 Task: Look for space in Baihar, India from 1st August, 2023 to 5th August, 2023 for 3 adults, 1 child in price range Rs.13000 to Rs.20000. Place can be entire place with 2 bedrooms having 3 beds and 2 bathrooms. Property type can be flatguest house, hotel. Booking option can be shelf check-in. Required host language is English.
Action: Mouse moved to (523, 110)
Screenshot: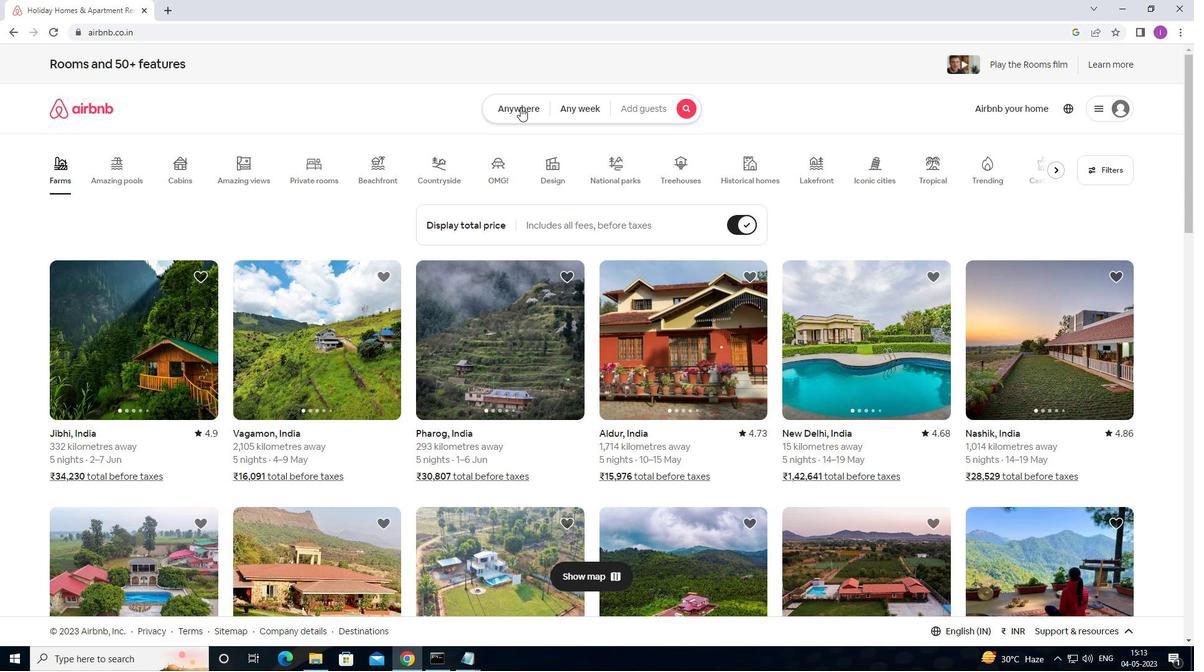 
Action: Mouse pressed left at (523, 110)
Screenshot: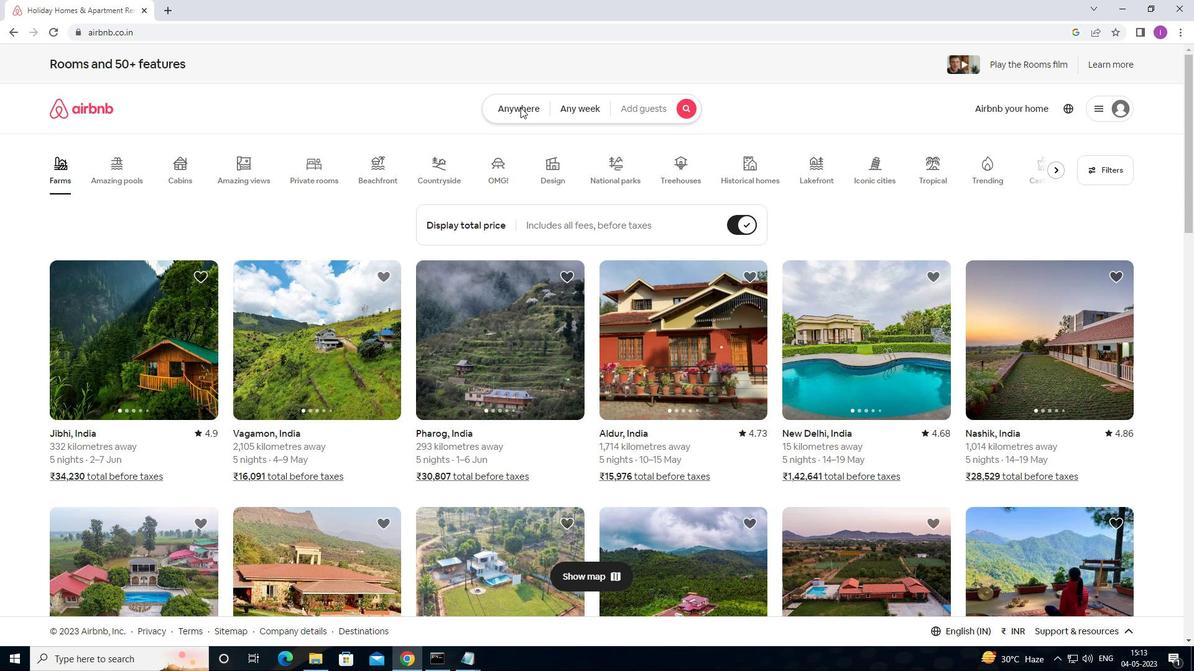 
Action: Mouse moved to (393, 162)
Screenshot: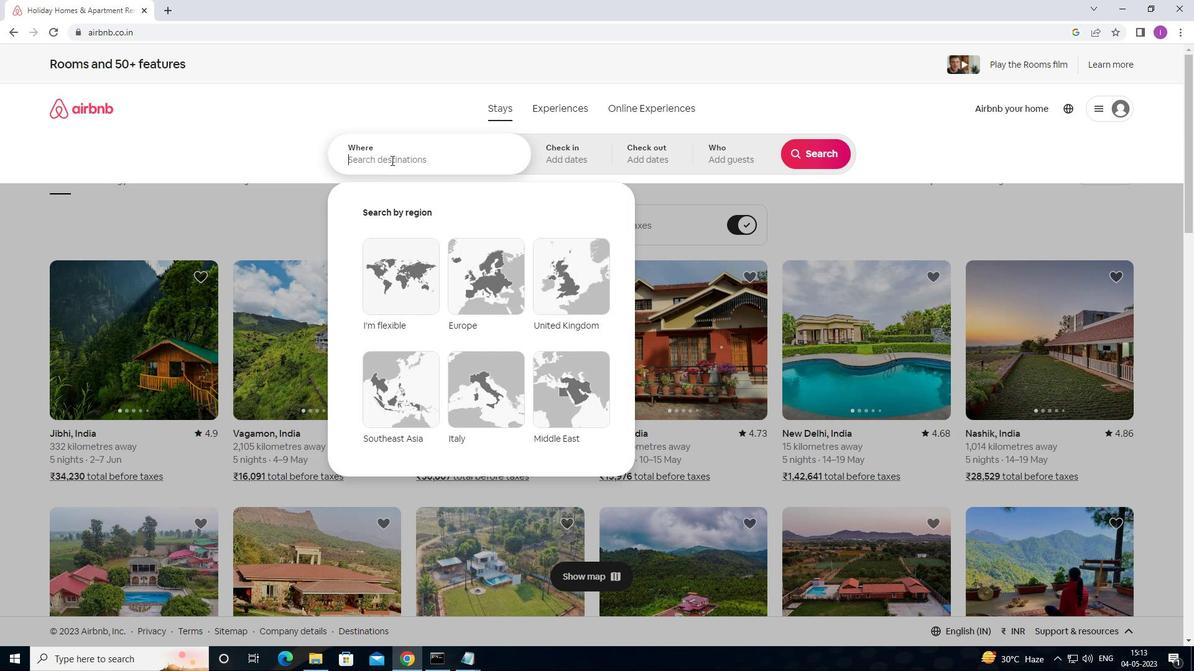 
Action: Mouse pressed left at (393, 162)
Screenshot: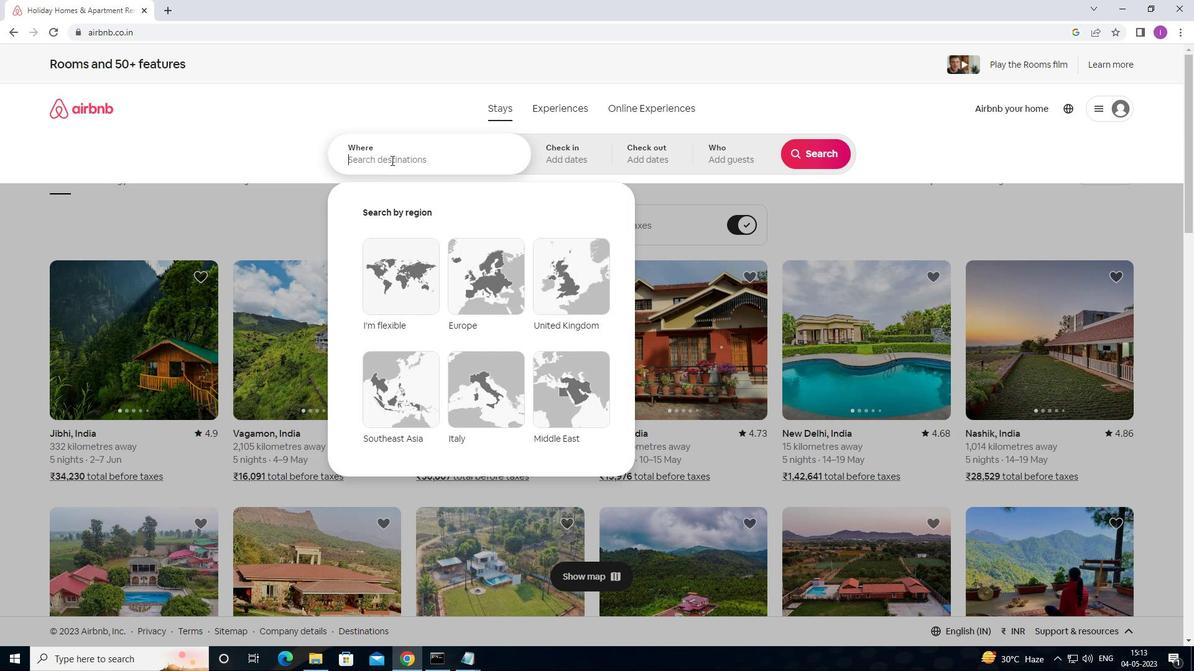 
Action: Mouse moved to (442, 154)
Screenshot: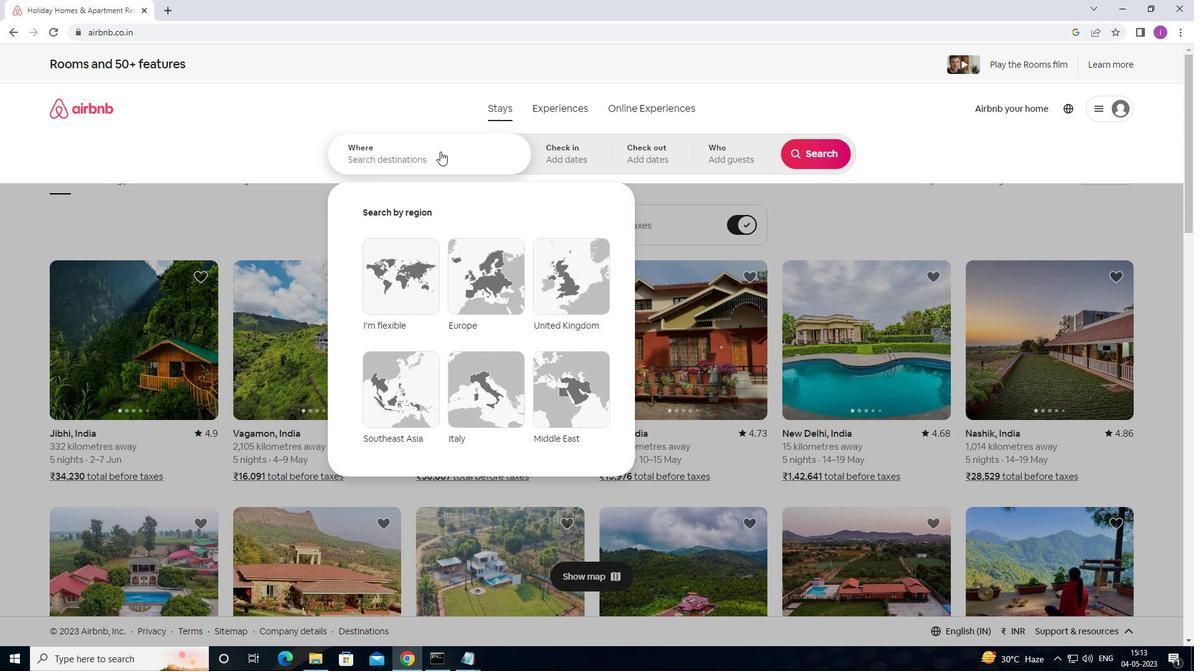 
Action: Key pressed <Key.shift>BAIHAR,<Key.shift>INDIA
Screenshot: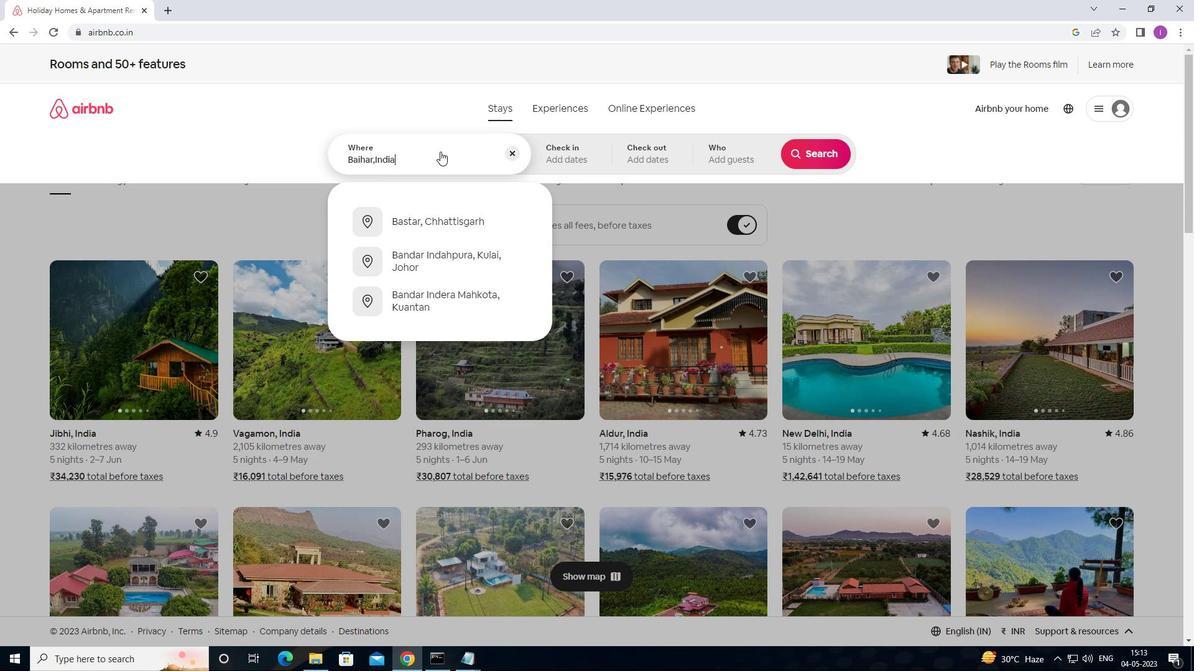 
Action: Mouse moved to (548, 155)
Screenshot: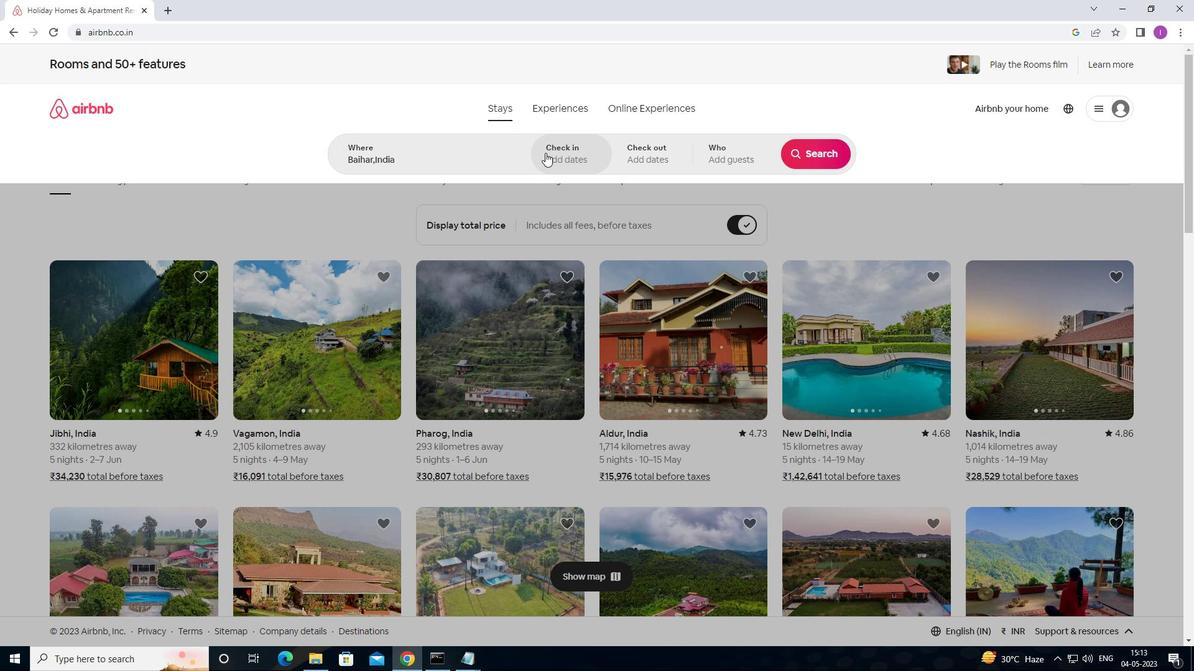 
Action: Mouse pressed left at (548, 155)
Screenshot: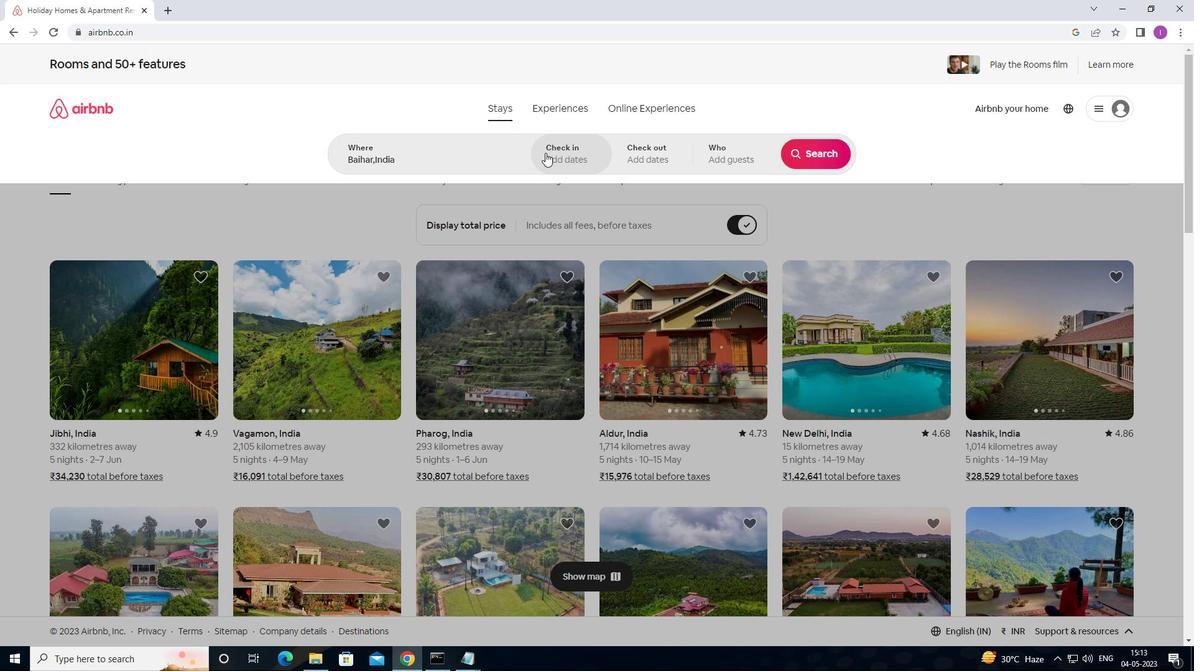 
Action: Mouse moved to (814, 264)
Screenshot: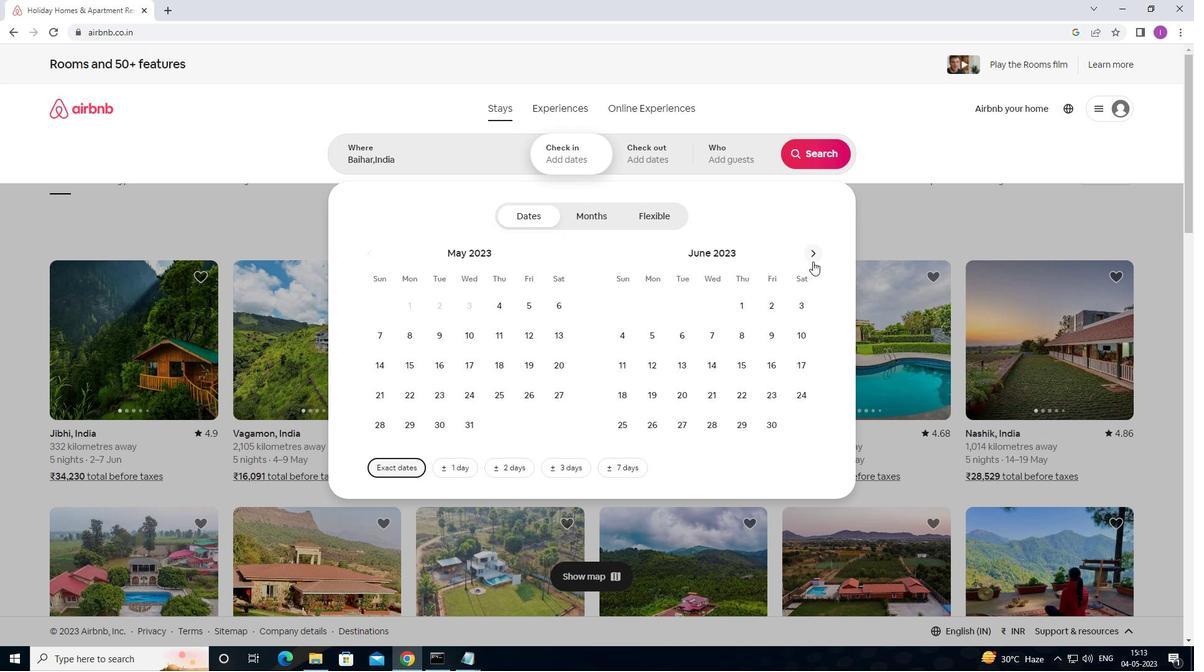 
Action: Mouse pressed left at (814, 264)
Screenshot: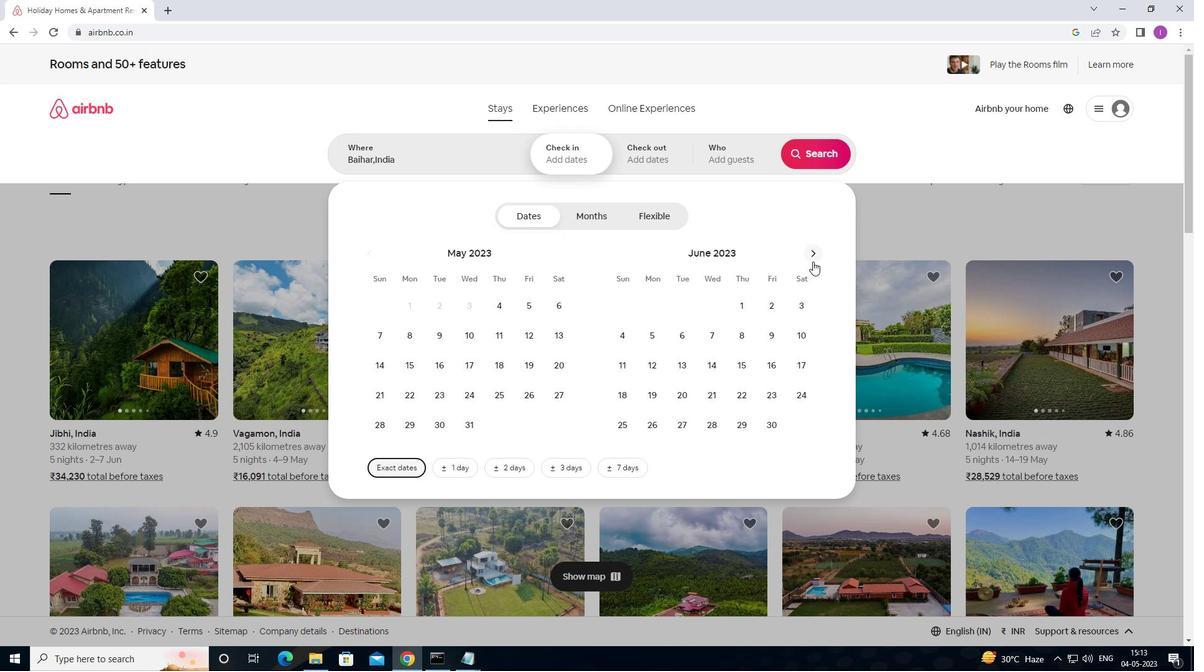 
Action: Mouse moved to (811, 260)
Screenshot: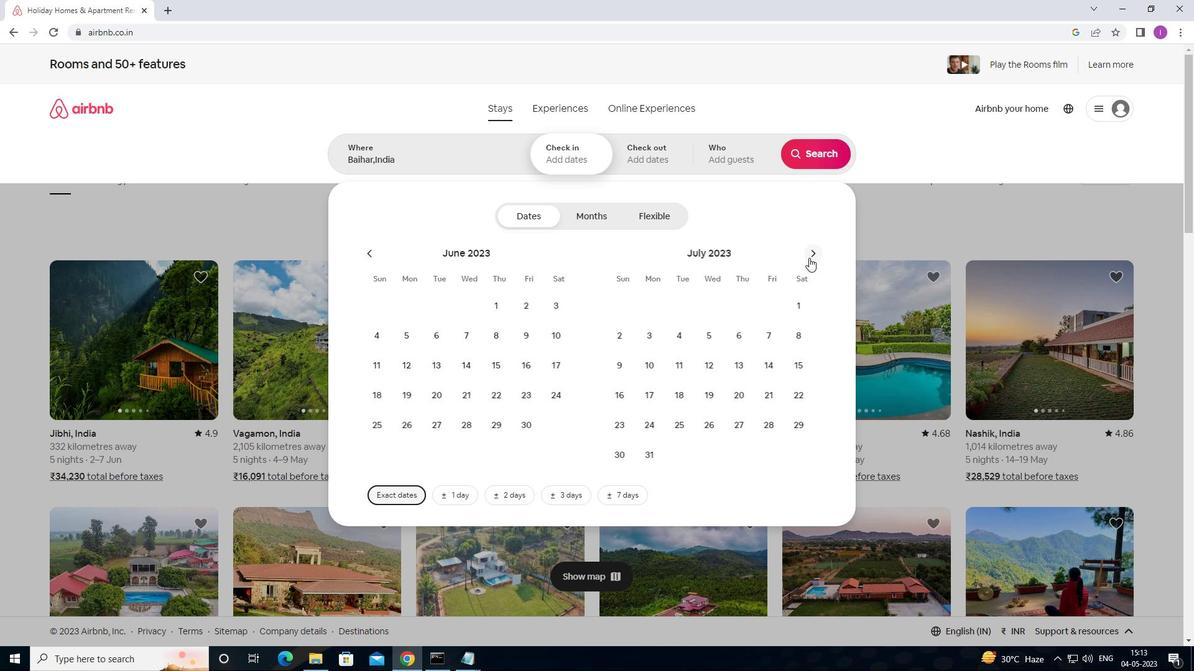 
Action: Mouse pressed left at (811, 260)
Screenshot: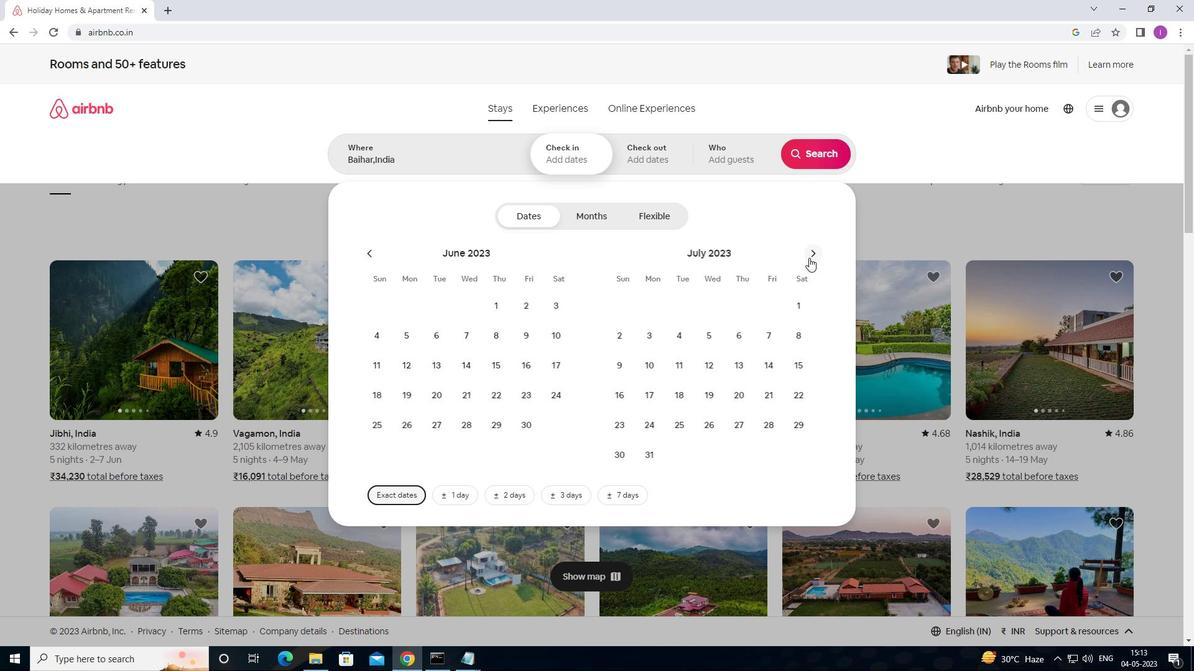 
Action: Mouse moved to (688, 309)
Screenshot: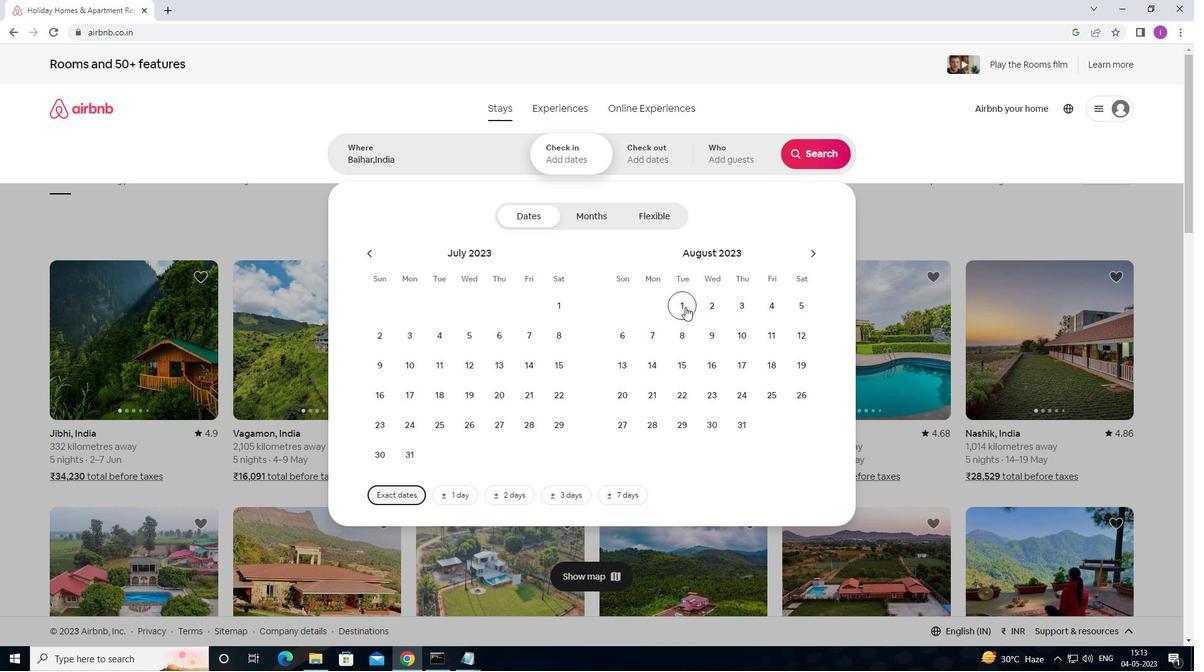 
Action: Mouse pressed left at (688, 309)
Screenshot: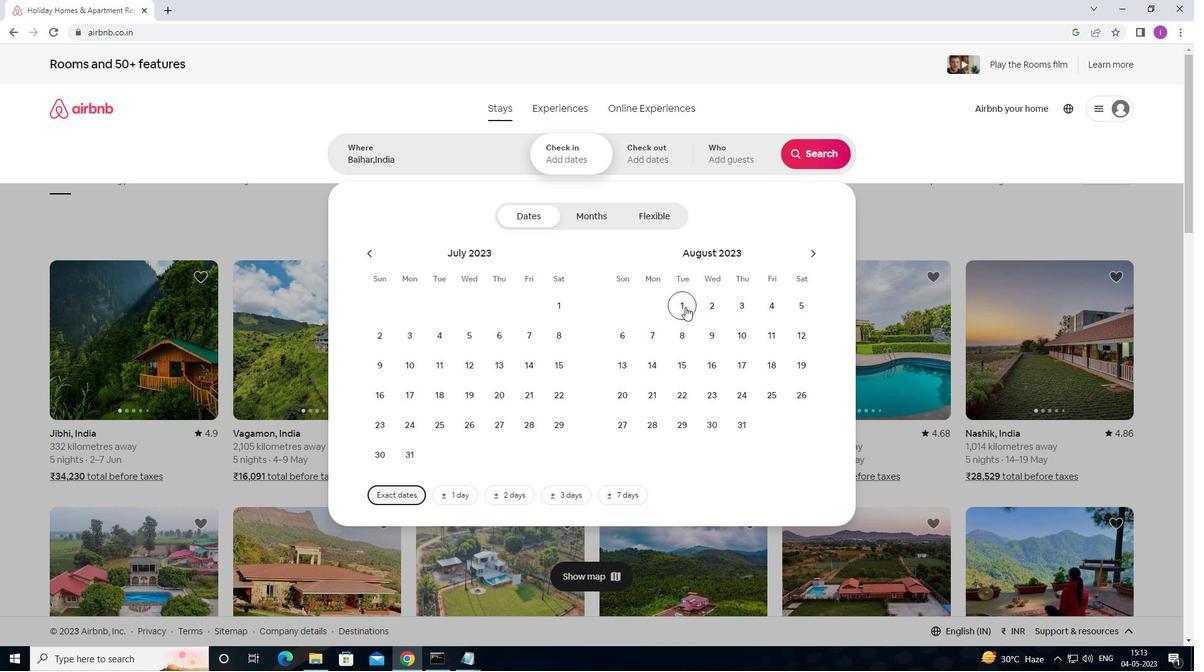 
Action: Mouse moved to (802, 304)
Screenshot: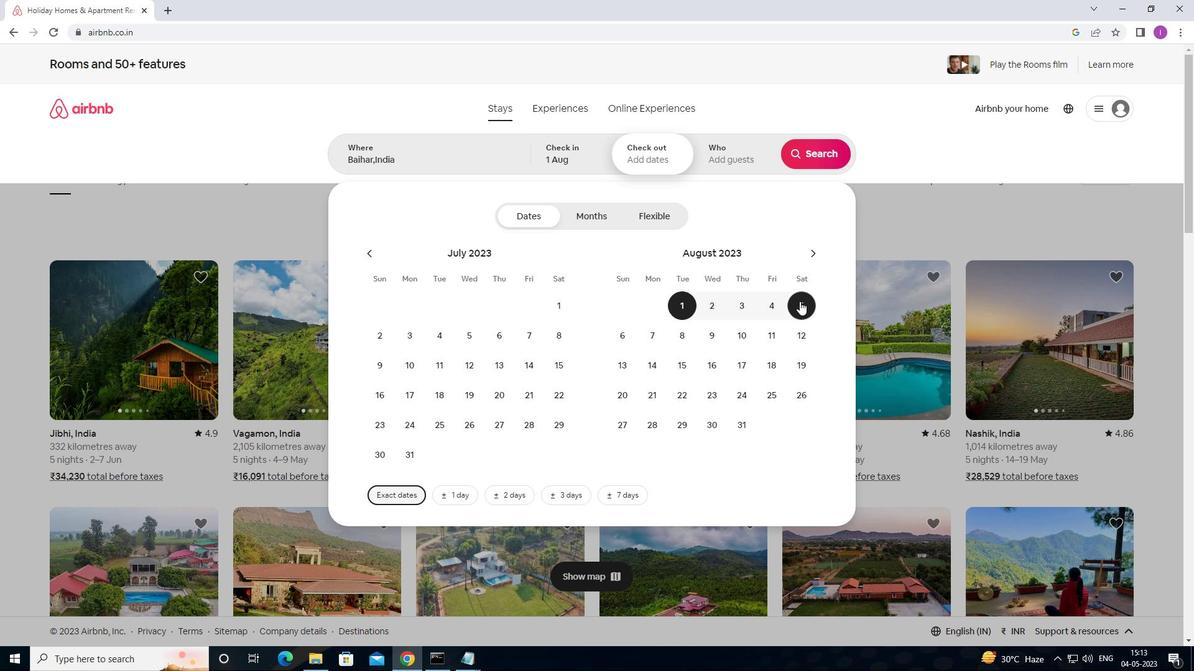 
Action: Mouse pressed left at (802, 304)
Screenshot: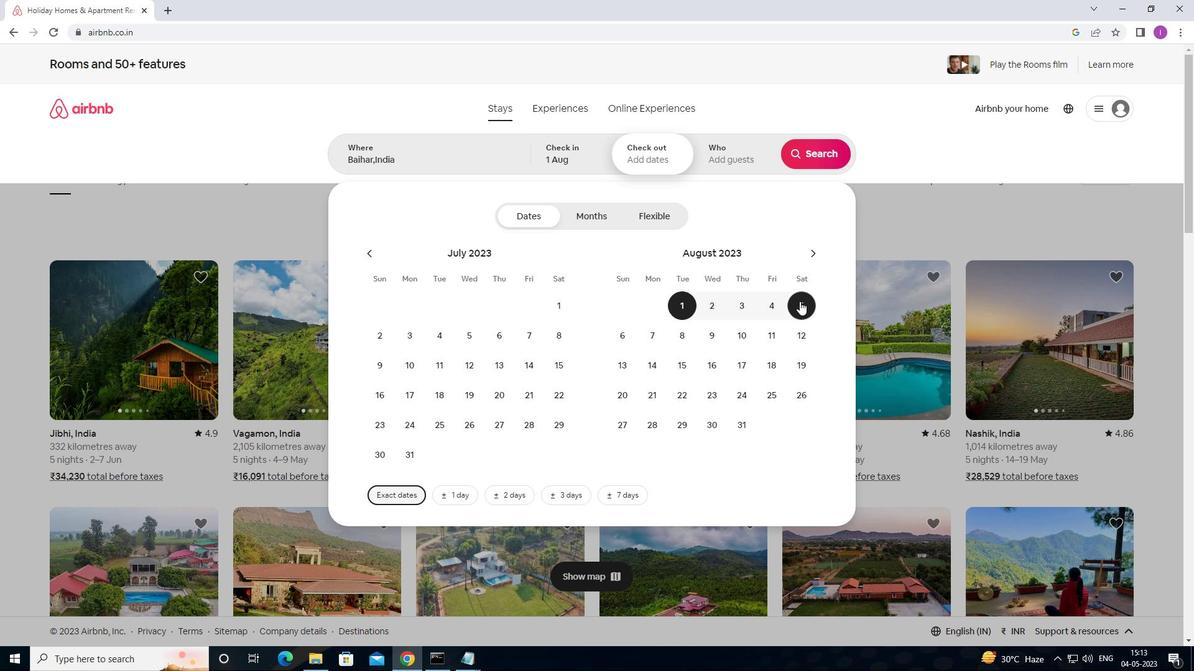 
Action: Mouse moved to (741, 151)
Screenshot: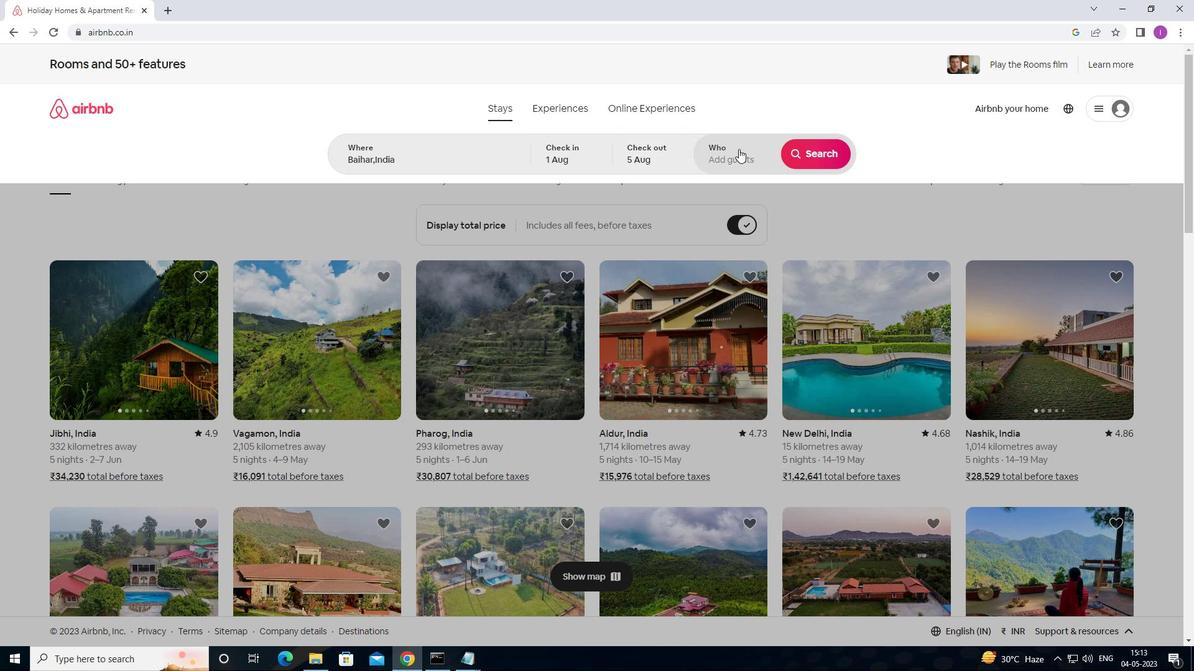 
Action: Mouse pressed left at (741, 151)
Screenshot: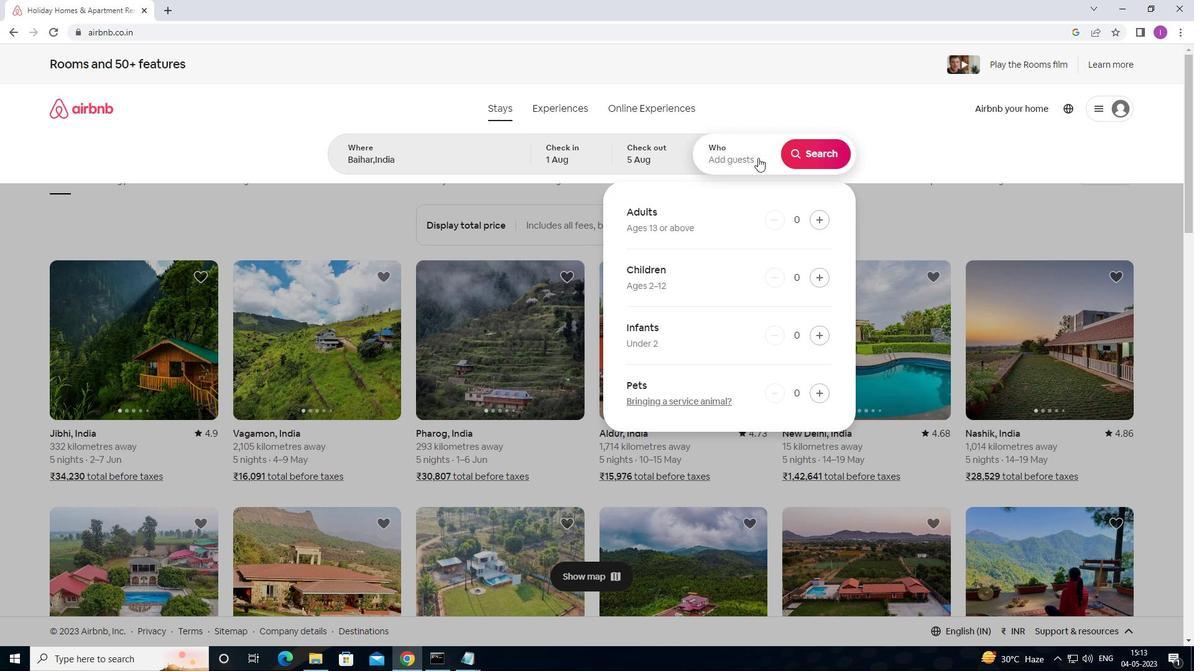 
Action: Mouse moved to (814, 222)
Screenshot: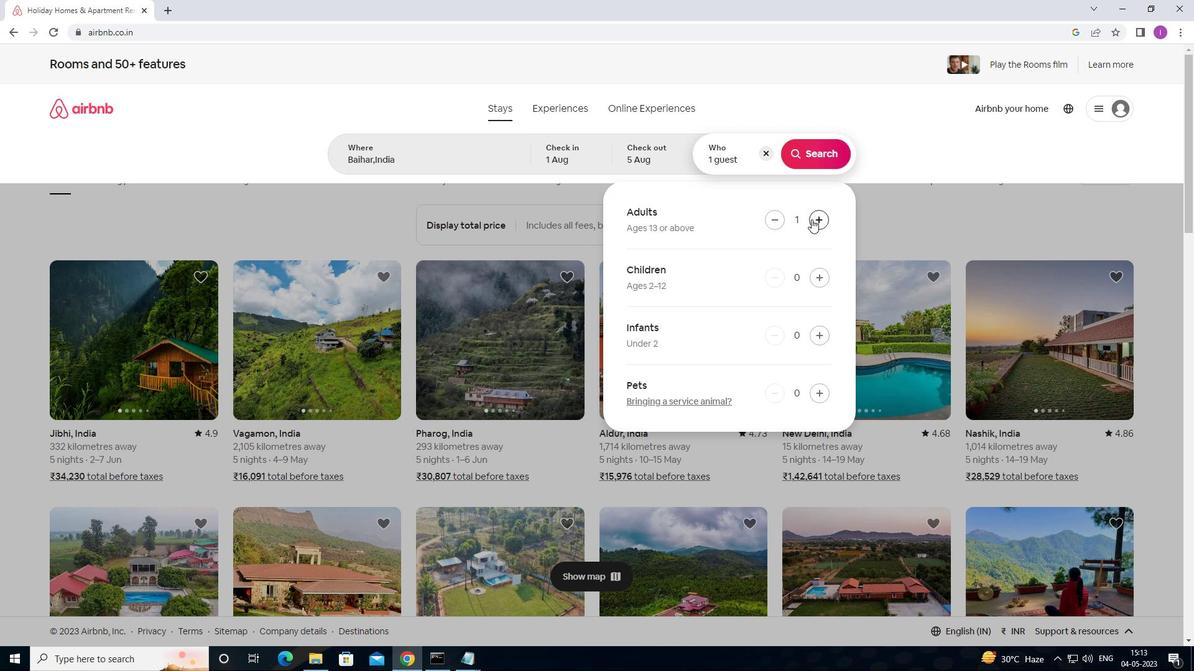 
Action: Mouse pressed left at (814, 222)
Screenshot: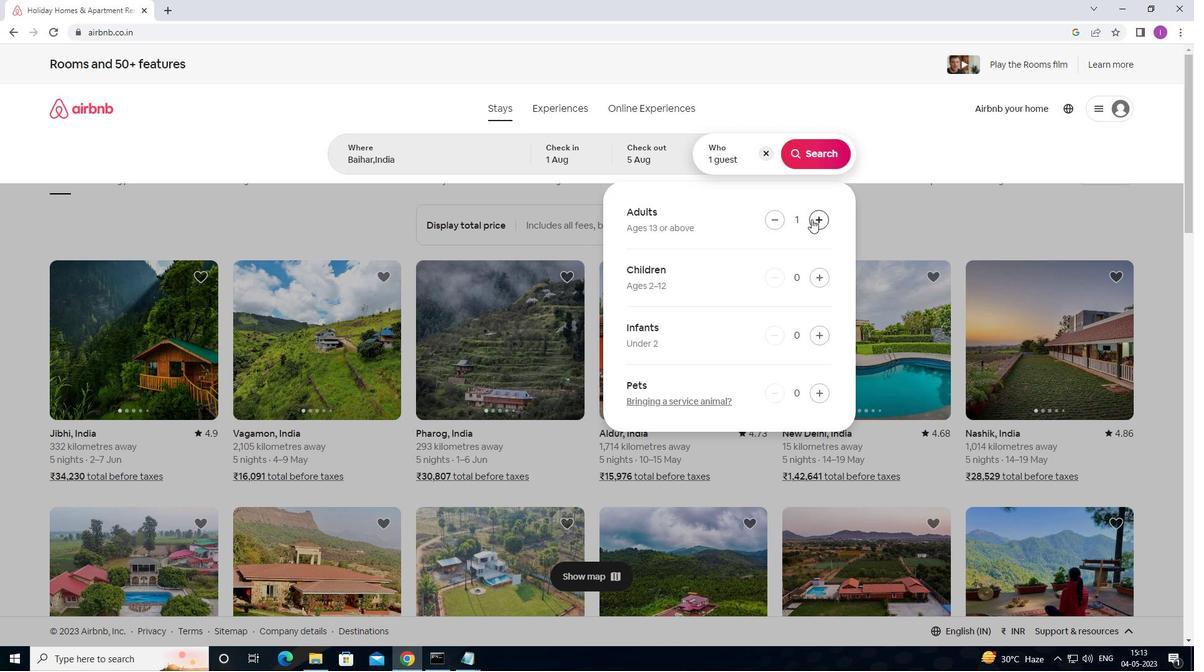 
Action: Mouse pressed left at (814, 222)
Screenshot: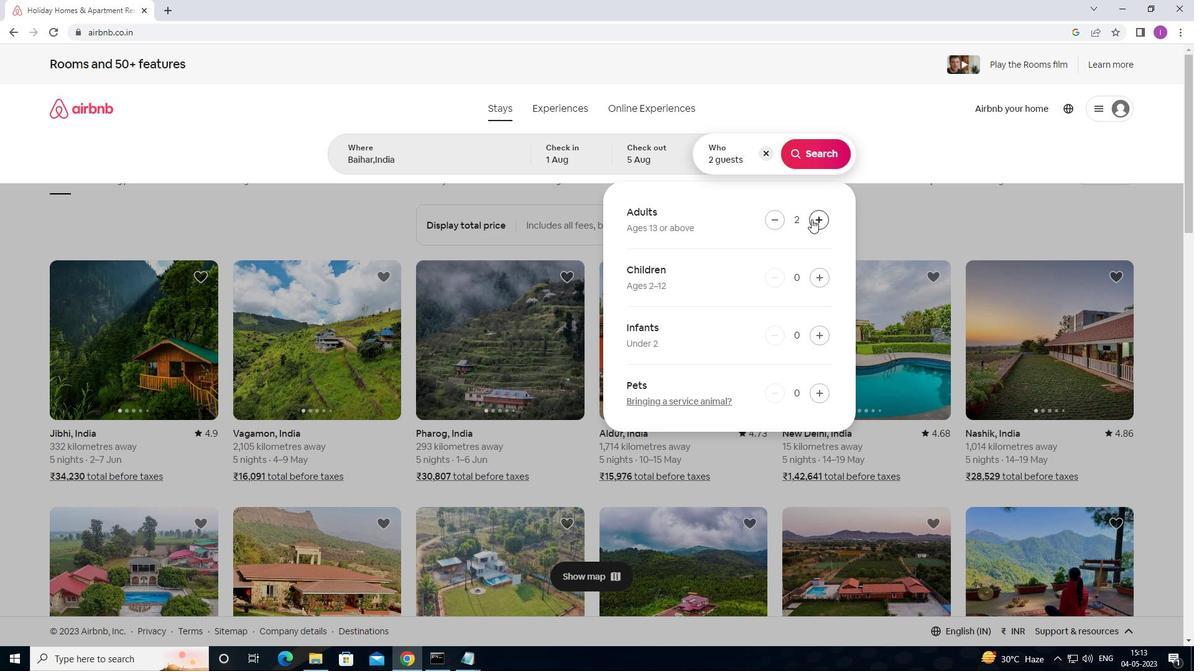 
Action: Mouse pressed left at (814, 222)
Screenshot: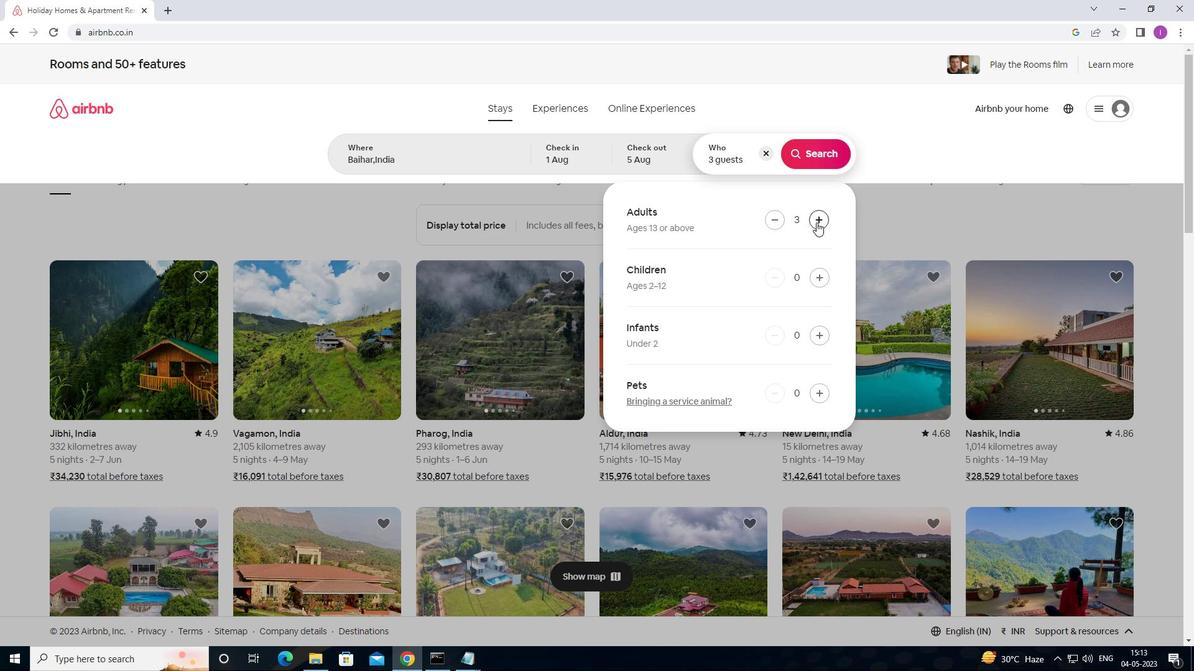 
Action: Mouse moved to (820, 164)
Screenshot: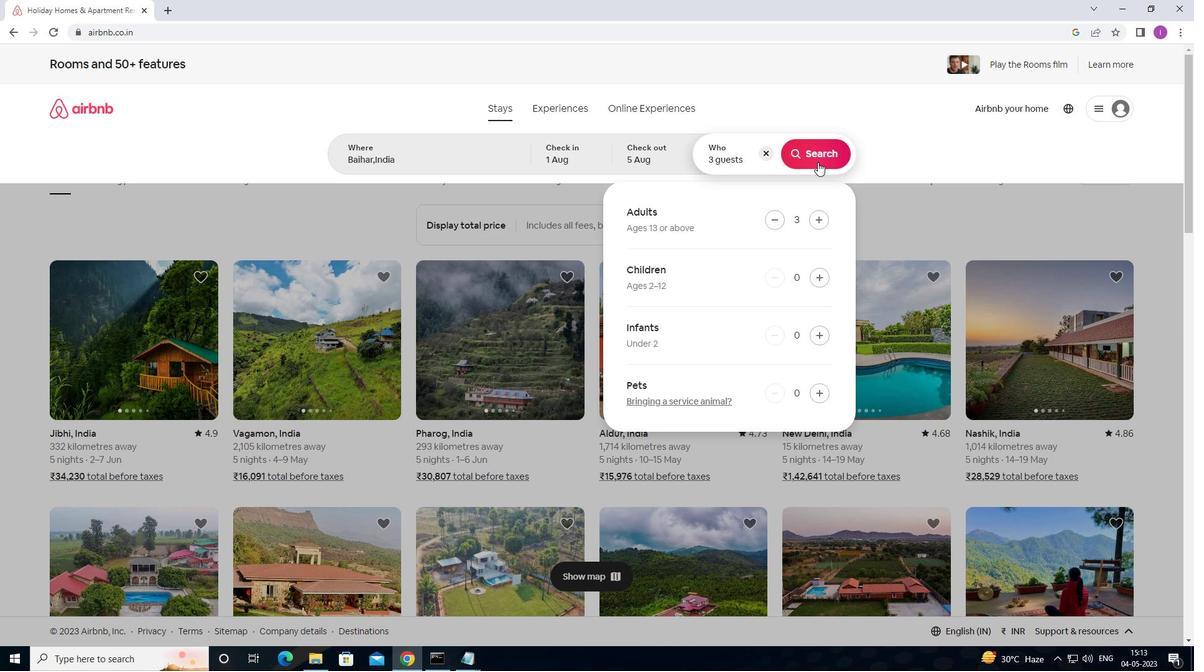 
Action: Mouse pressed left at (820, 164)
Screenshot: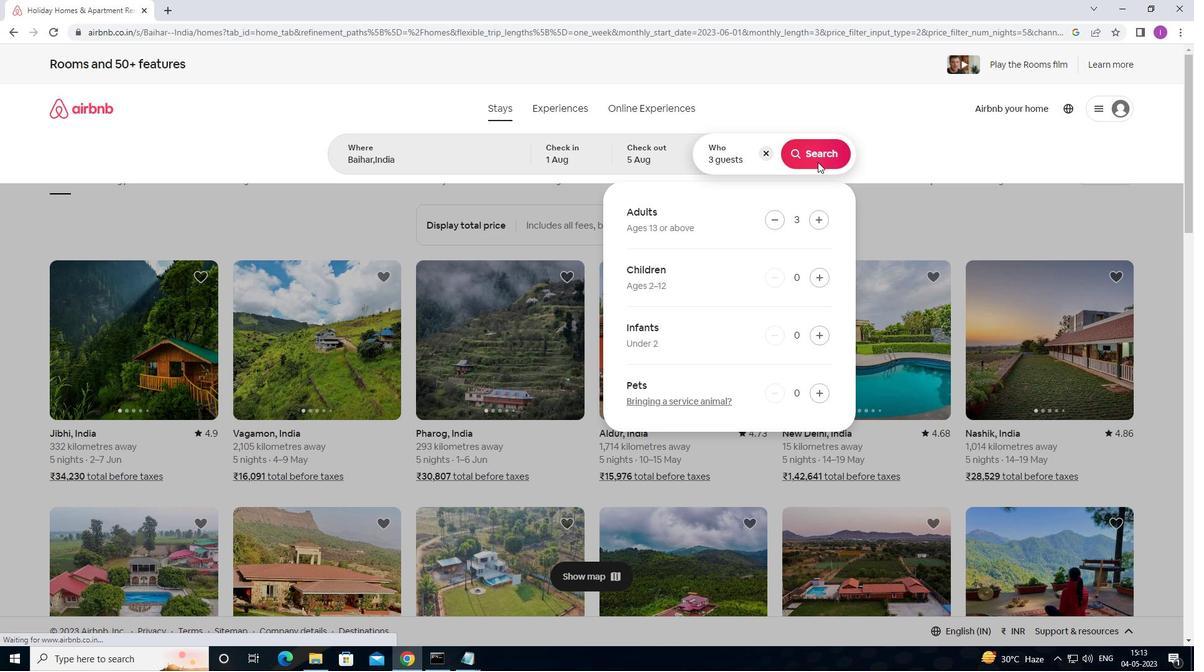 
Action: Mouse moved to (1134, 125)
Screenshot: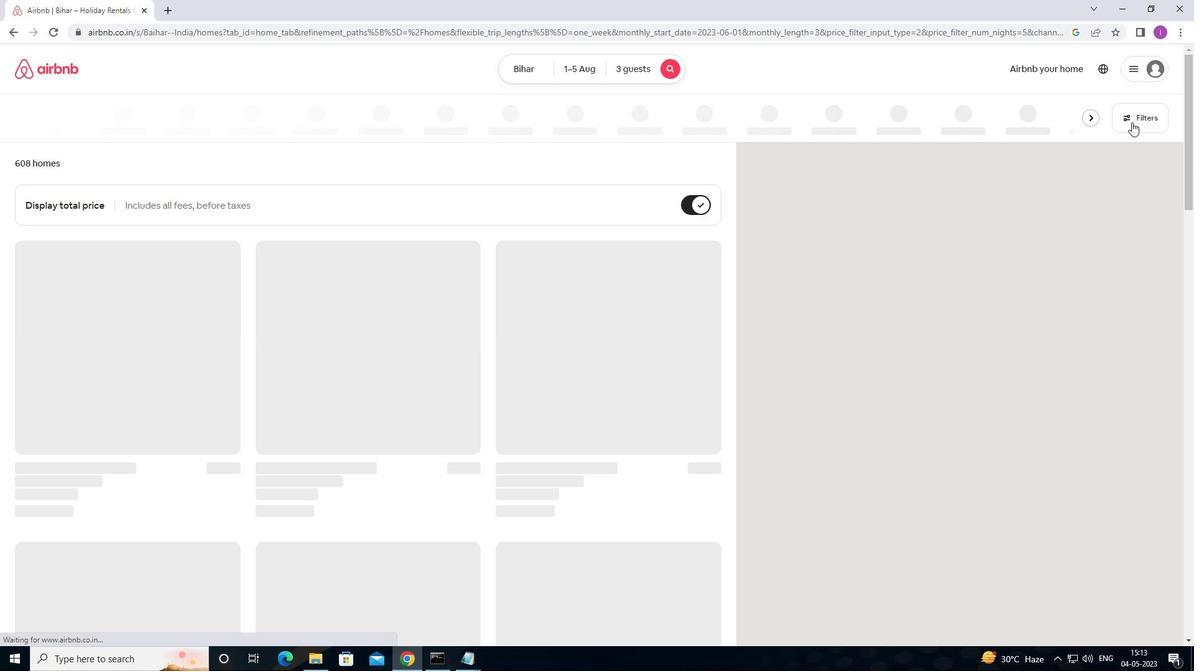 
Action: Mouse pressed left at (1134, 125)
Screenshot: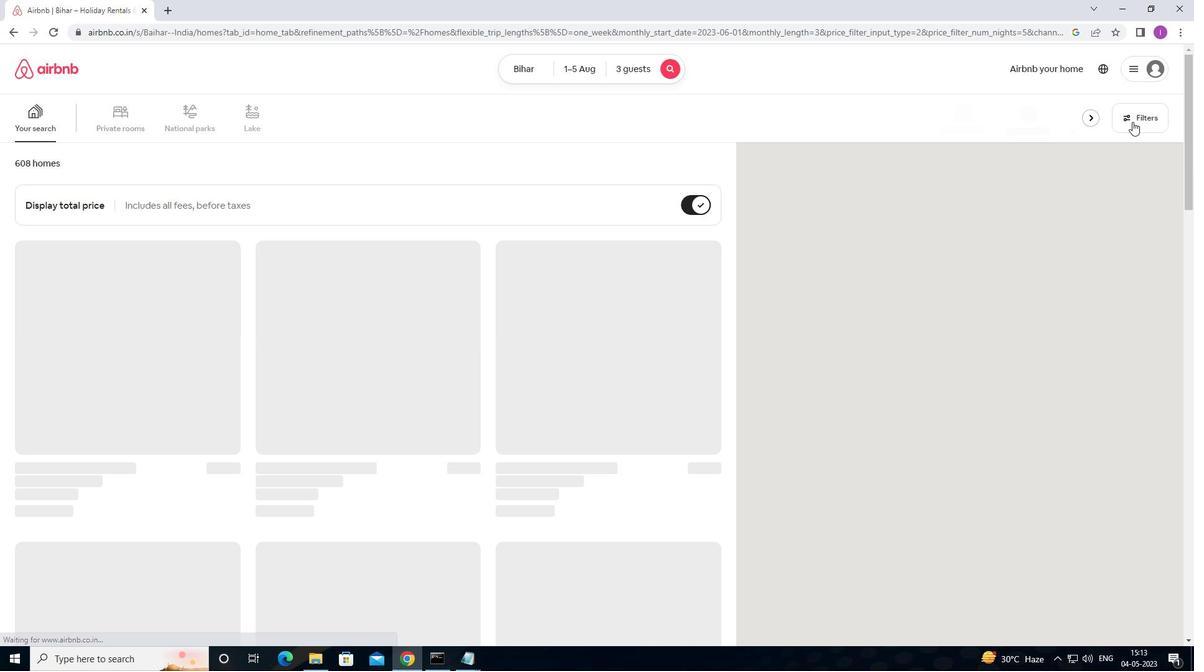 
Action: Mouse moved to (374, 93)
Screenshot: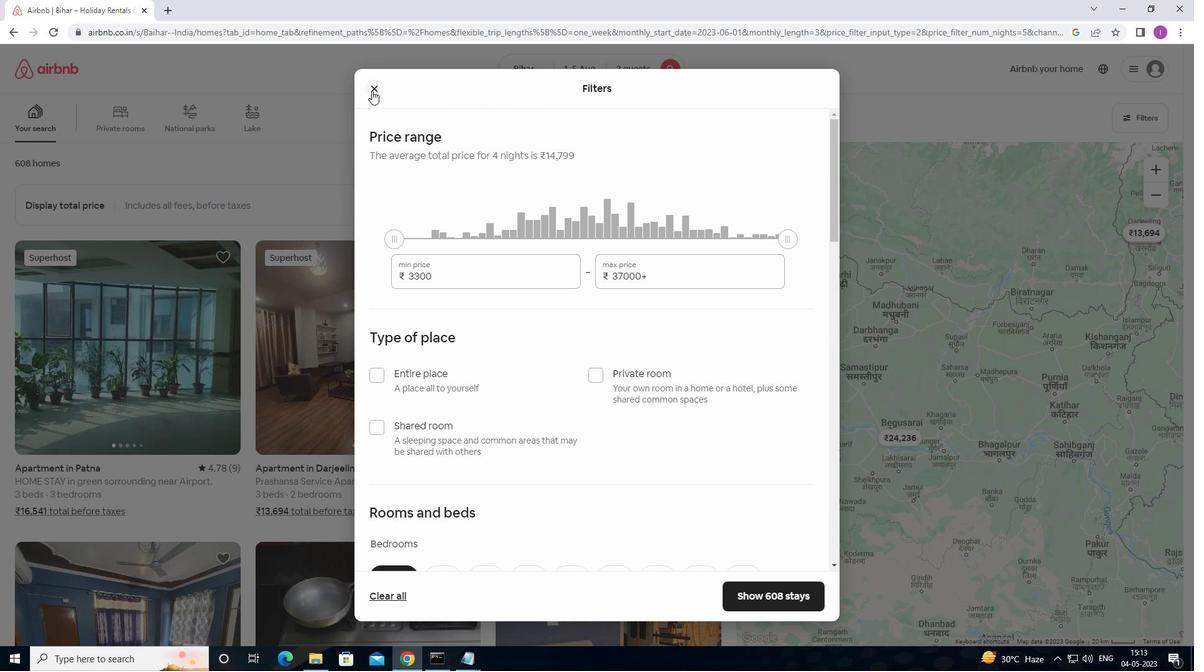 
Action: Mouse pressed left at (374, 93)
Screenshot: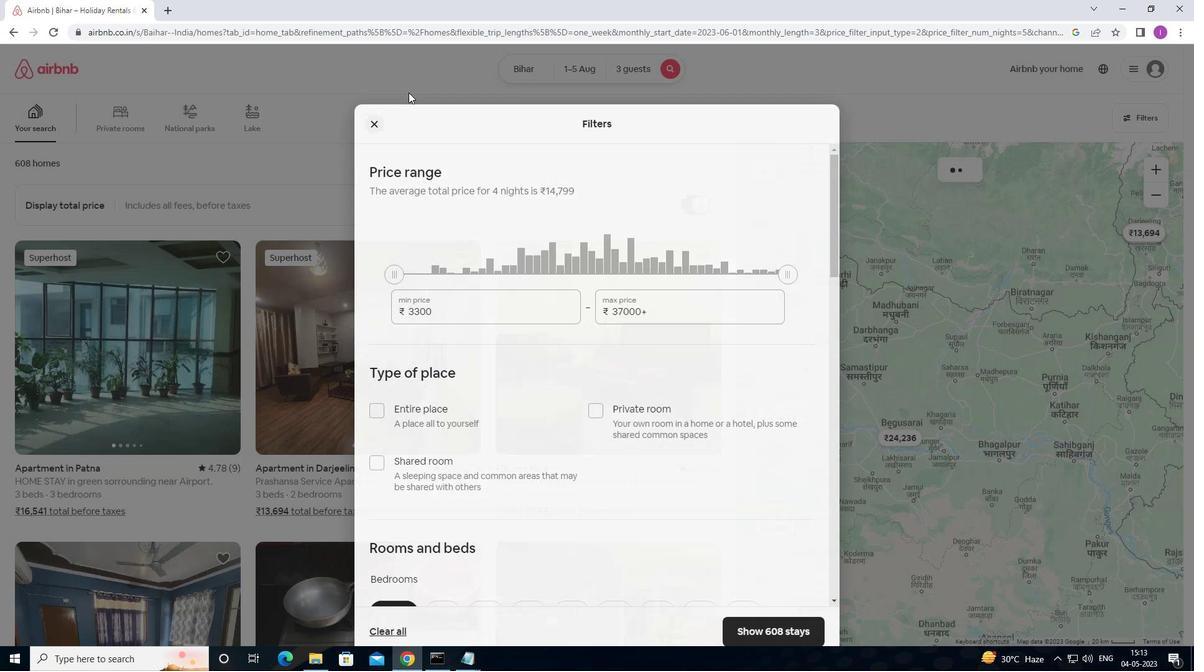 
Action: Mouse moved to (640, 75)
Screenshot: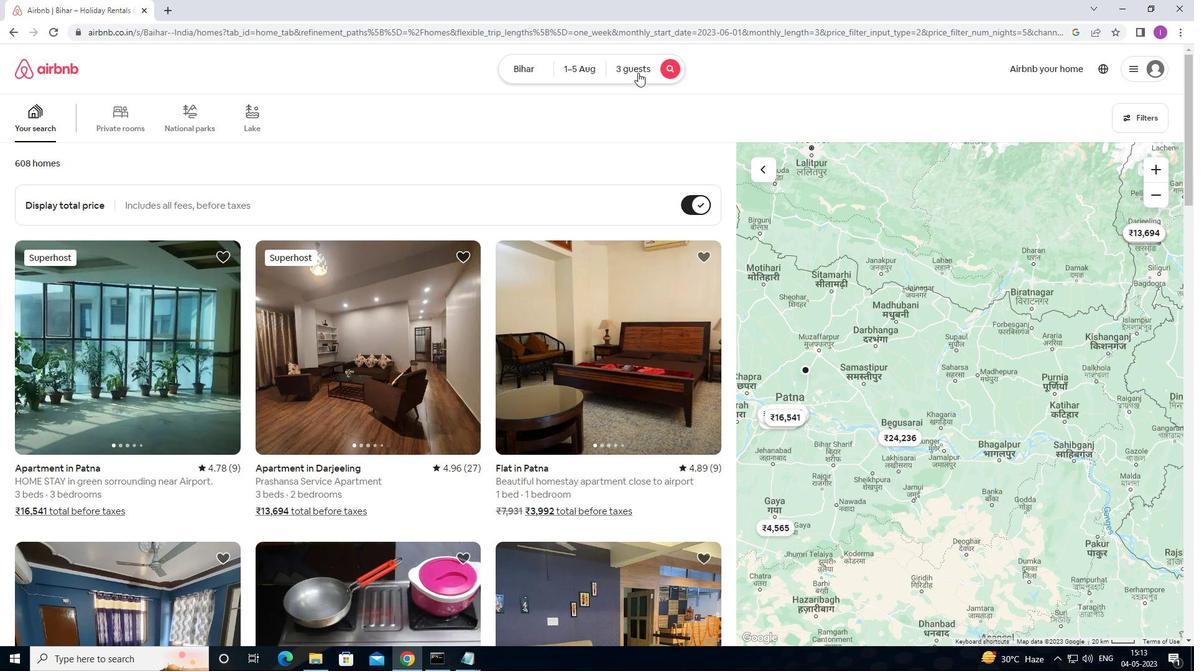 
Action: Mouse pressed left at (640, 75)
Screenshot: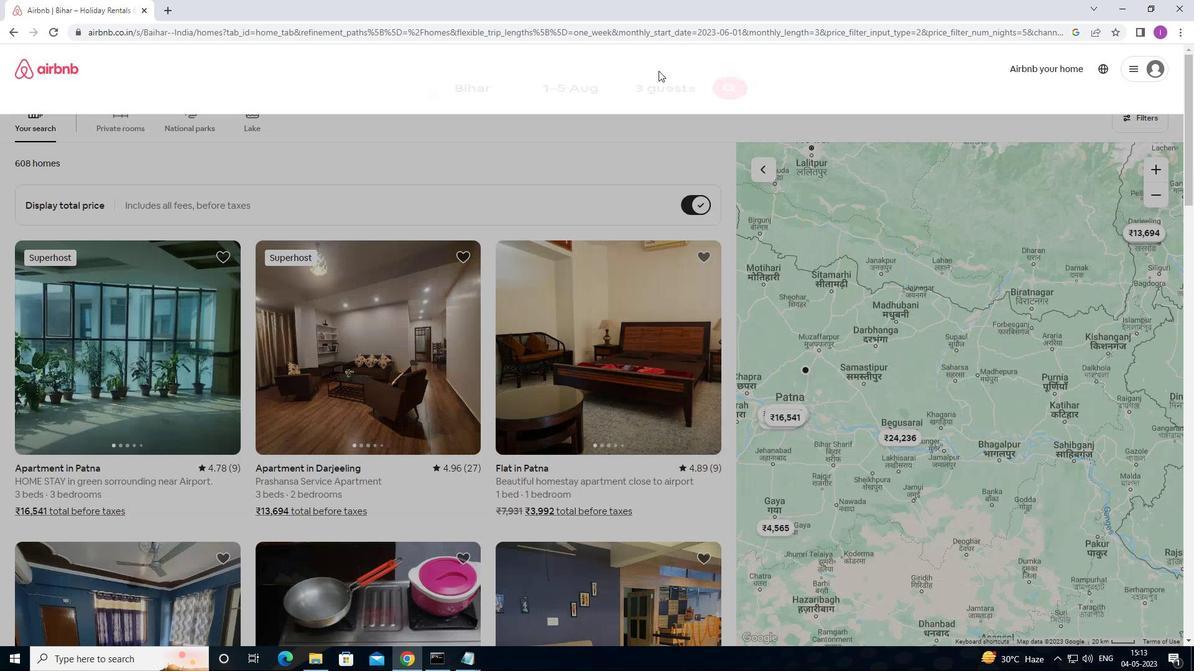 
Action: Mouse moved to (816, 237)
Screenshot: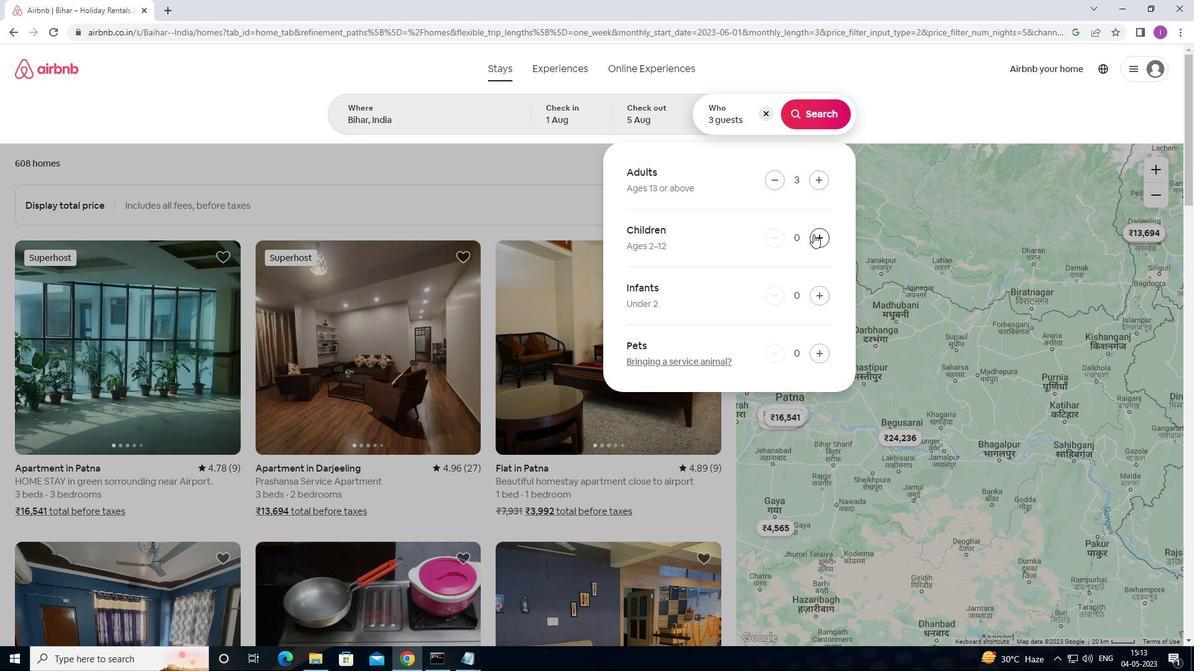 
Action: Mouse pressed left at (816, 237)
Screenshot: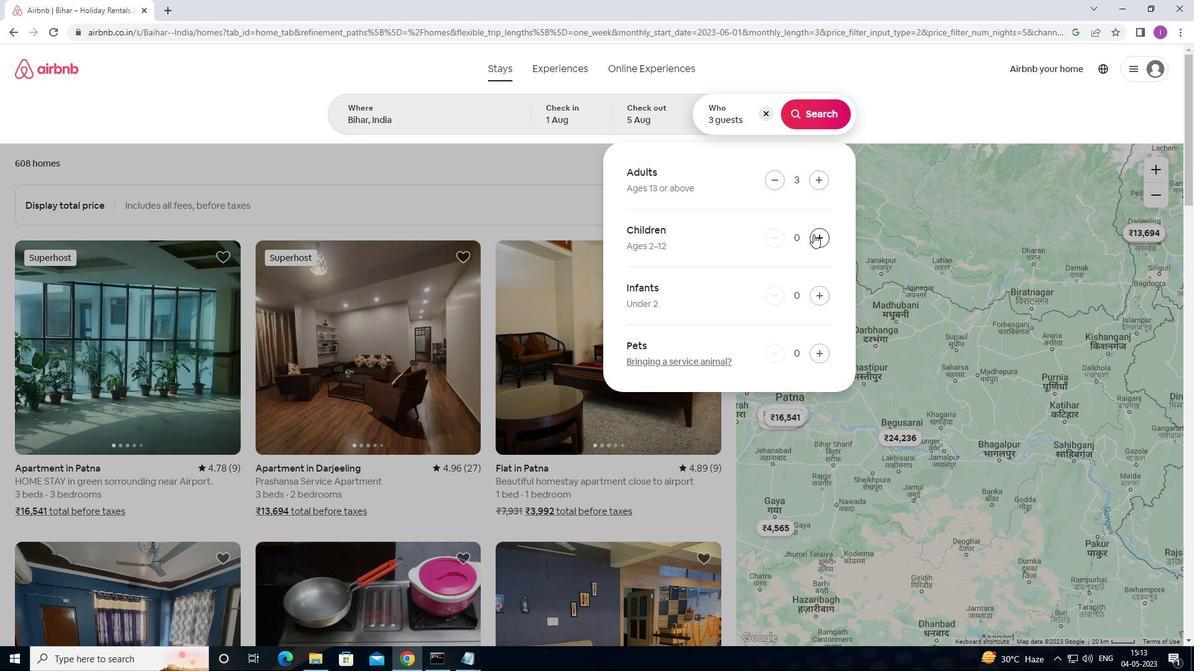 
Action: Mouse moved to (819, 112)
Screenshot: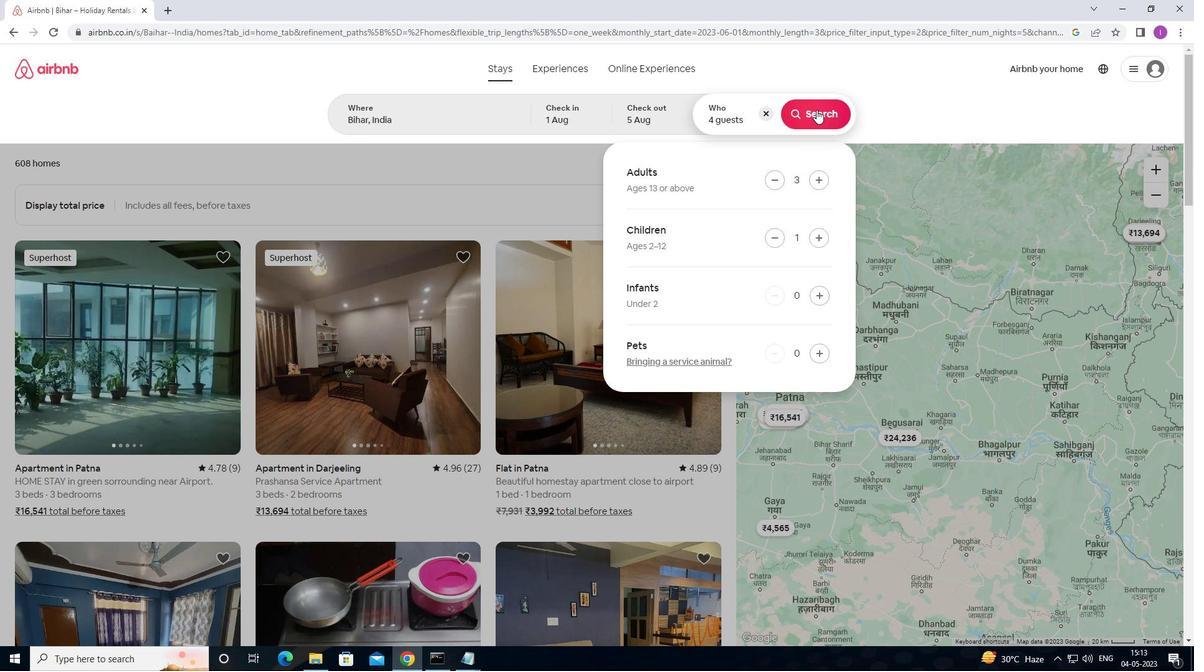 
Action: Mouse pressed left at (819, 112)
Screenshot: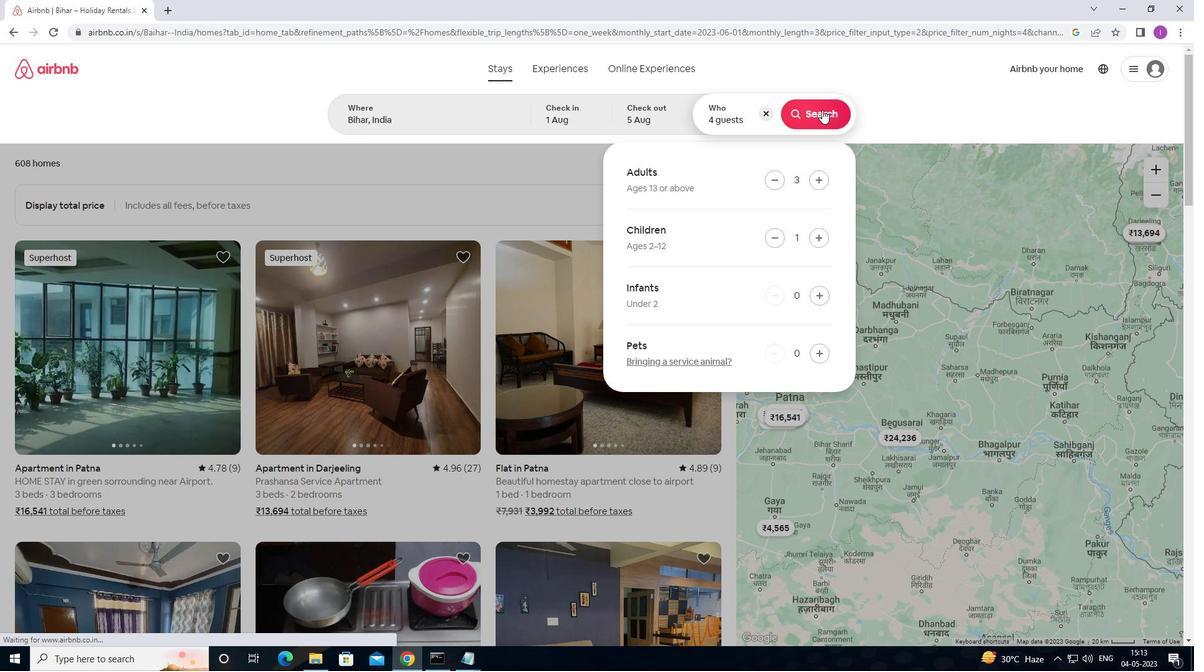 
Action: Mouse moved to (1148, 116)
Screenshot: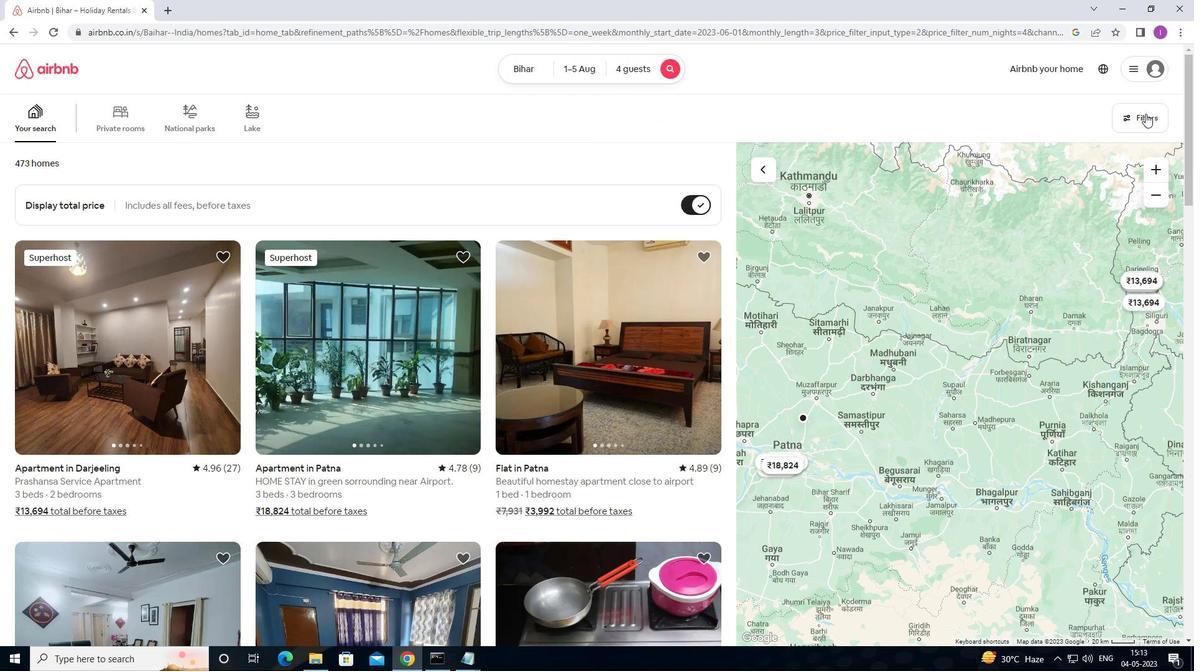 
Action: Mouse pressed left at (1148, 116)
Screenshot: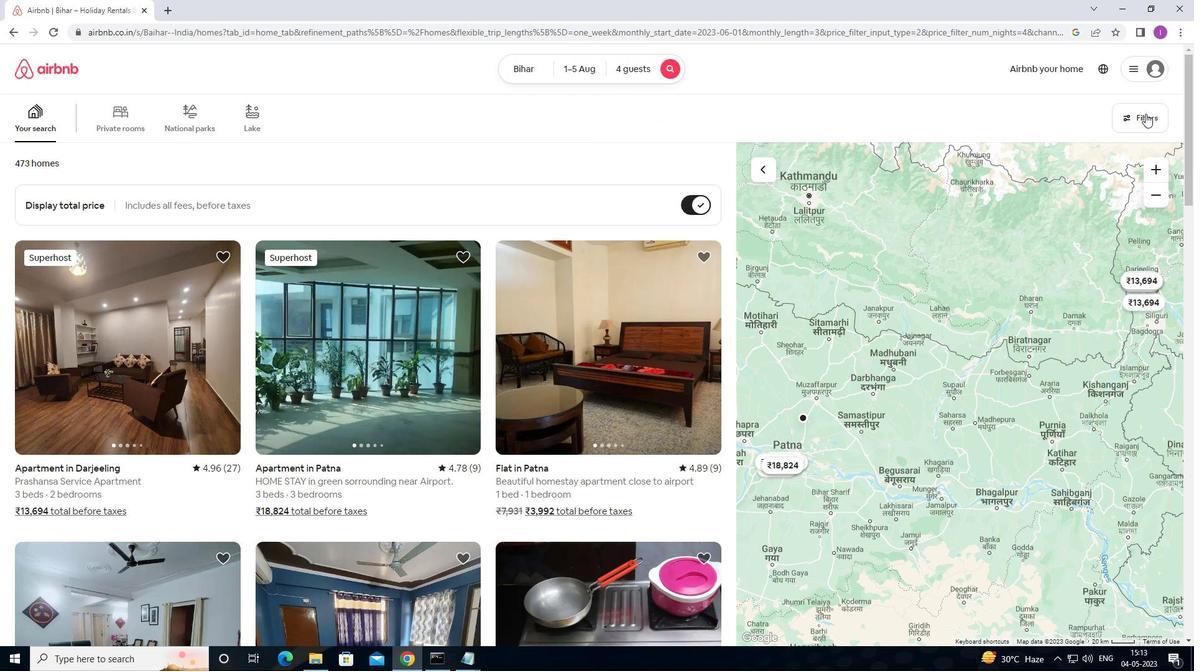 
Action: Mouse moved to (463, 276)
Screenshot: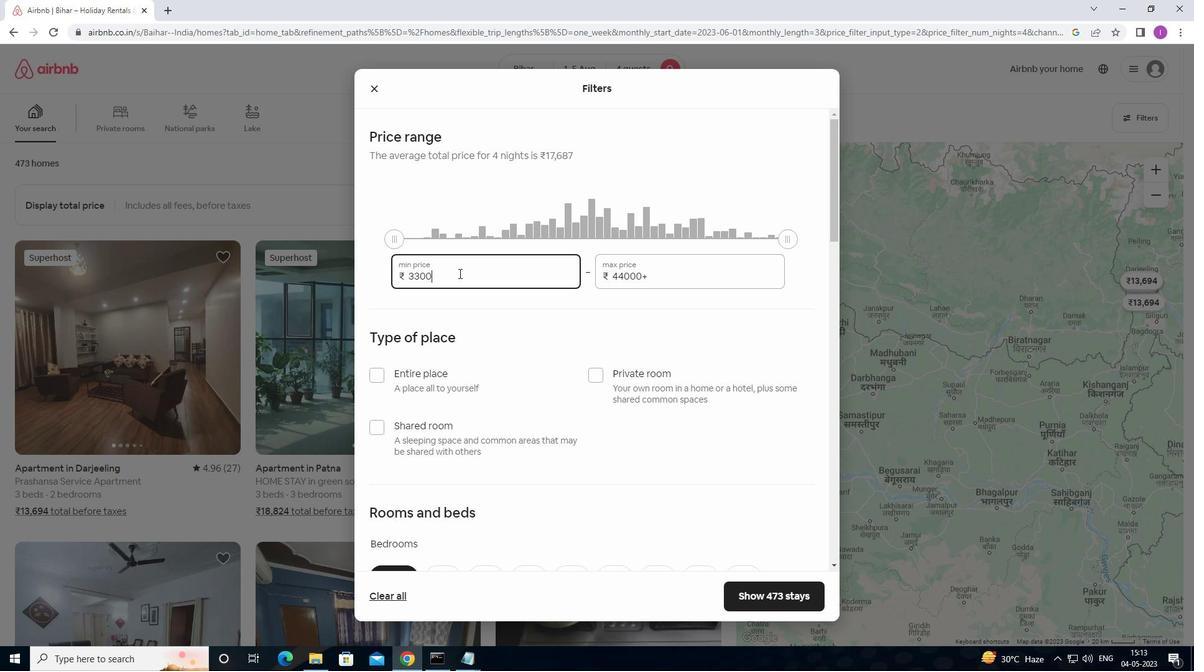 
Action: Mouse pressed left at (463, 276)
Screenshot: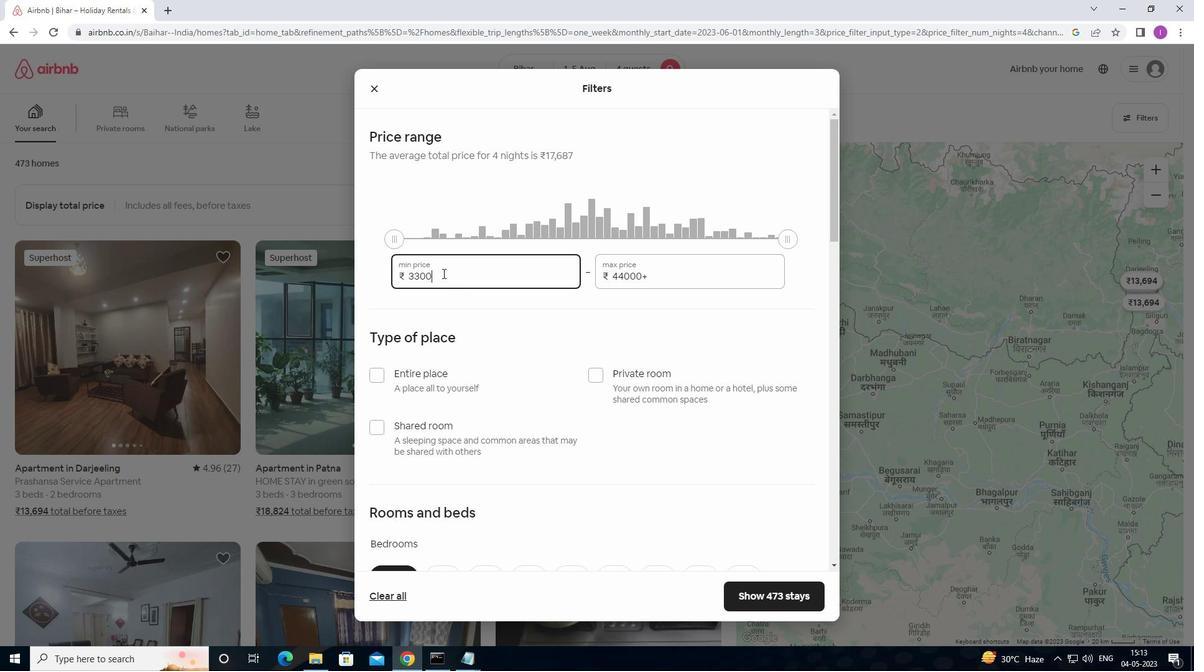 
Action: Mouse moved to (456, 263)
Screenshot: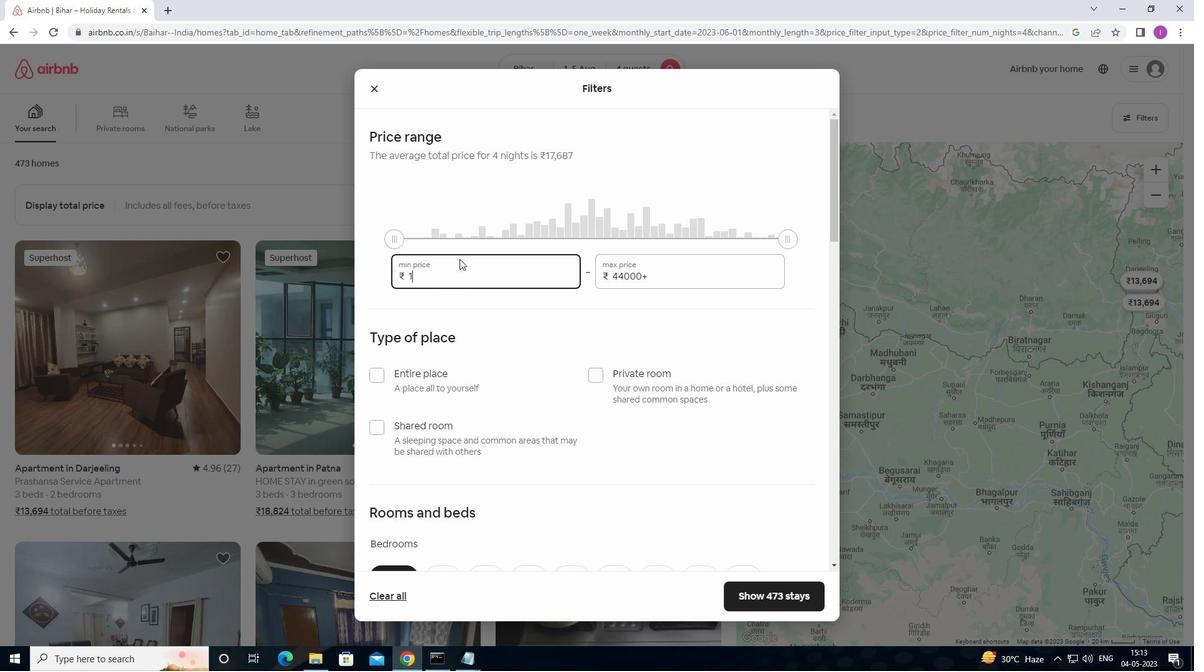 
Action: Key pressed 1
Screenshot: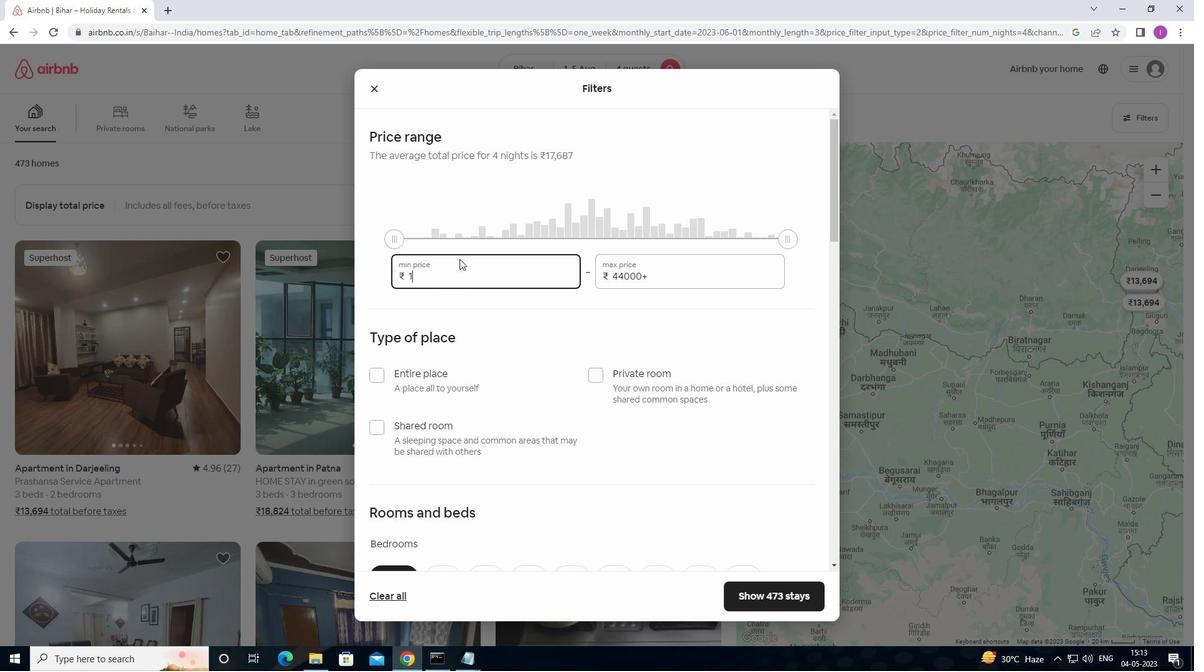 
Action: Mouse moved to (462, 261)
Screenshot: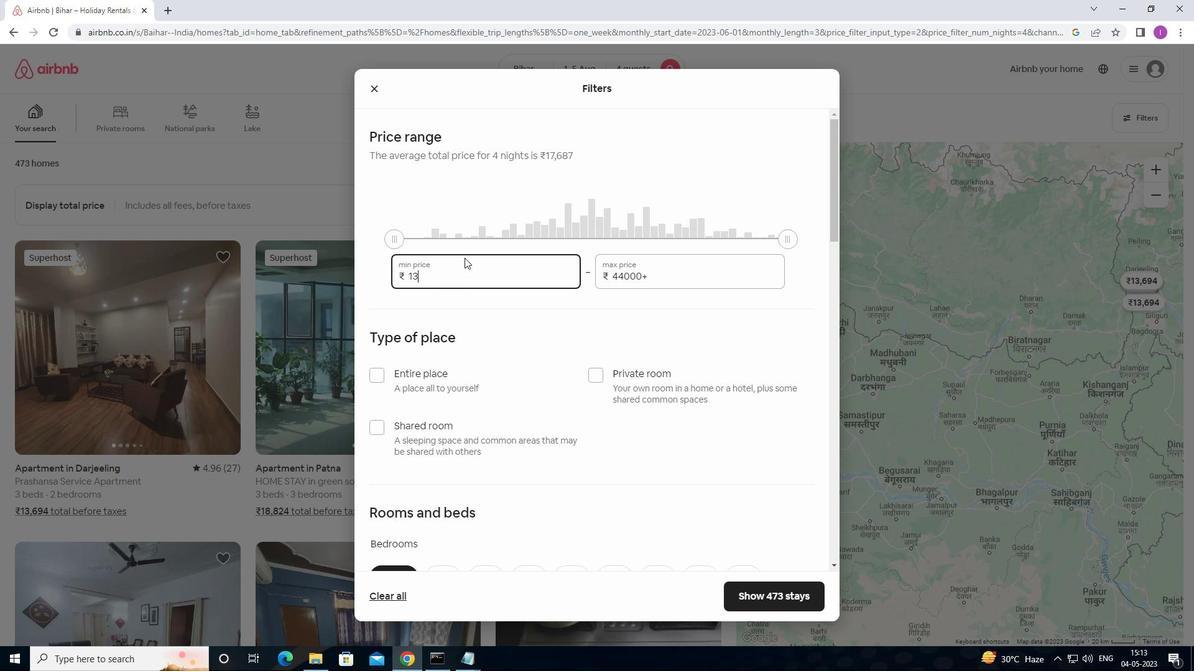 
Action: Key pressed 3
Screenshot: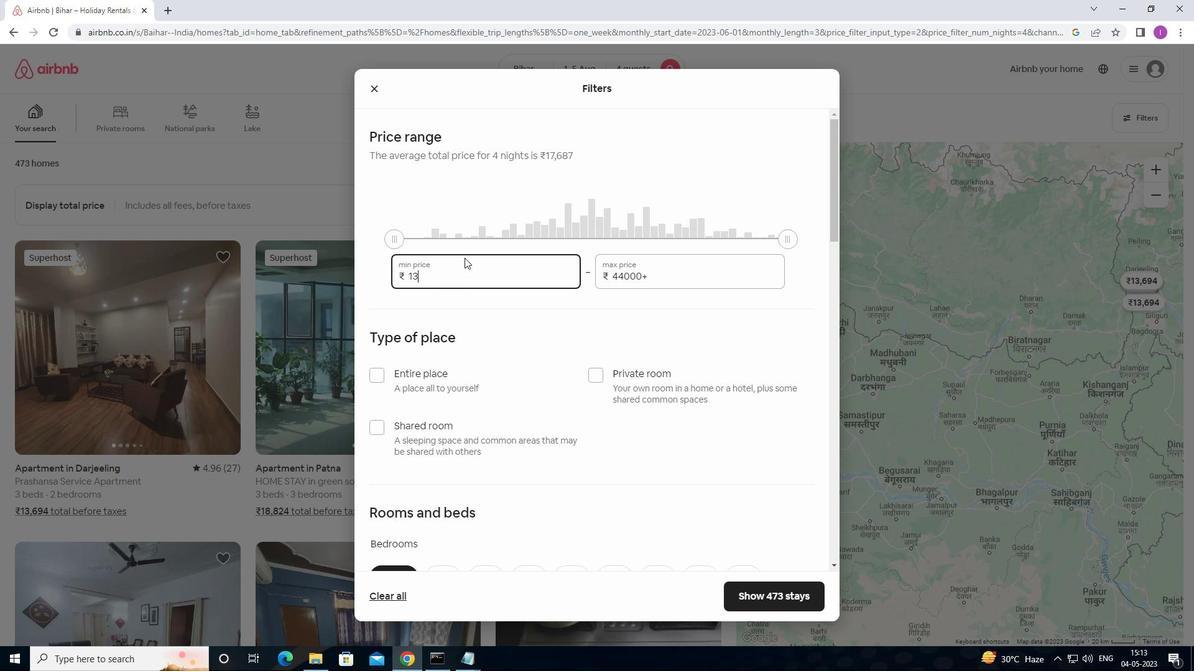 
Action: Mouse moved to (488, 254)
Screenshot: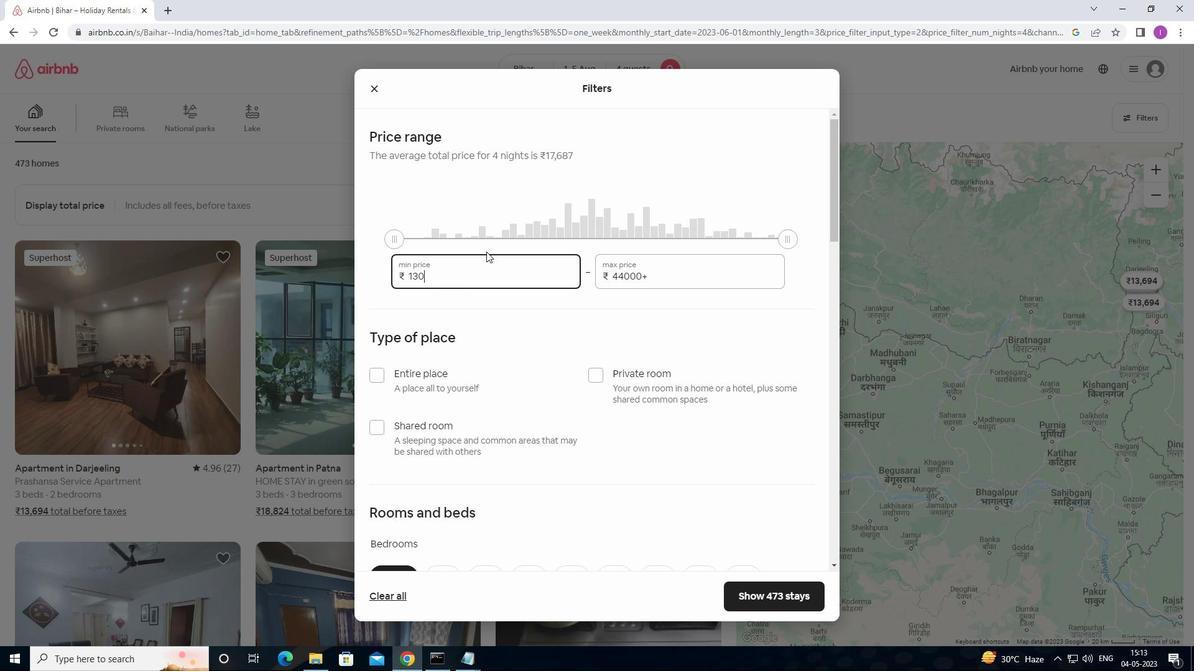 
Action: Key pressed 0
Screenshot: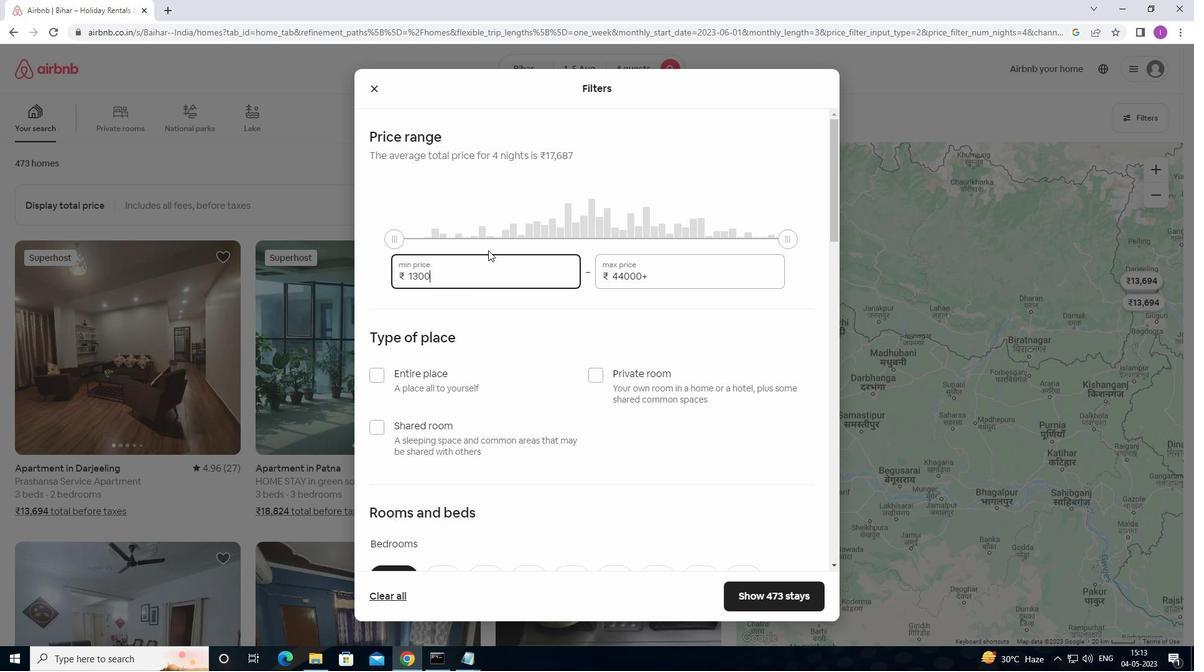 
Action: Mouse moved to (490, 253)
Screenshot: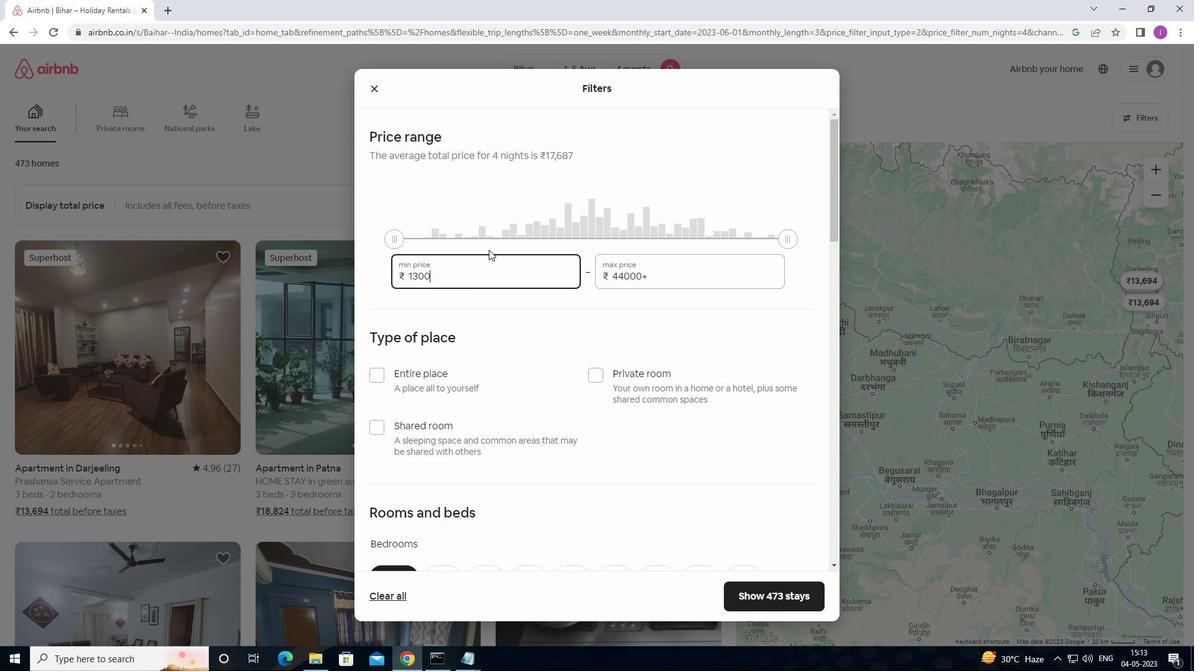 
Action: Key pressed 0
Screenshot: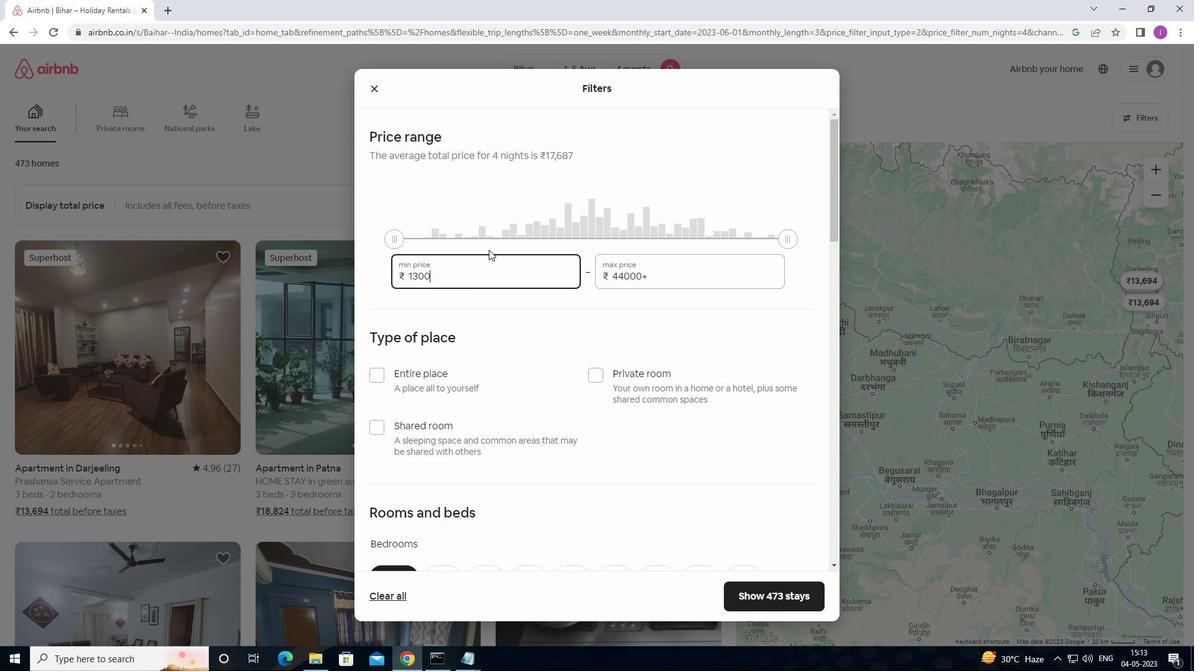 
Action: Mouse moved to (490, 253)
Screenshot: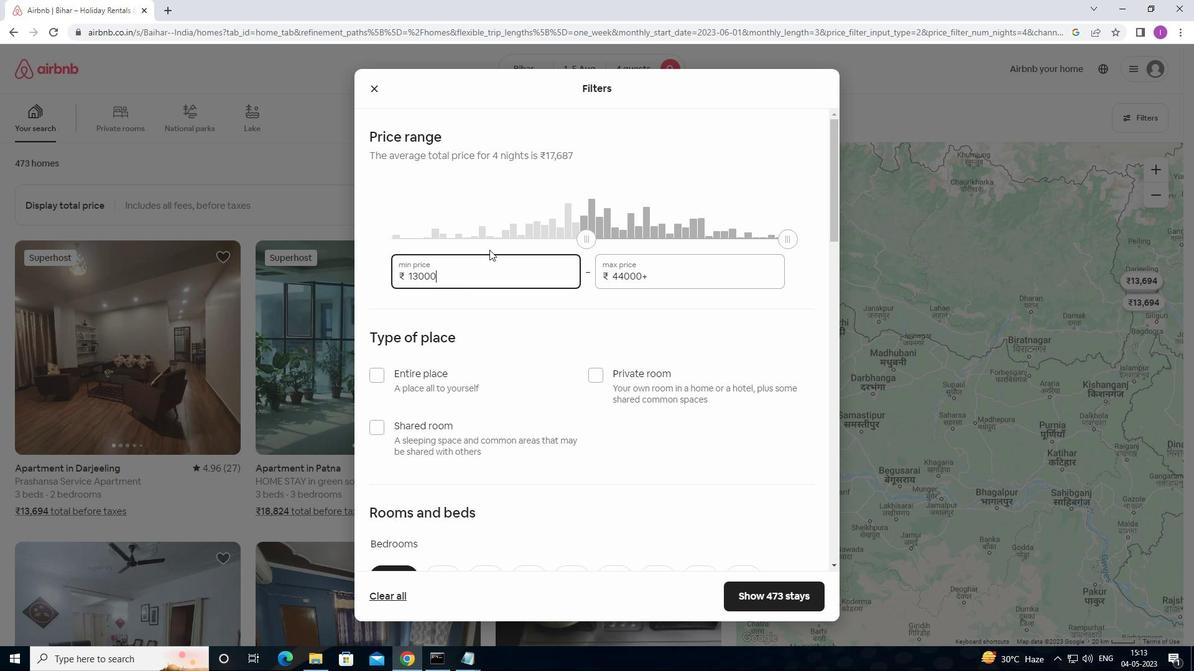 
Action: Key pressed 0
Screenshot: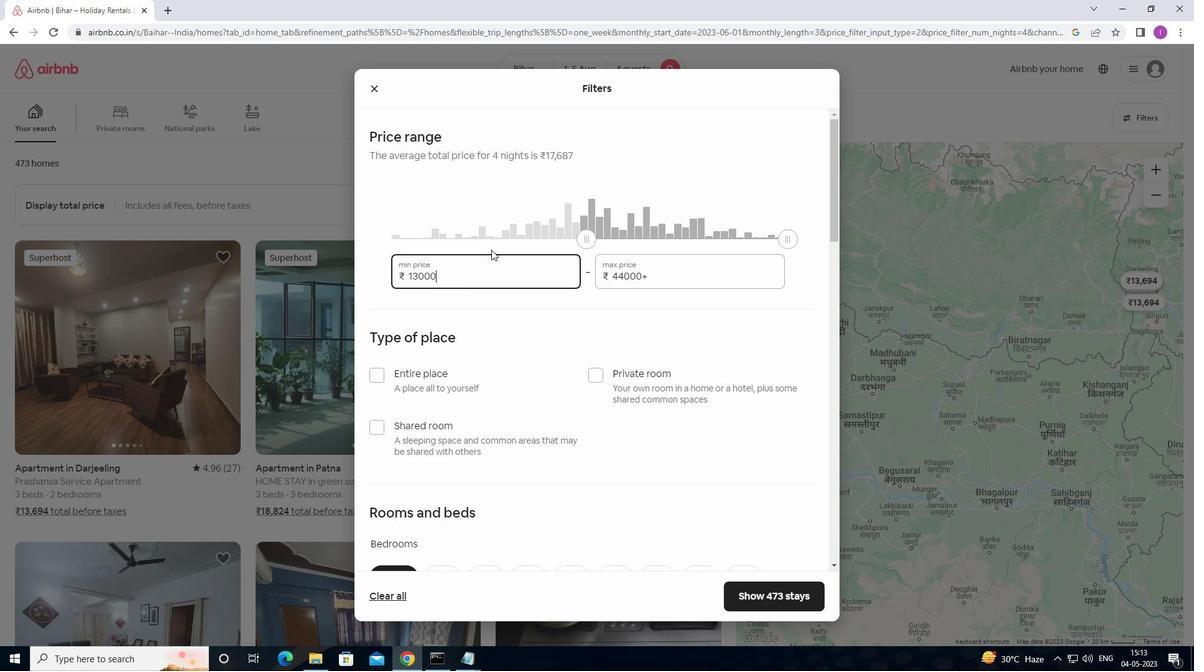 
Action: Mouse moved to (659, 276)
Screenshot: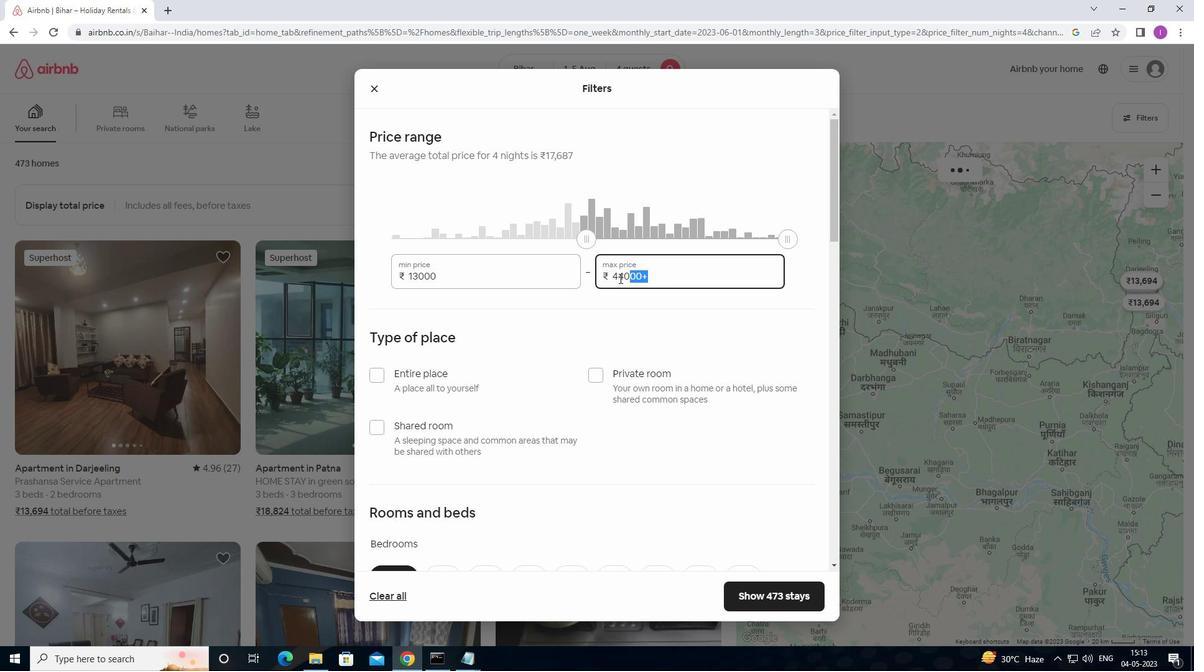 
Action: Mouse pressed left at (659, 276)
Screenshot: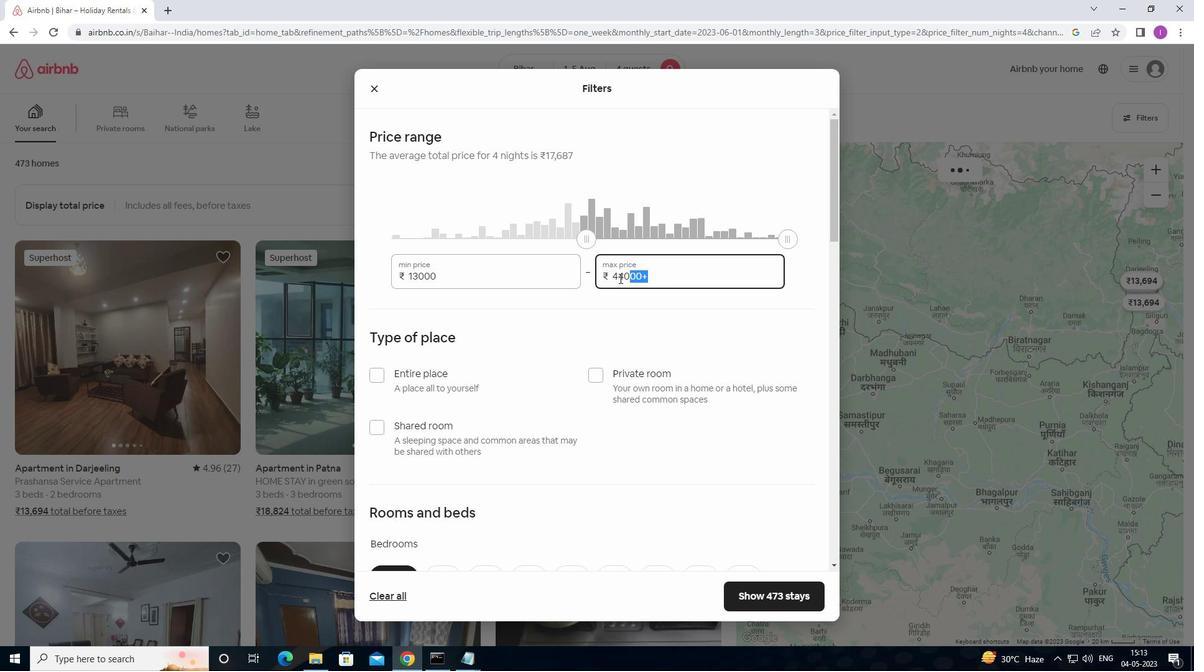 
Action: Mouse moved to (606, 279)
Screenshot: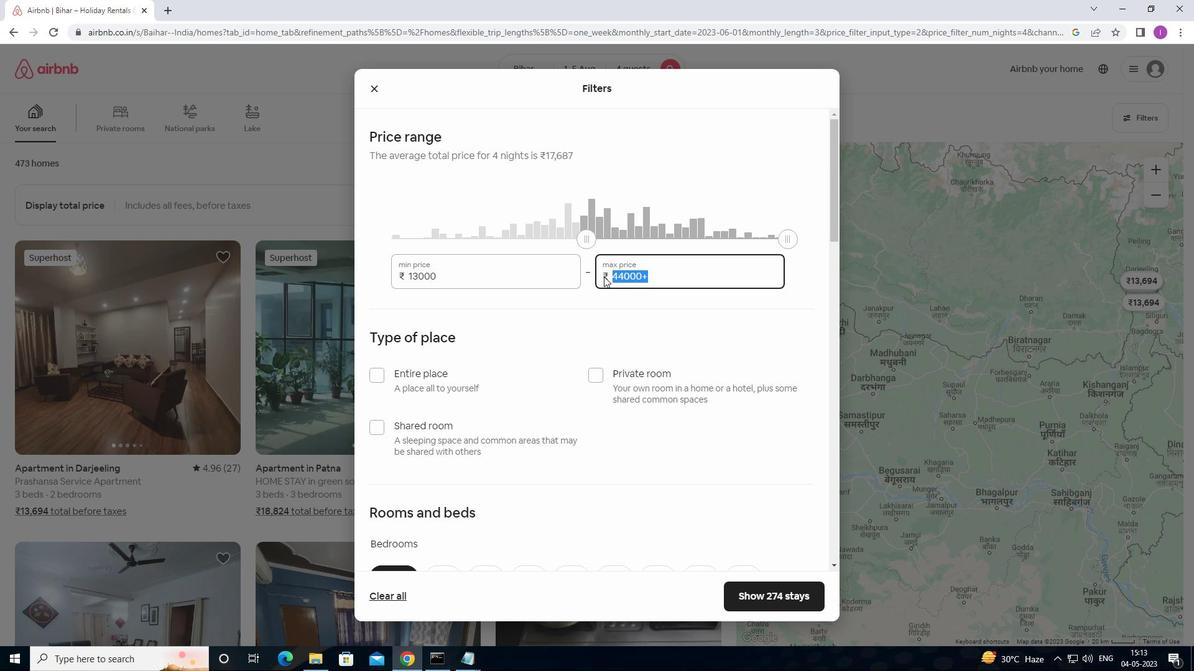 
Action: Key pressed 2
Screenshot: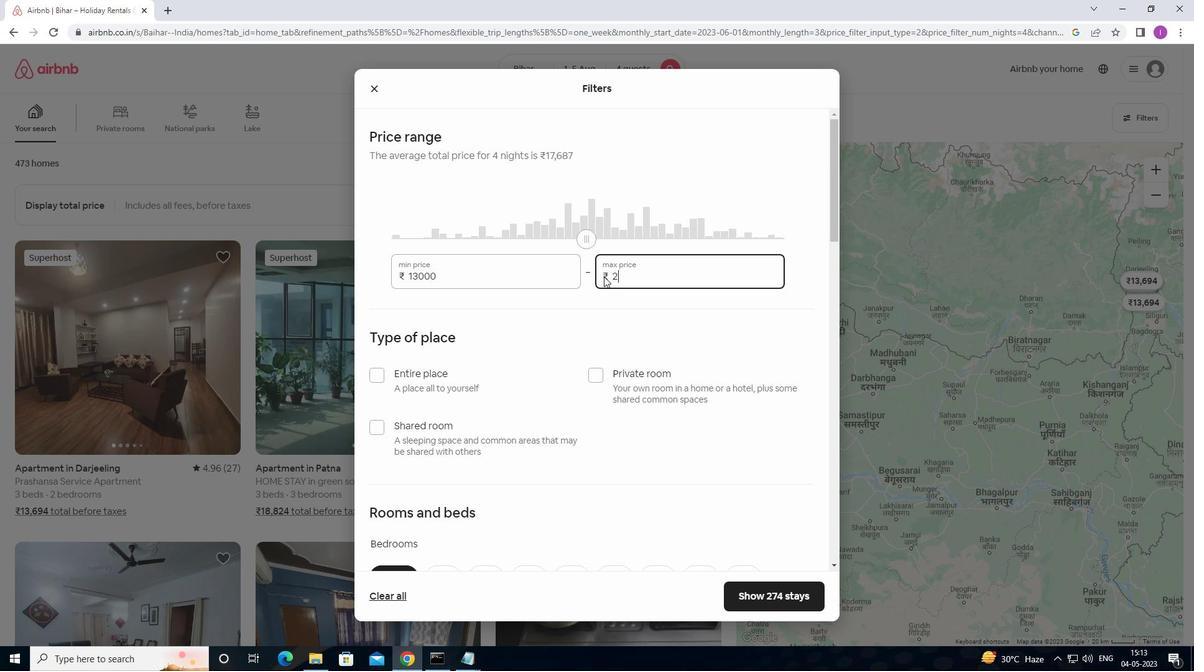 
Action: Mouse moved to (607, 278)
Screenshot: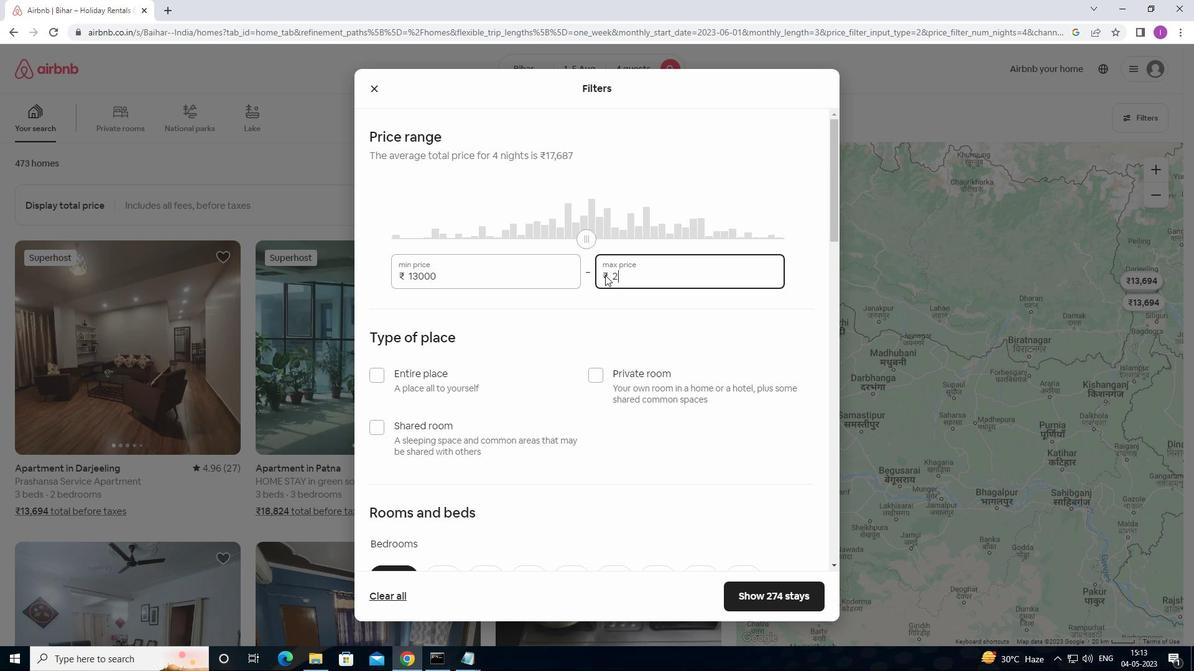 
Action: Key pressed 000
Screenshot: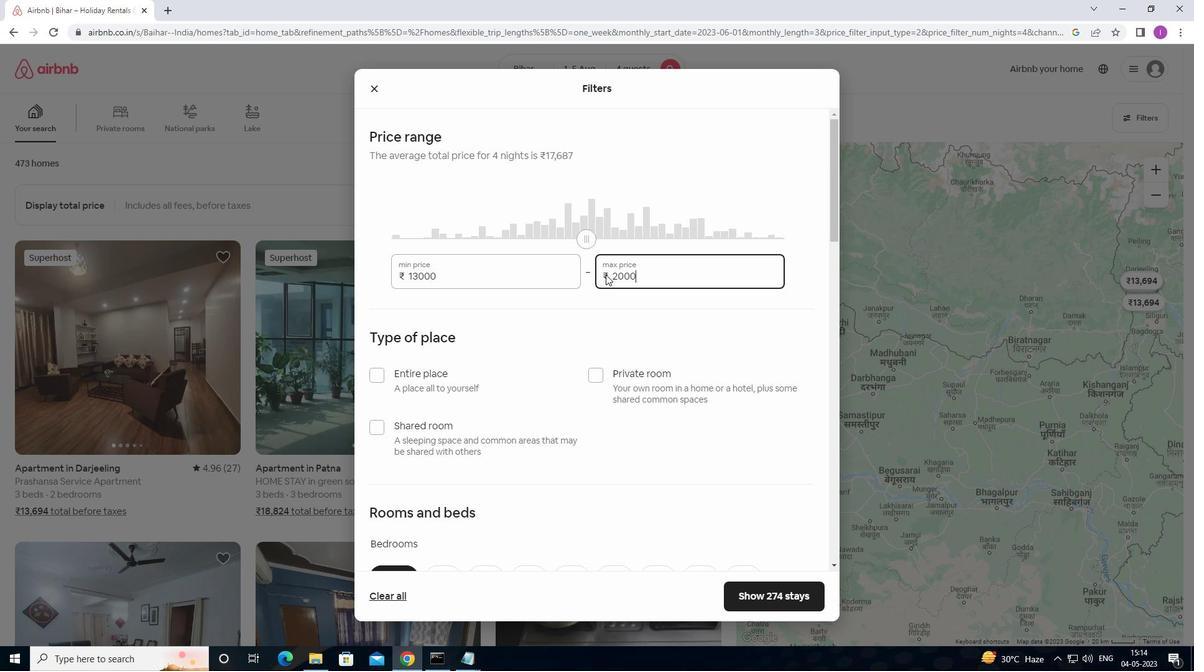 
Action: Mouse moved to (608, 277)
Screenshot: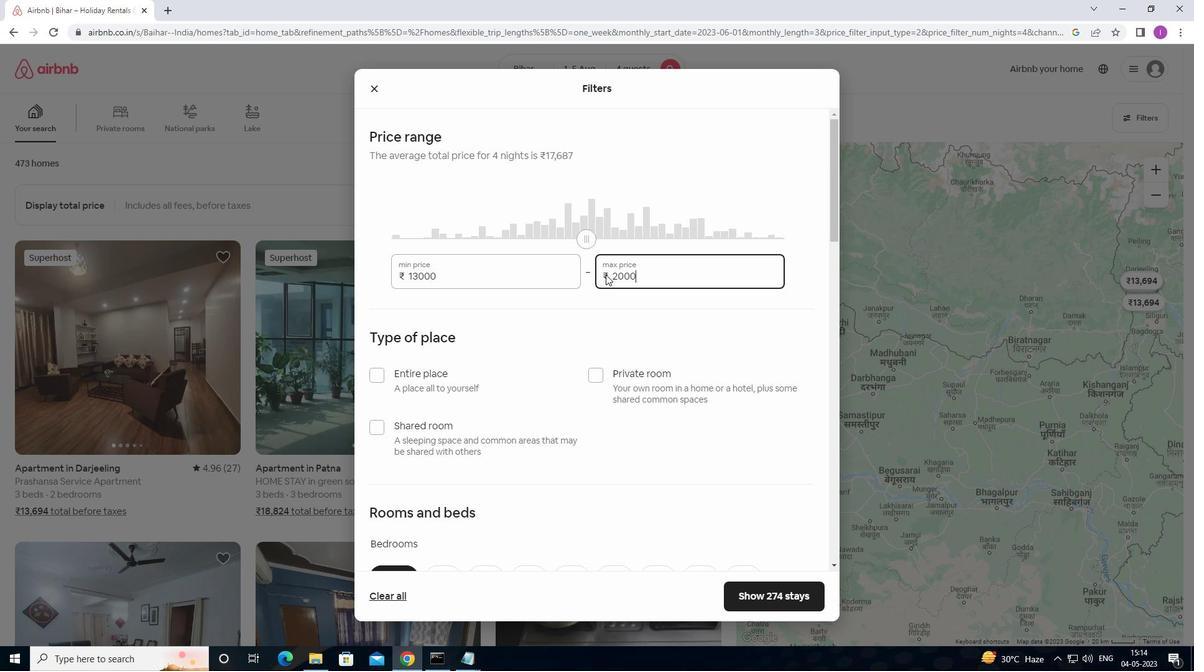 
Action: Key pressed 0
Screenshot: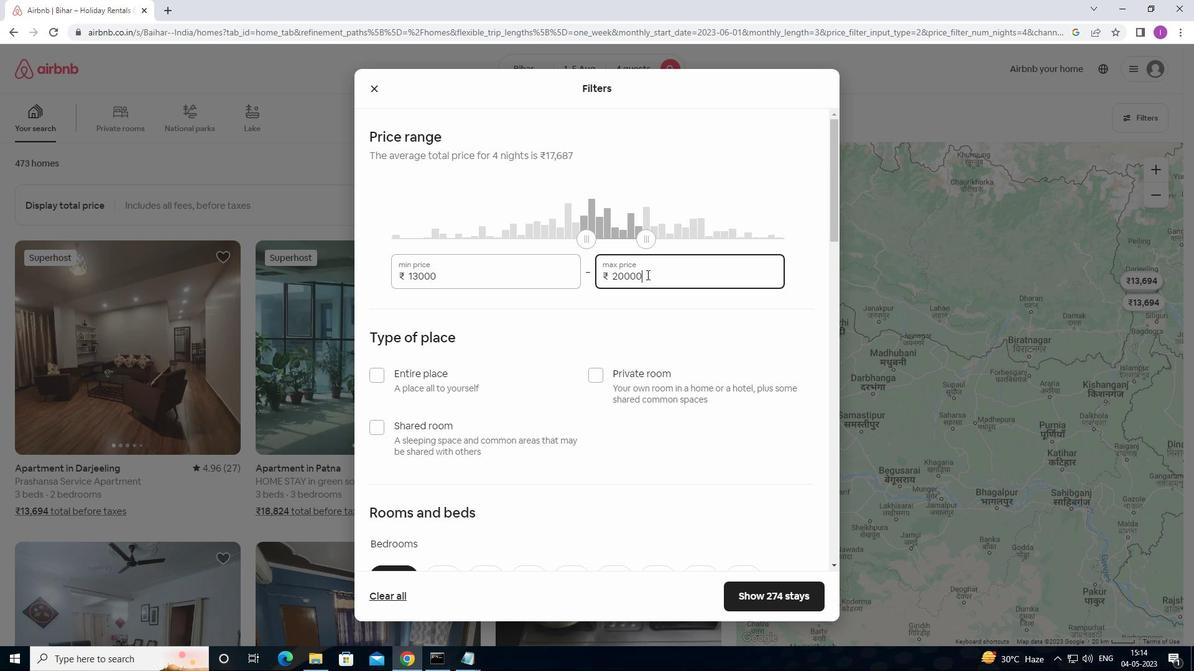 
Action: Mouse moved to (380, 379)
Screenshot: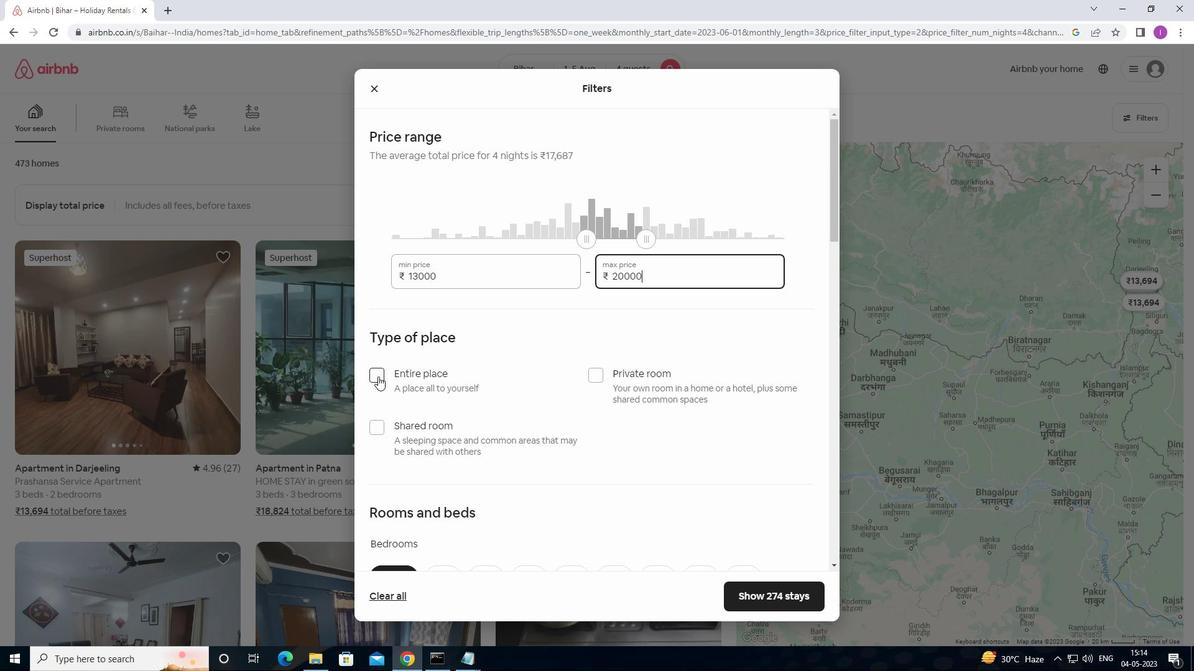 
Action: Mouse pressed left at (380, 379)
Screenshot: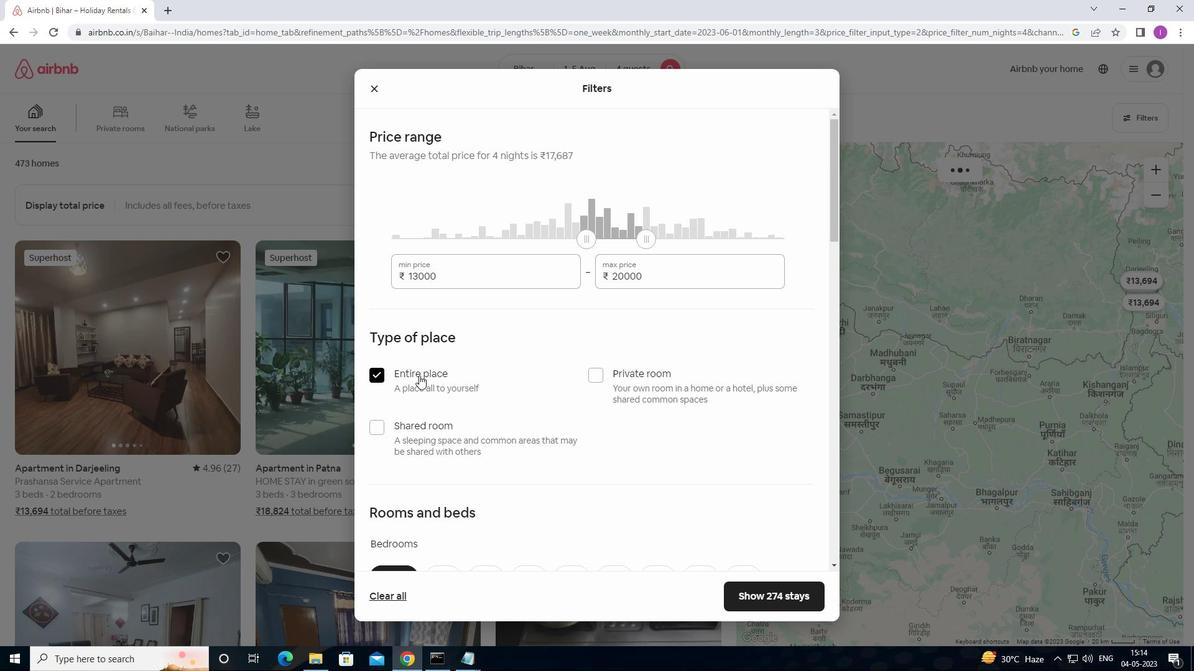 
Action: Mouse moved to (500, 374)
Screenshot: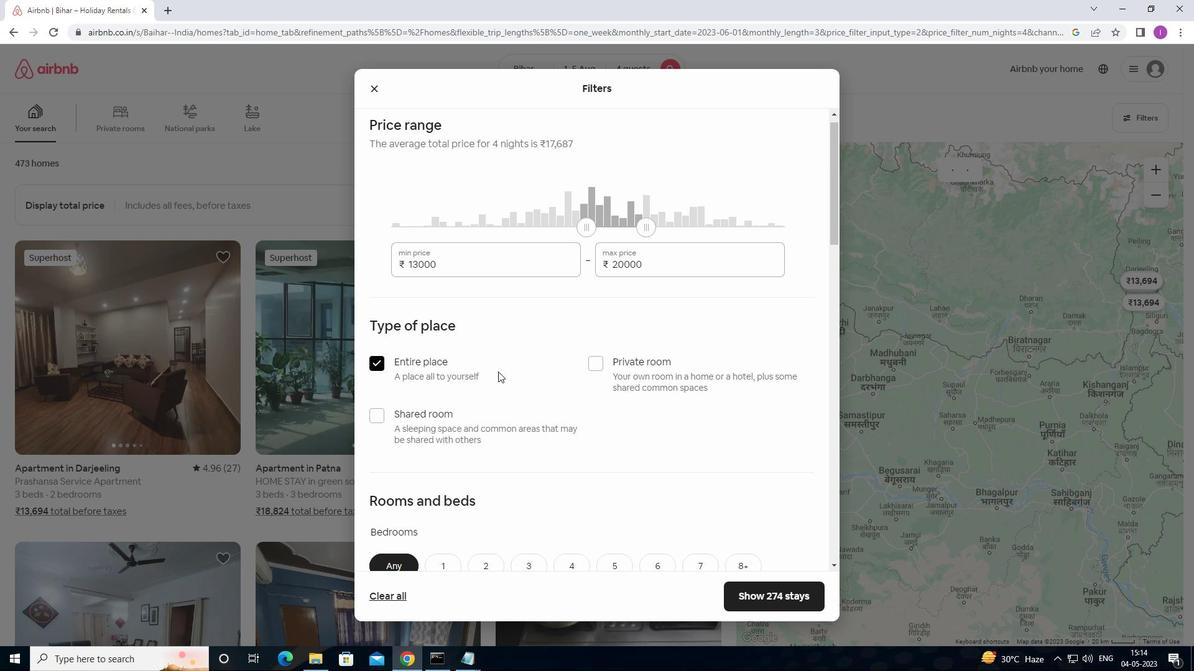 
Action: Mouse scrolled (500, 373) with delta (0, 0)
Screenshot: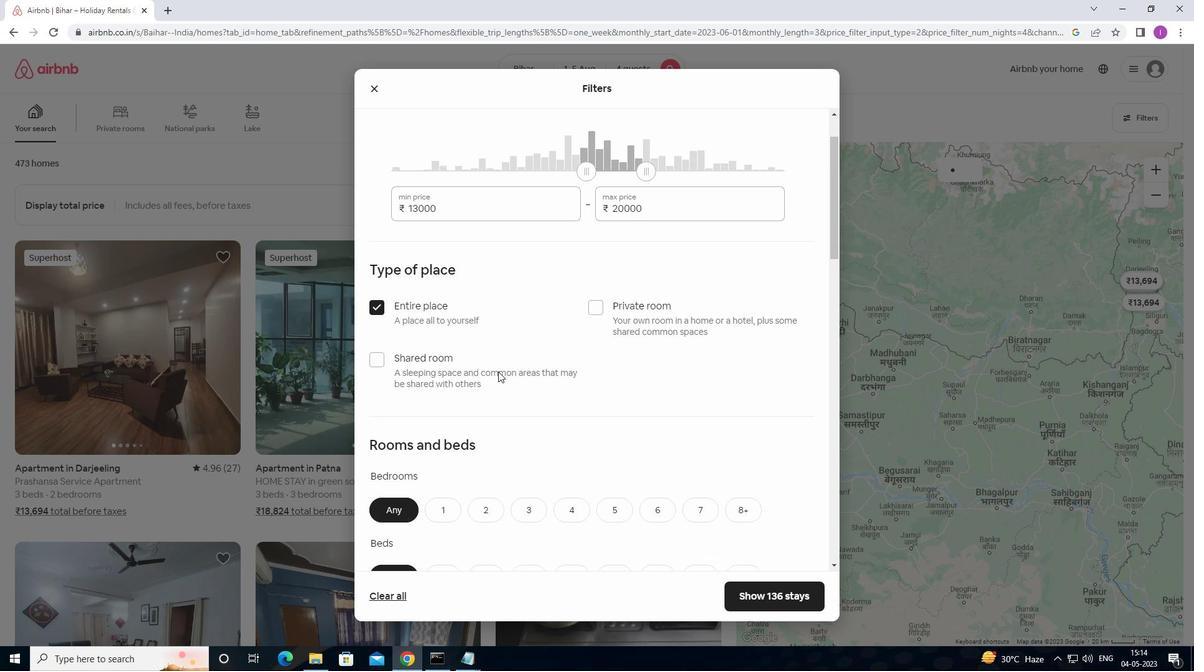 
Action: Mouse moved to (500, 374)
Screenshot: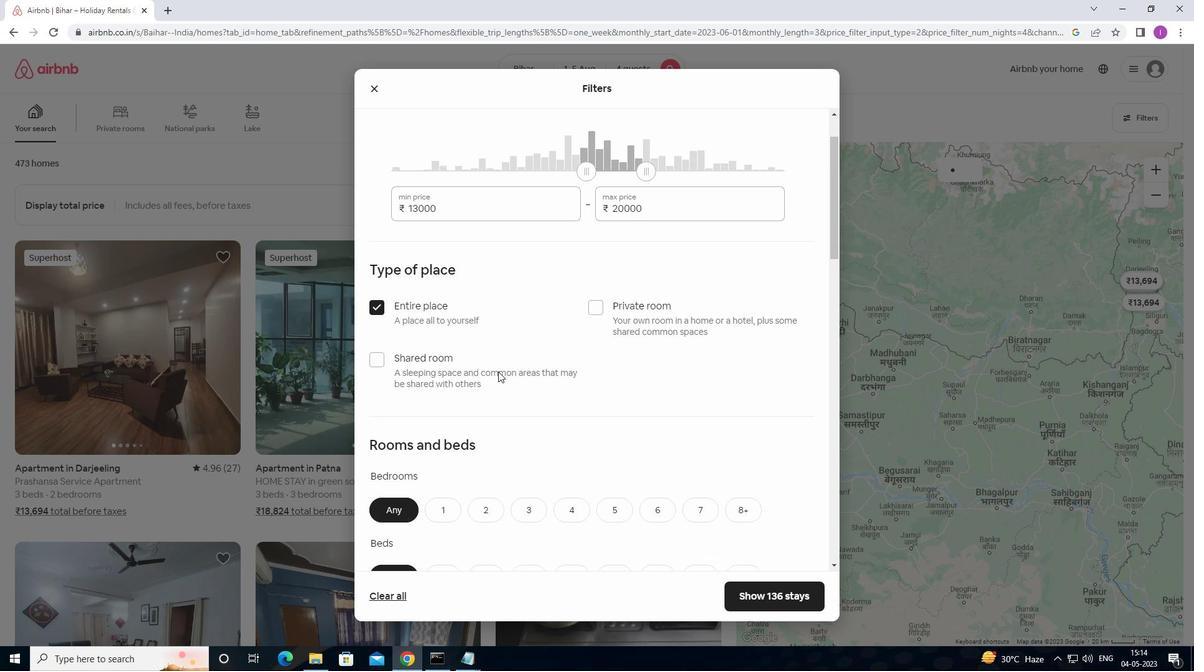 
Action: Mouse scrolled (500, 373) with delta (0, 0)
Screenshot: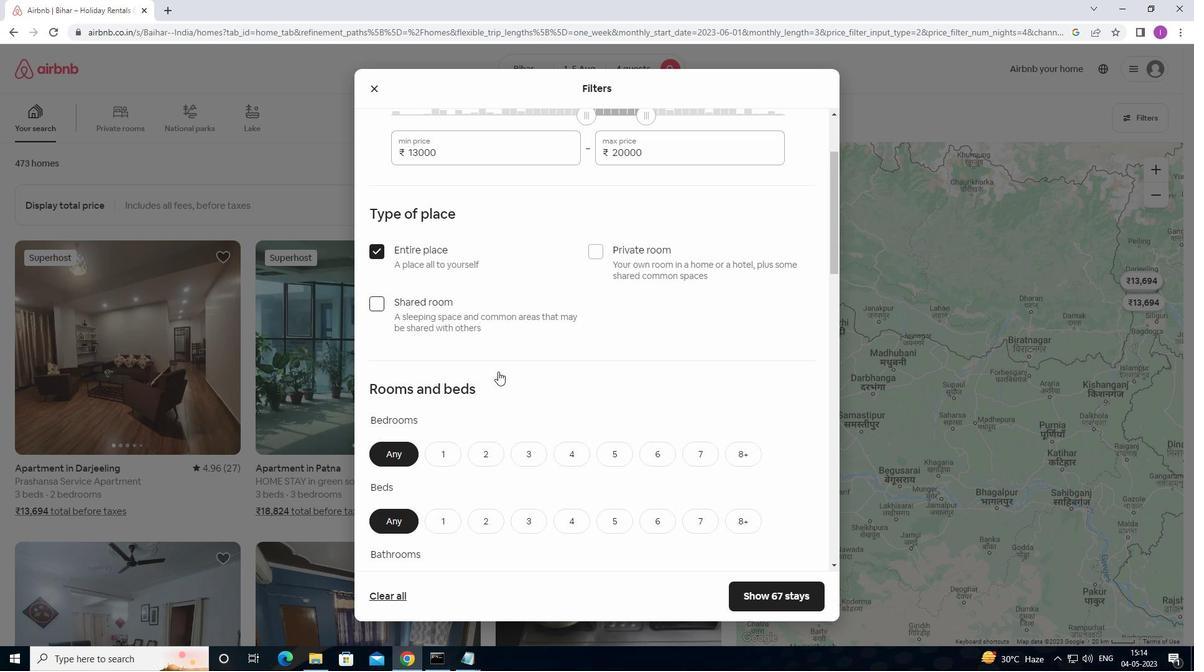 
Action: Mouse moved to (505, 374)
Screenshot: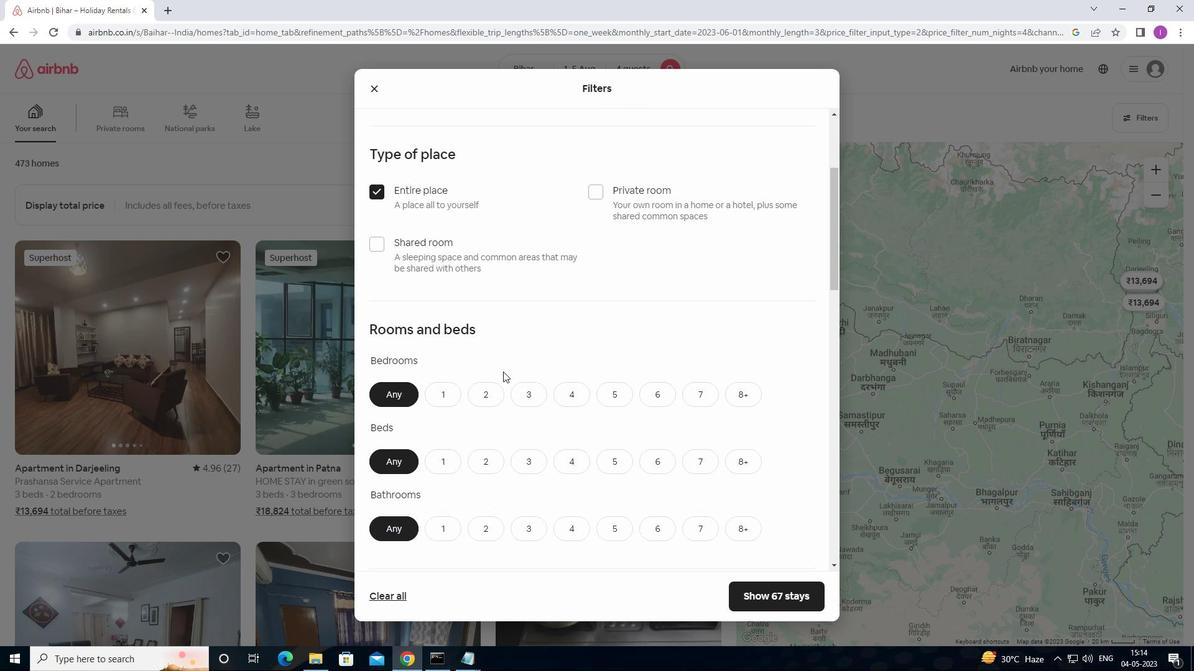 
Action: Mouse scrolled (505, 373) with delta (0, 0)
Screenshot: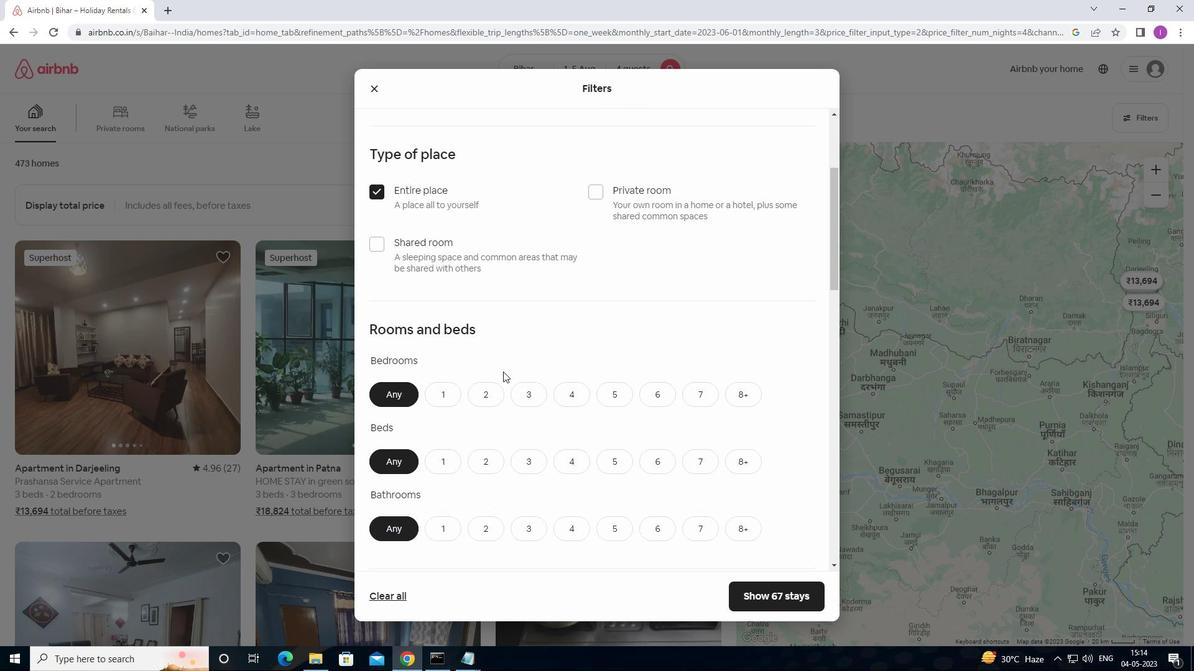 
Action: Mouse moved to (516, 375)
Screenshot: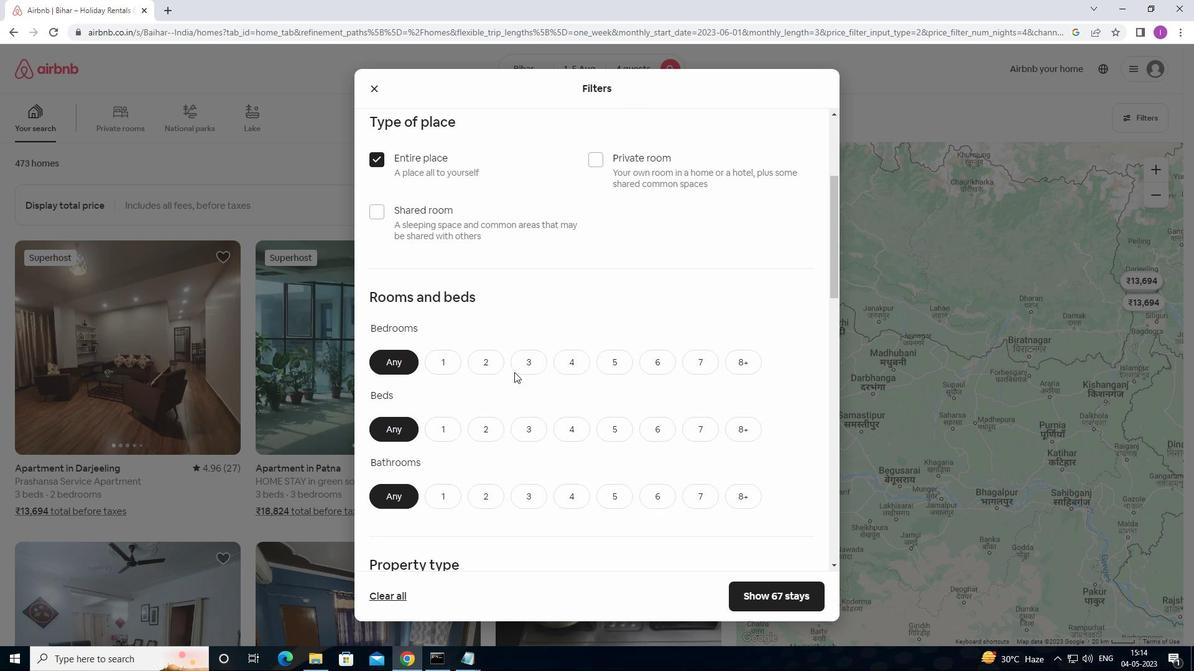 
Action: Mouse scrolled (516, 374) with delta (0, 0)
Screenshot: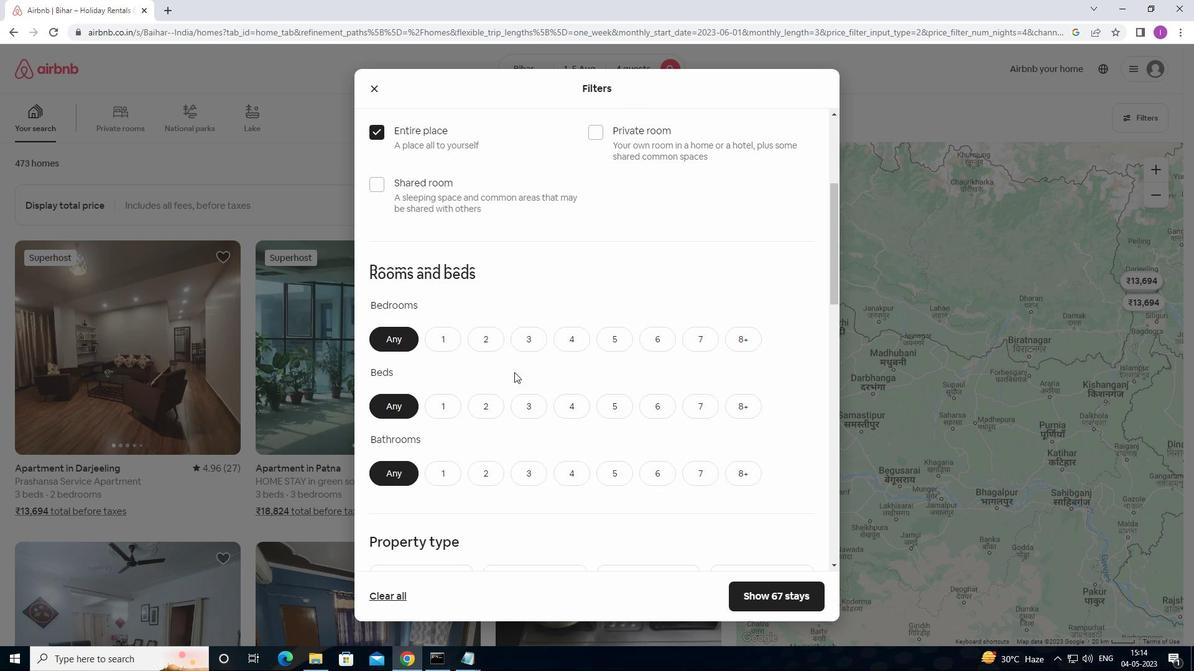 
Action: Mouse moved to (486, 337)
Screenshot: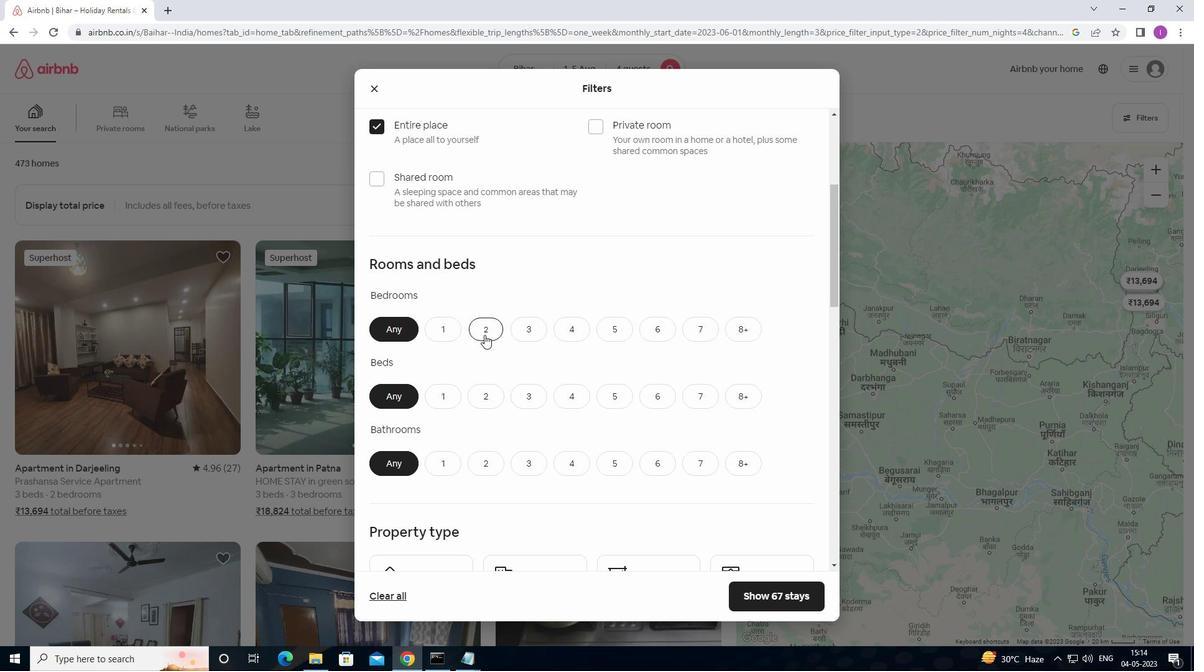 
Action: Mouse pressed left at (486, 337)
Screenshot: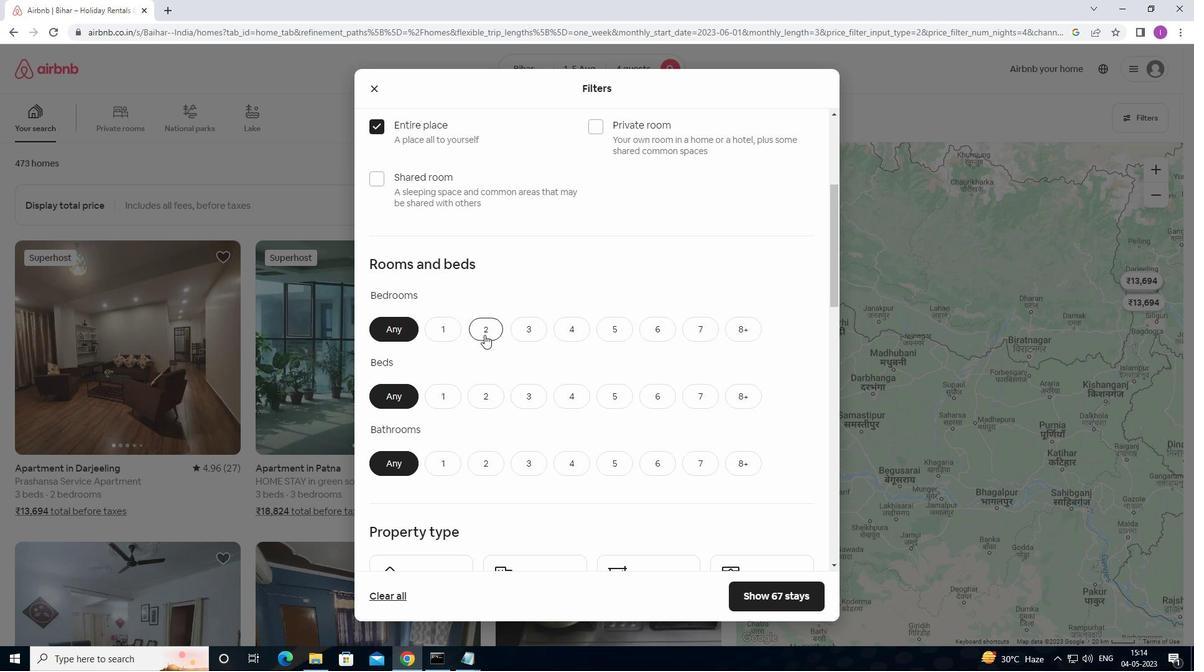 
Action: Mouse moved to (526, 398)
Screenshot: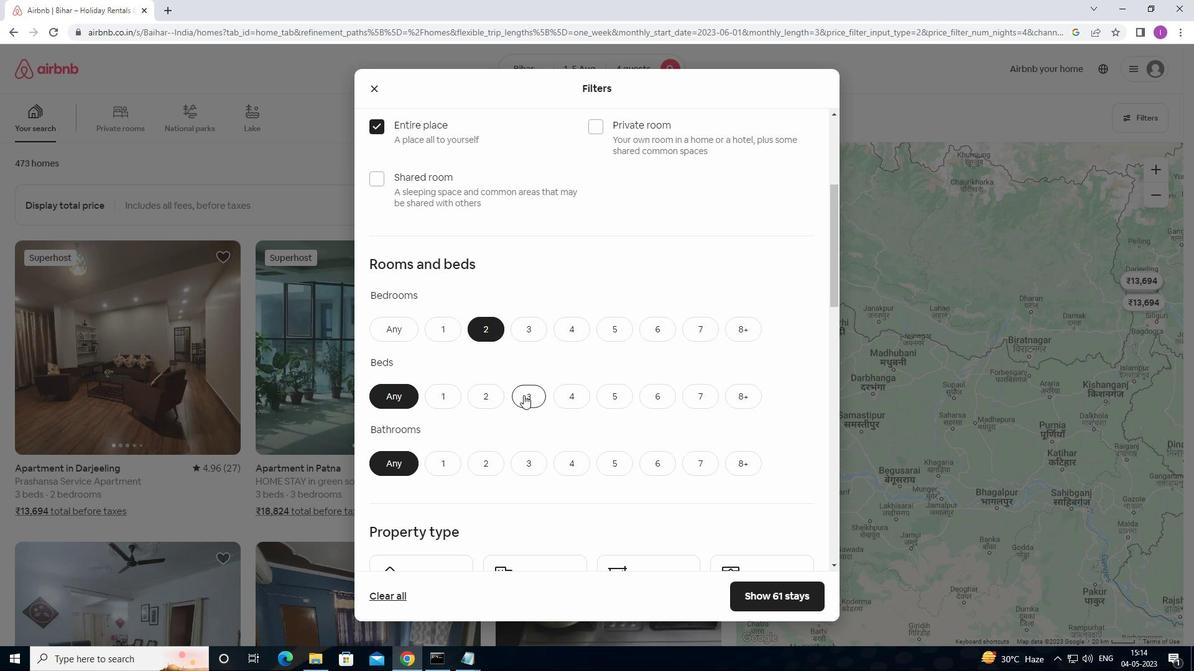 
Action: Mouse pressed left at (526, 398)
Screenshot: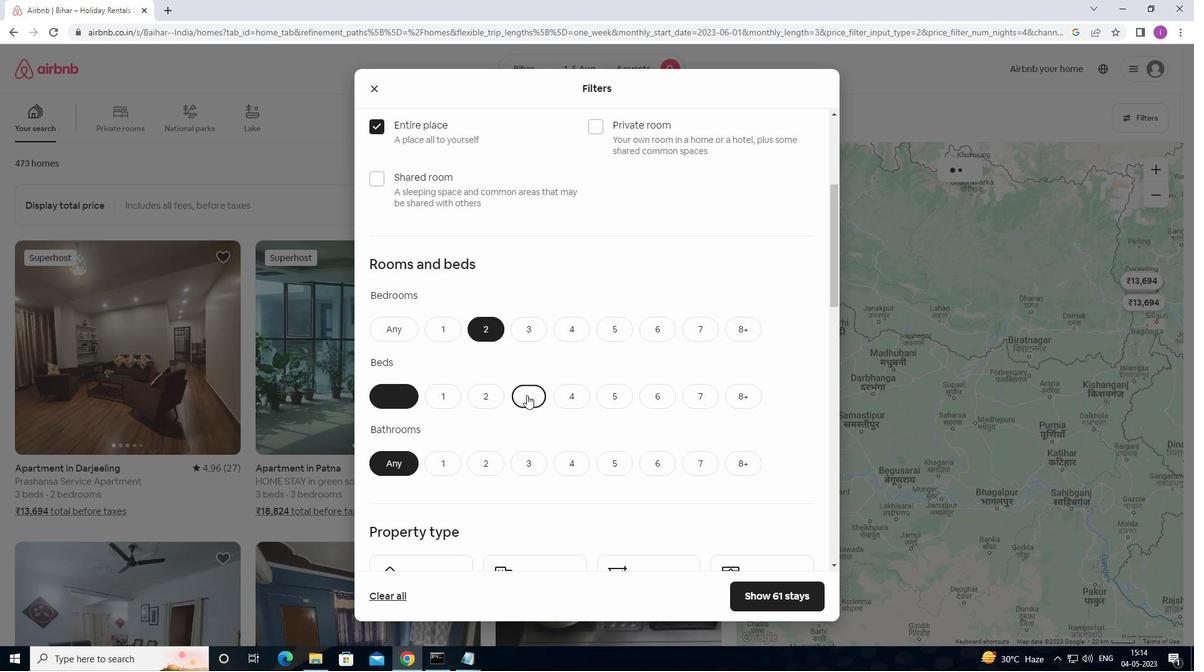
Action: Mouse moved to (549, 401)
Screenshot: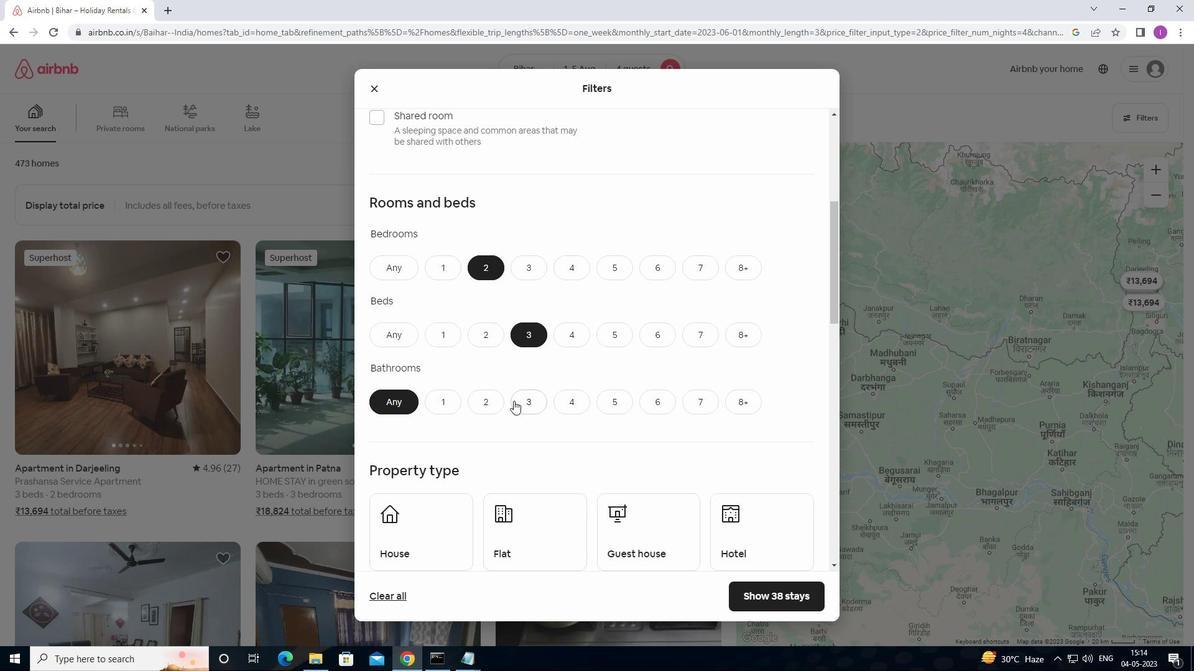 
Action: Mouse scrolled (549, 400) with delta (0, 0)
Screenshot: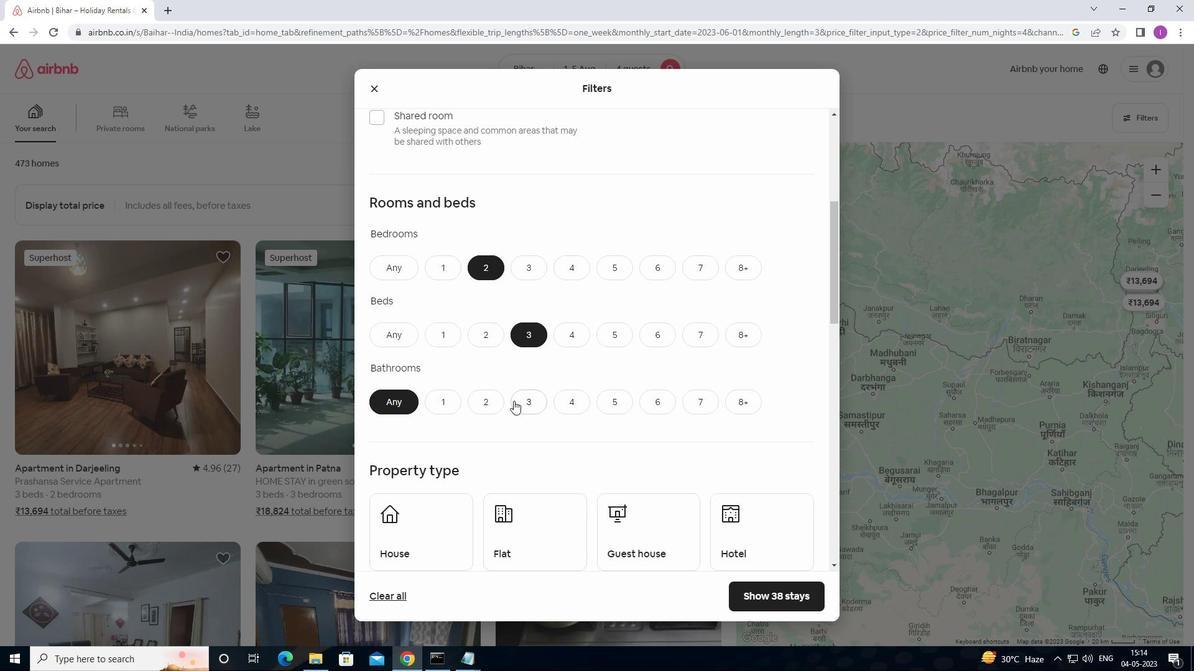 
Action: Mouse moved to (483, 401)
Screenshot: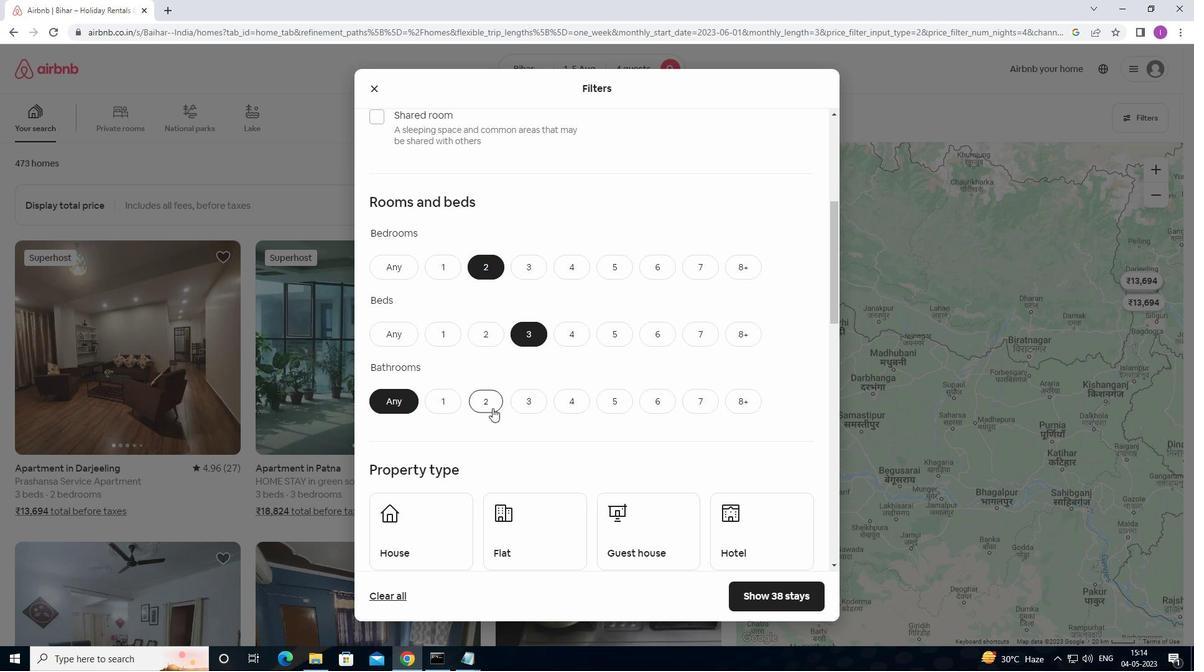 
Action: Mouse pressed left at (483, 401)
Screenshot: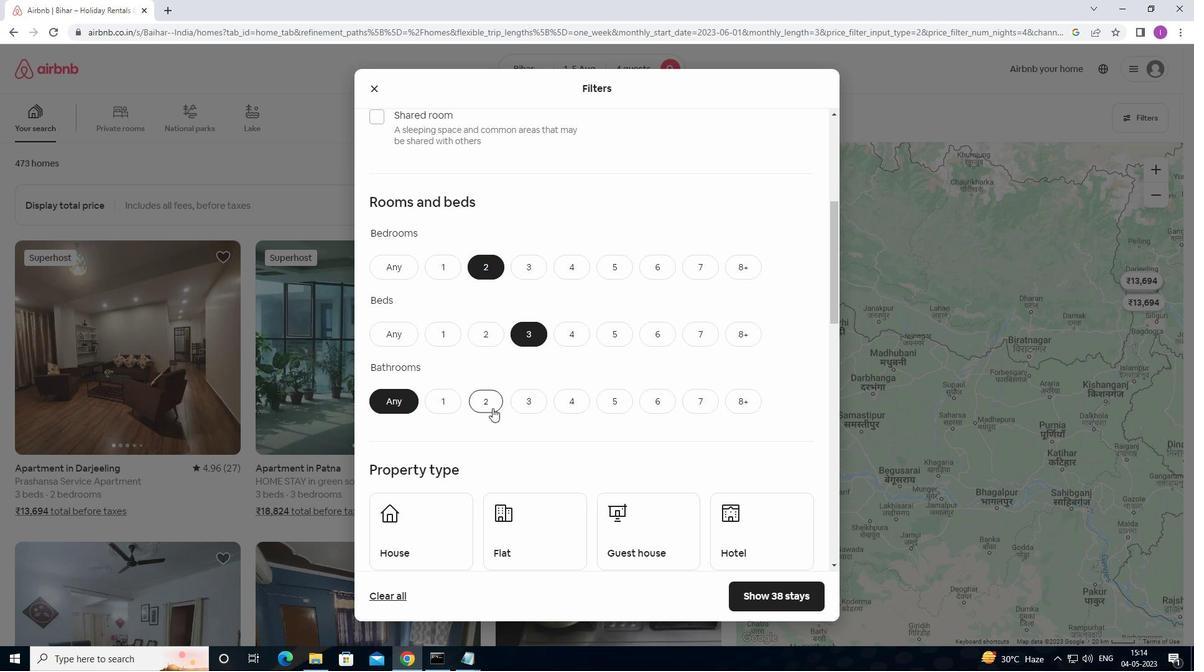 
Action: Mouse moved to (505, 423)
Screenshot: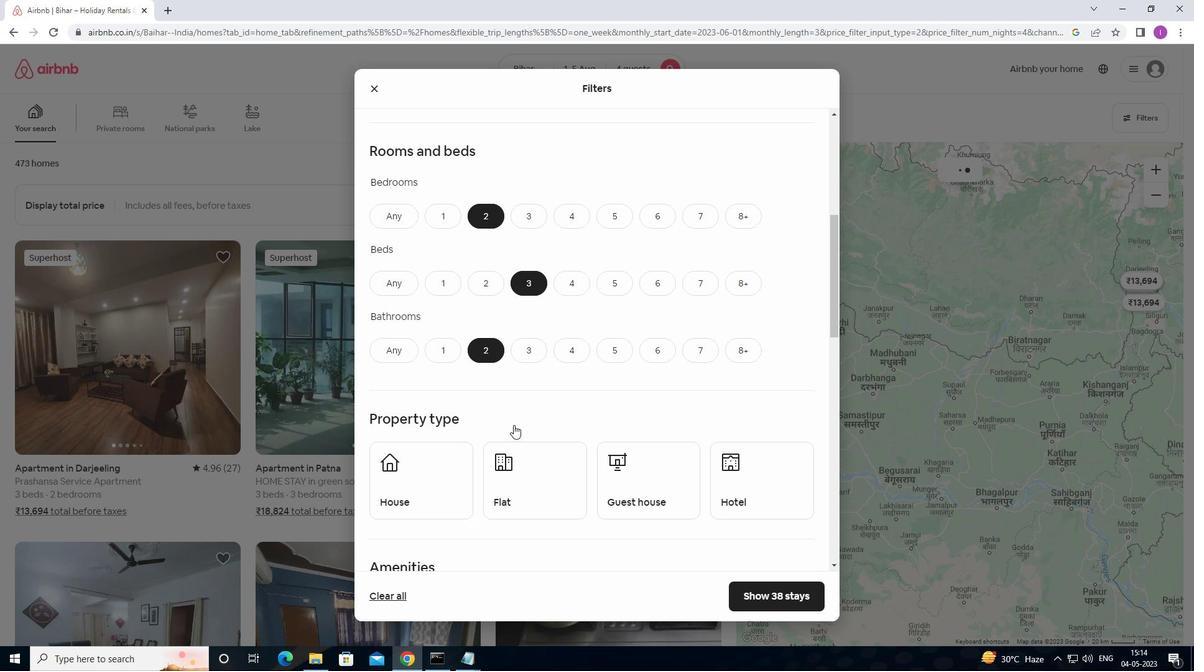
Action: Mouse scrolled (505, 423) with delta (0, 0)
Screenshot: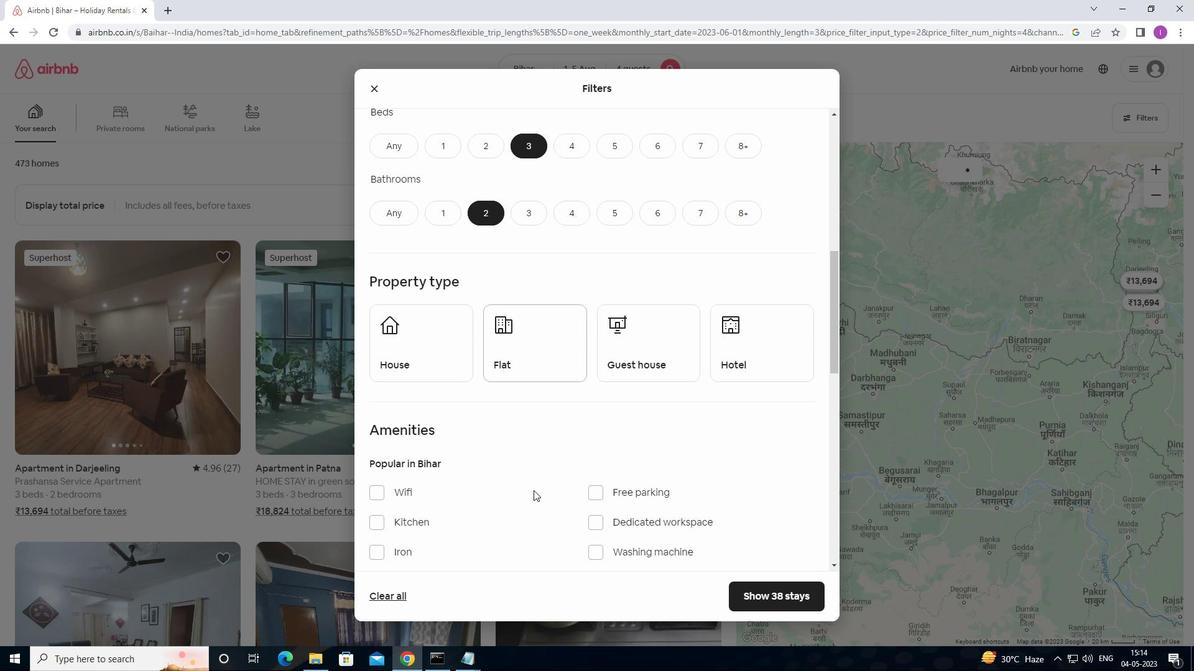 
Action: Mouse moved to (508, 423)
Screenshot: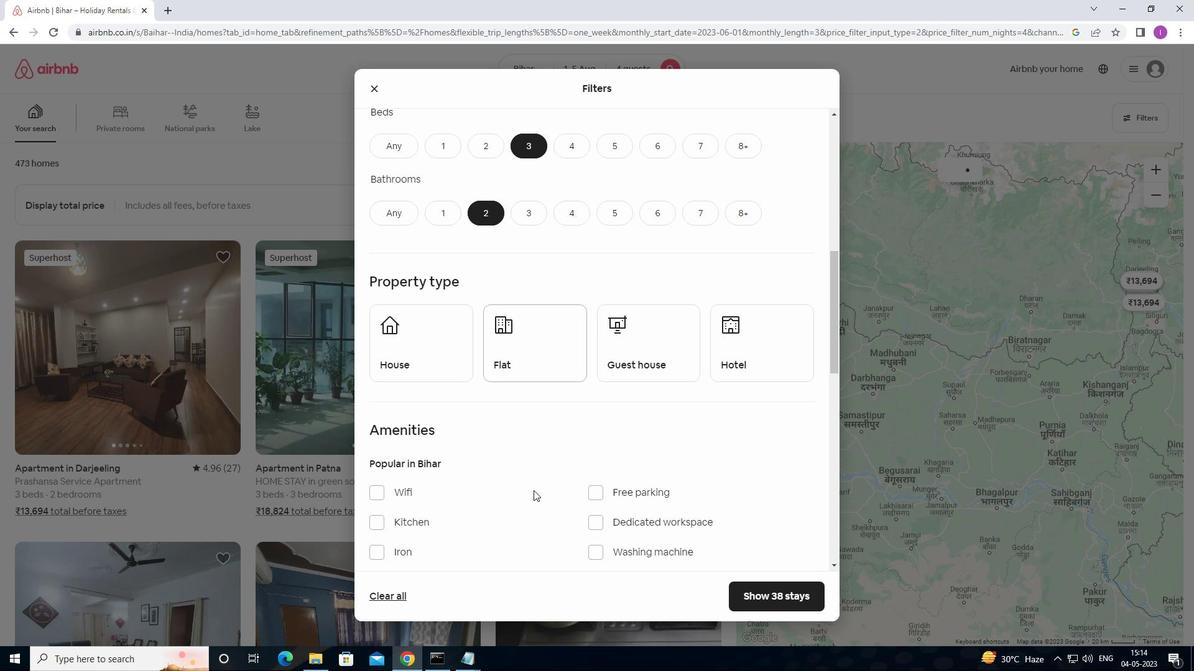
Action: Mouse scrolled (508, 423) with delta (0, 0)
Screenshot: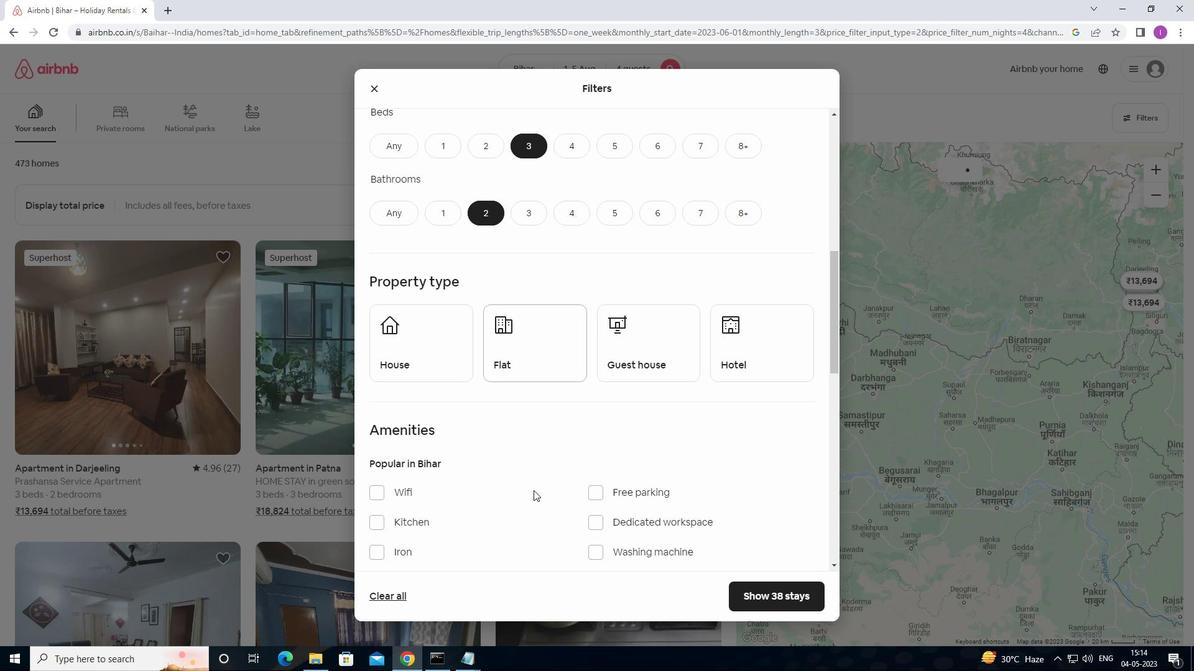 
Action: Mouse moved to (510, 425)
Screenshot: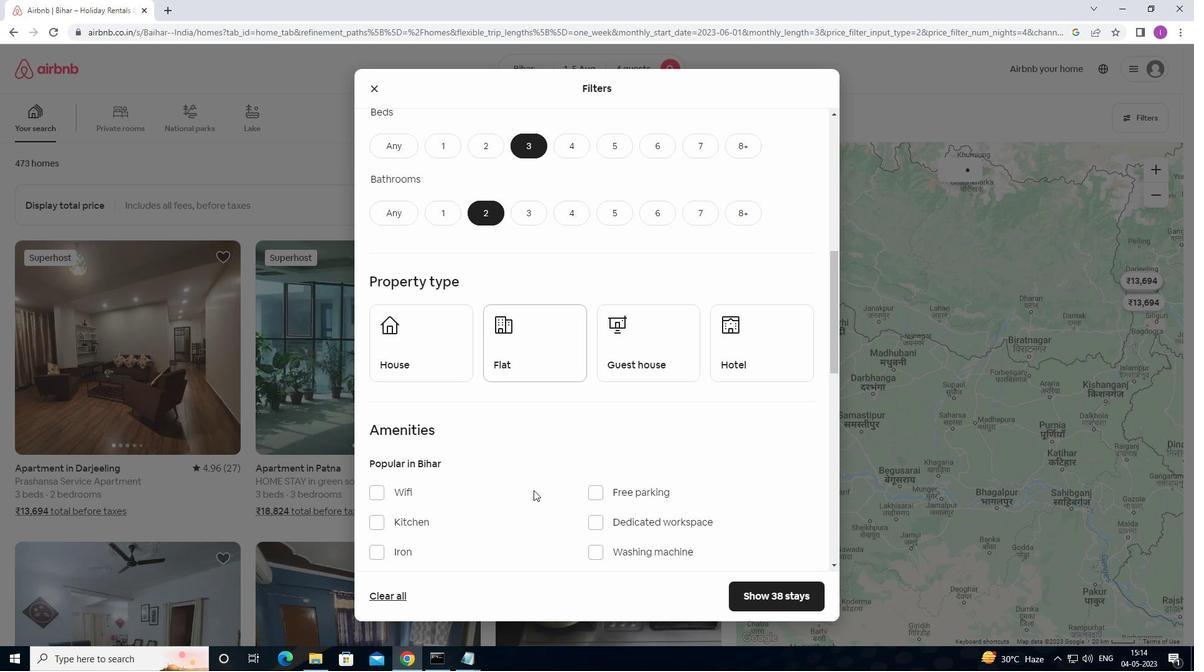 
Action: Mouse scrolled (510, 424) with delta (0, 0)
Screenshot: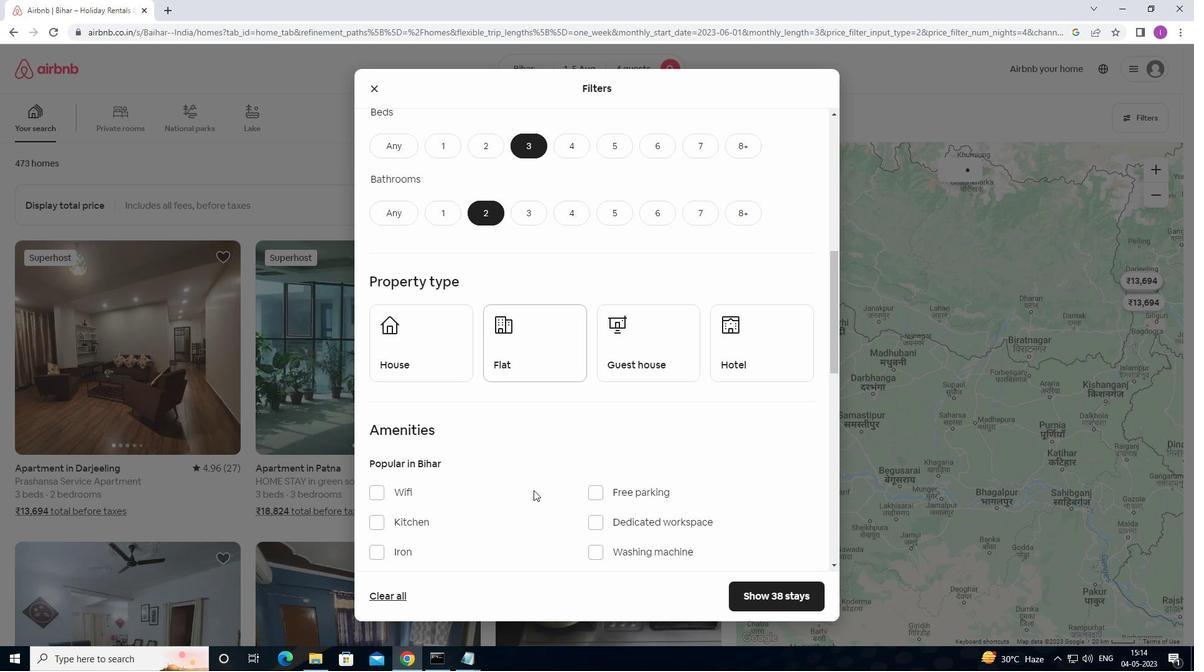
Action: Mouse moved to (511, 425)
Screenshot: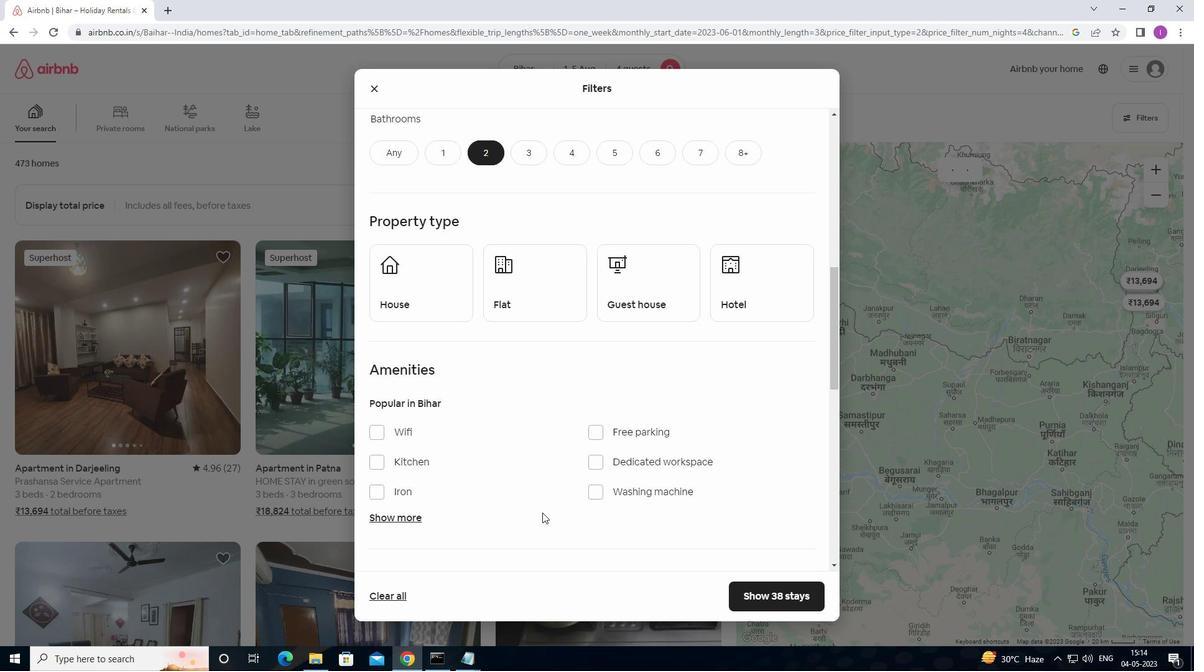 
Action: Mouse scrolled (511, 424) with delta (0, 0)
Screenshot: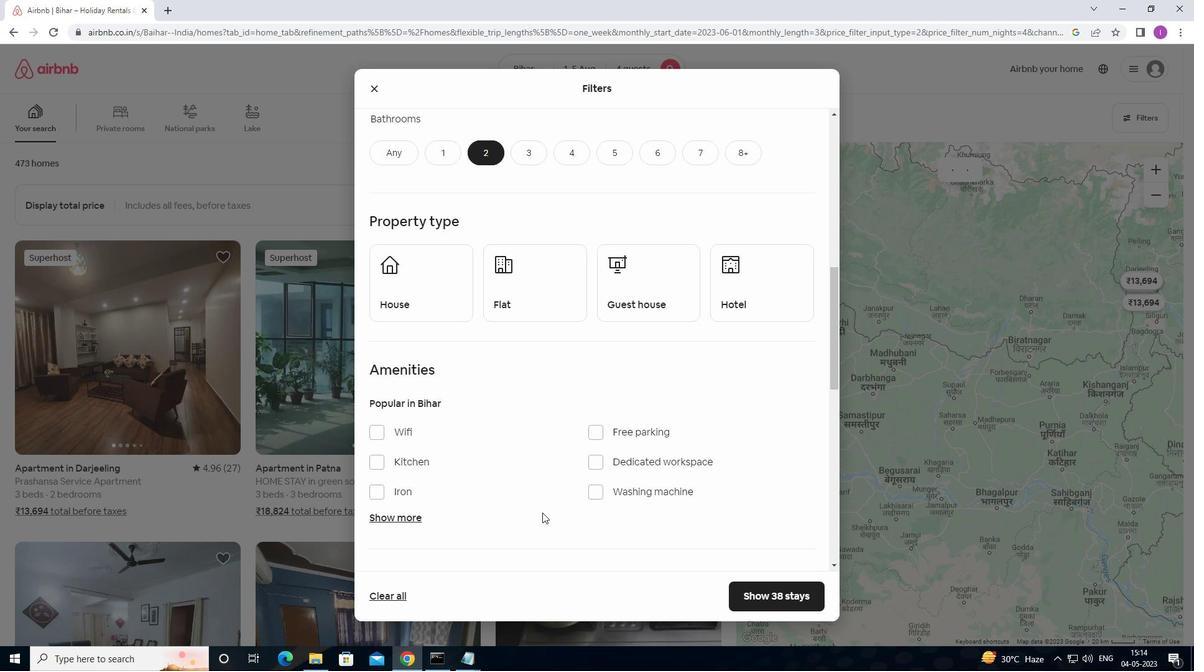 
Action: Mouse moved to (426, 302)
Screenshot: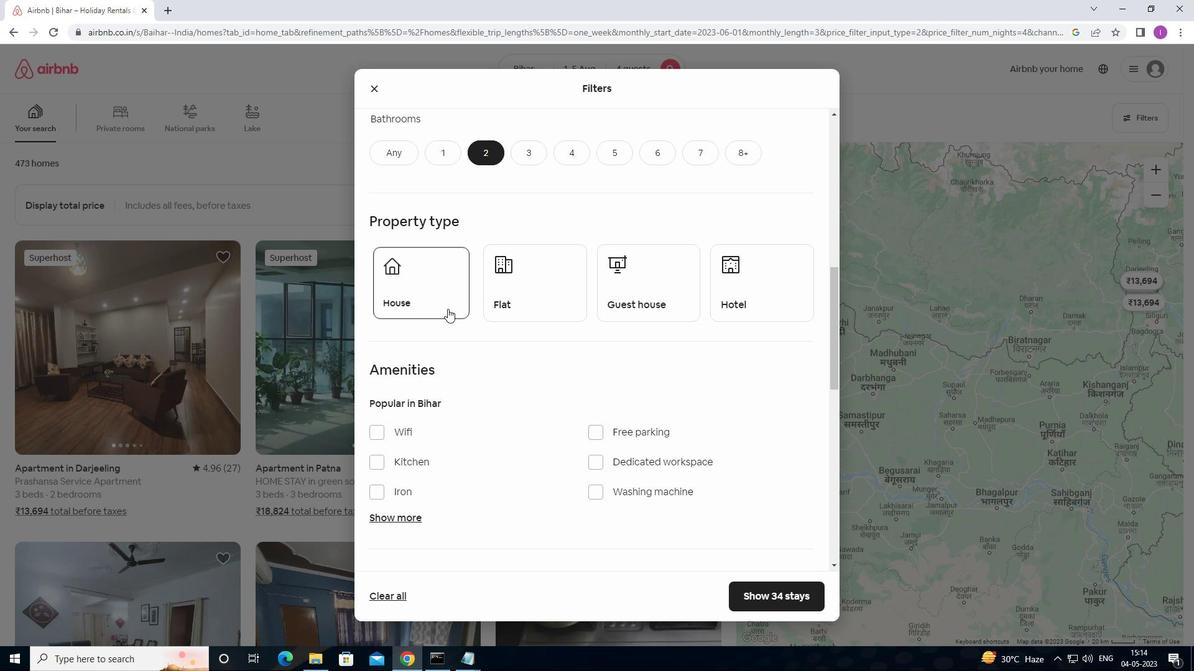 
Action: Mouse pressed left at (426, 302)
Screenshot: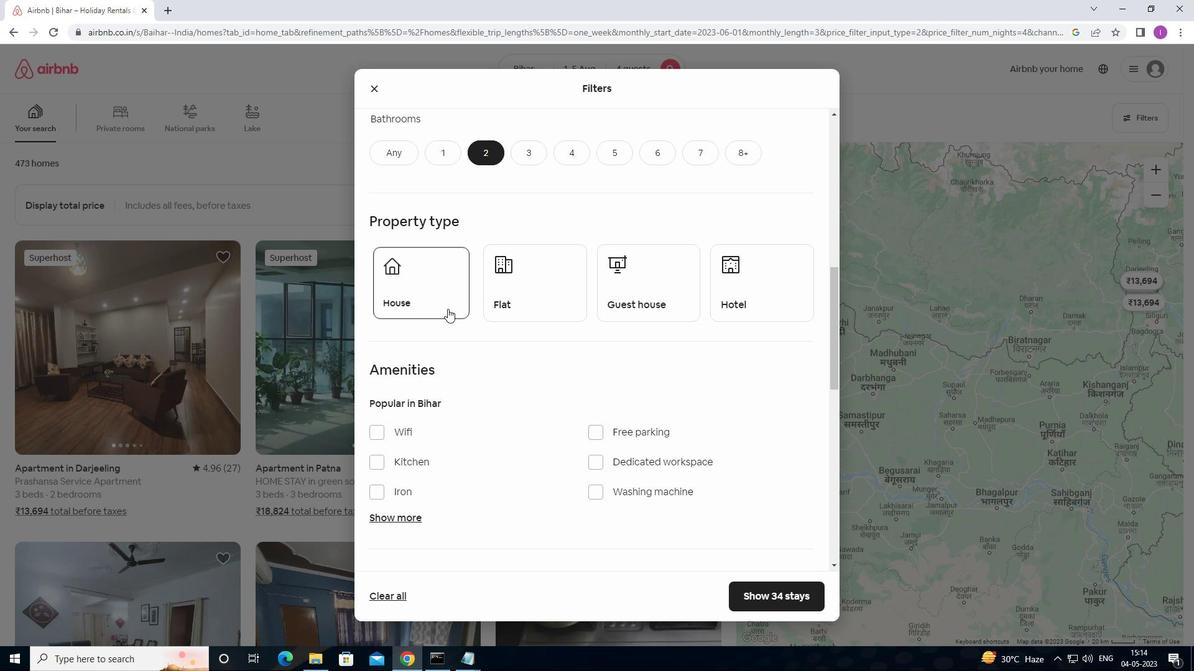 
Action: Mouse moved to (521, 311)
Screenshot: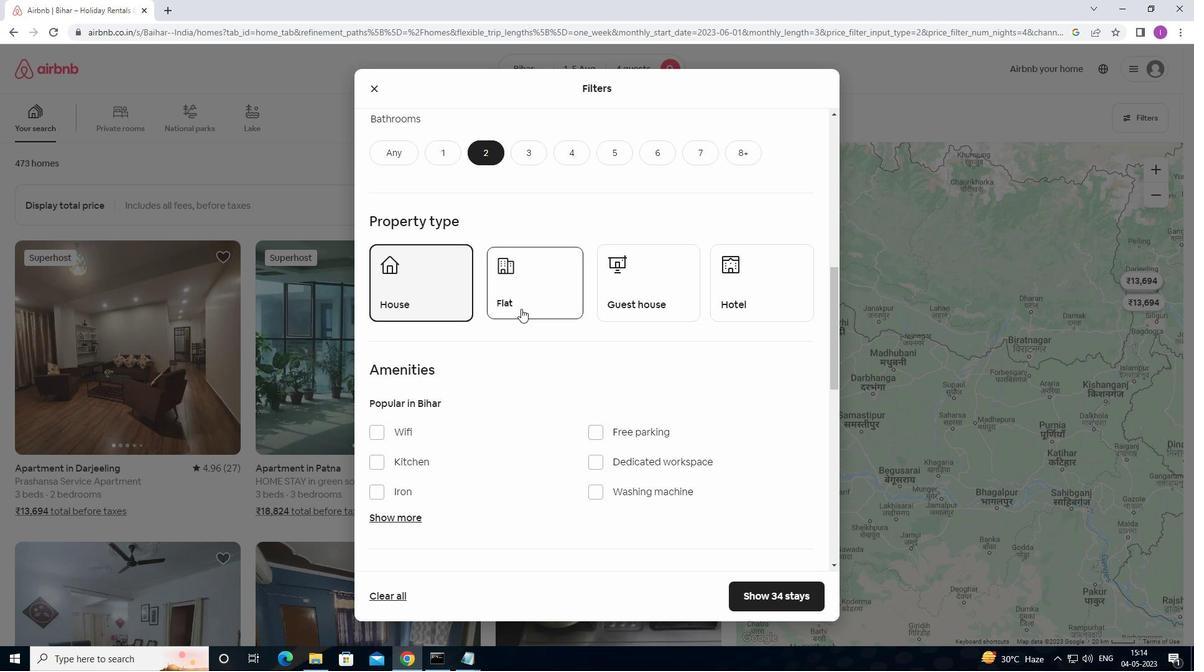 
Action: Mouse pressed left at (521, 311)
Screenshot: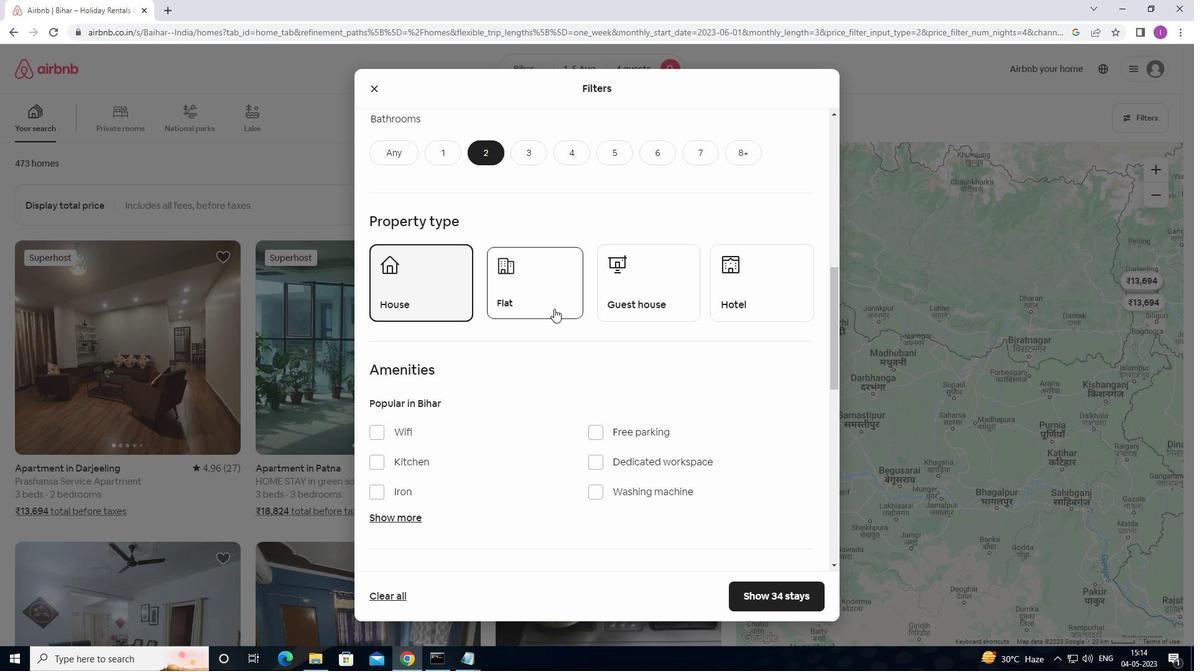 
Action: Mouse moved to (664, 302)
Screenshot: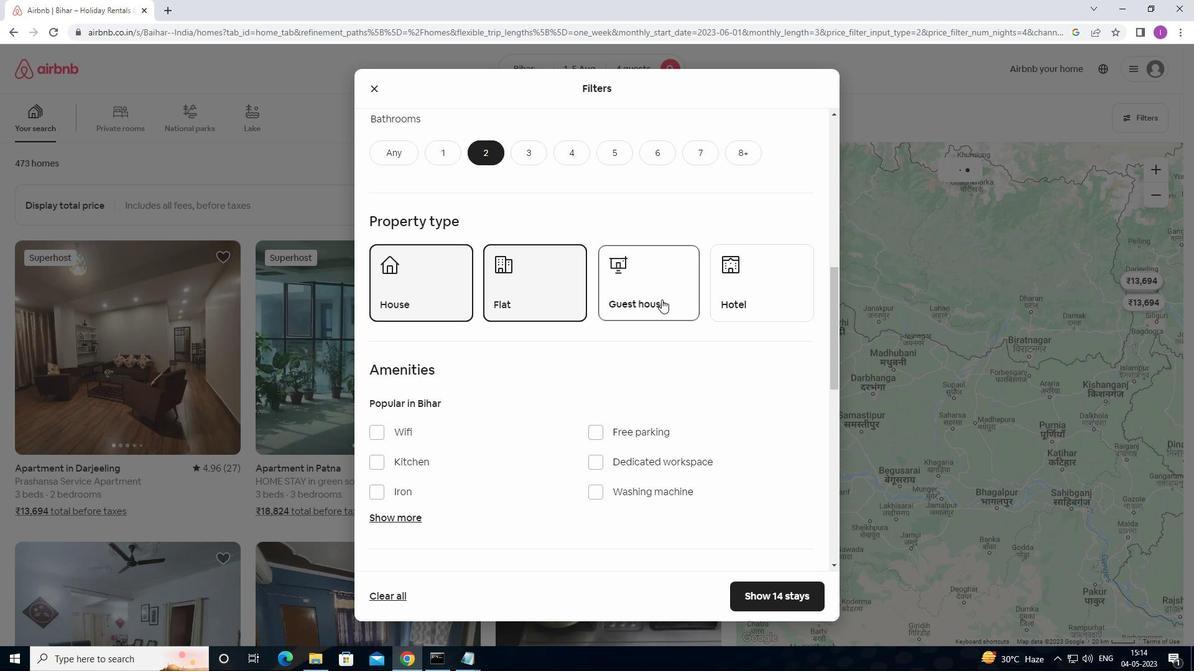 
Action: Mouse pressed left at (664, 302)
Screenshot: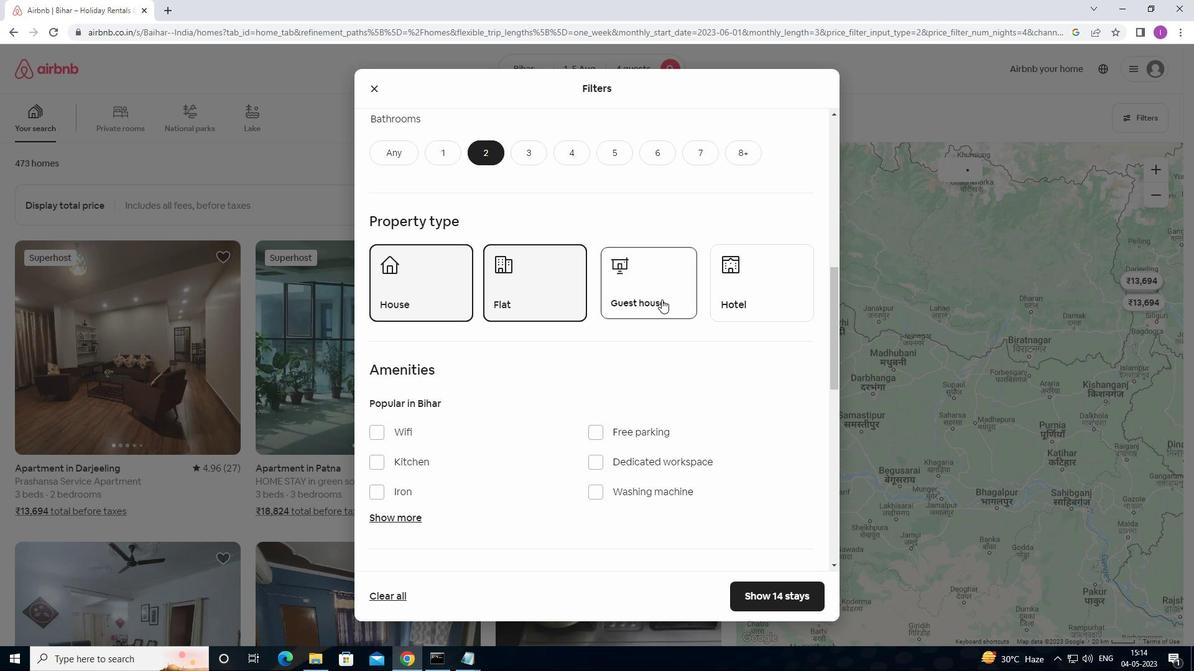 
Action: Mouse moved to (789, 302)
Screenshot: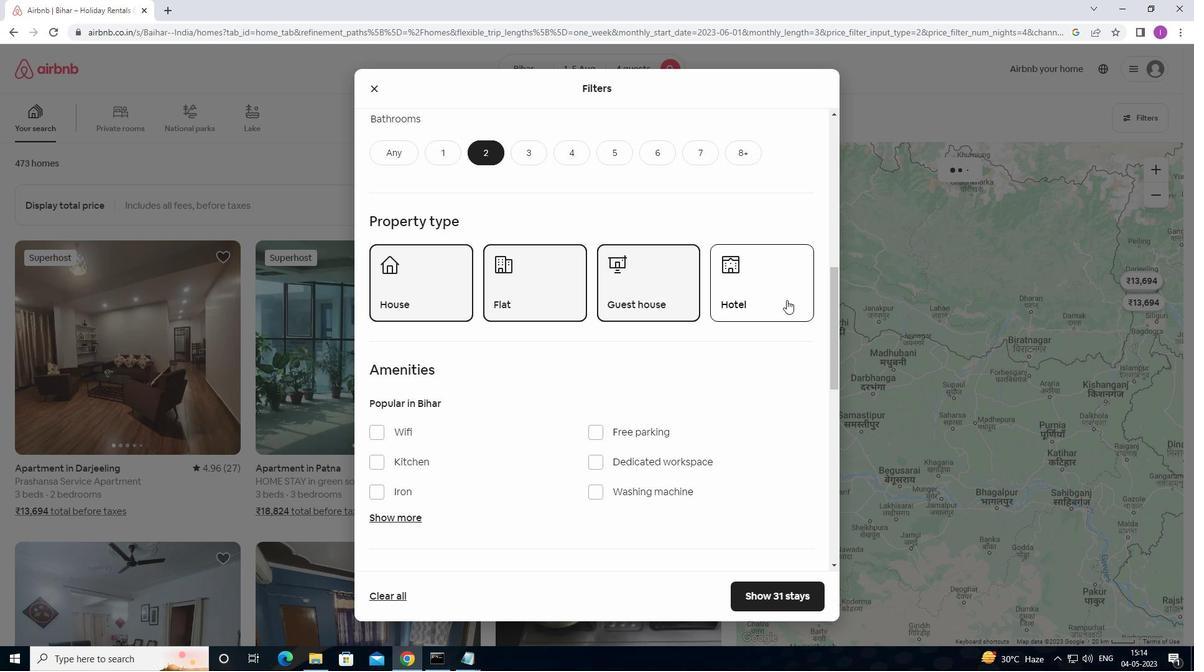 
Action: Mouse pressed left at (789, 302)
Screenshot: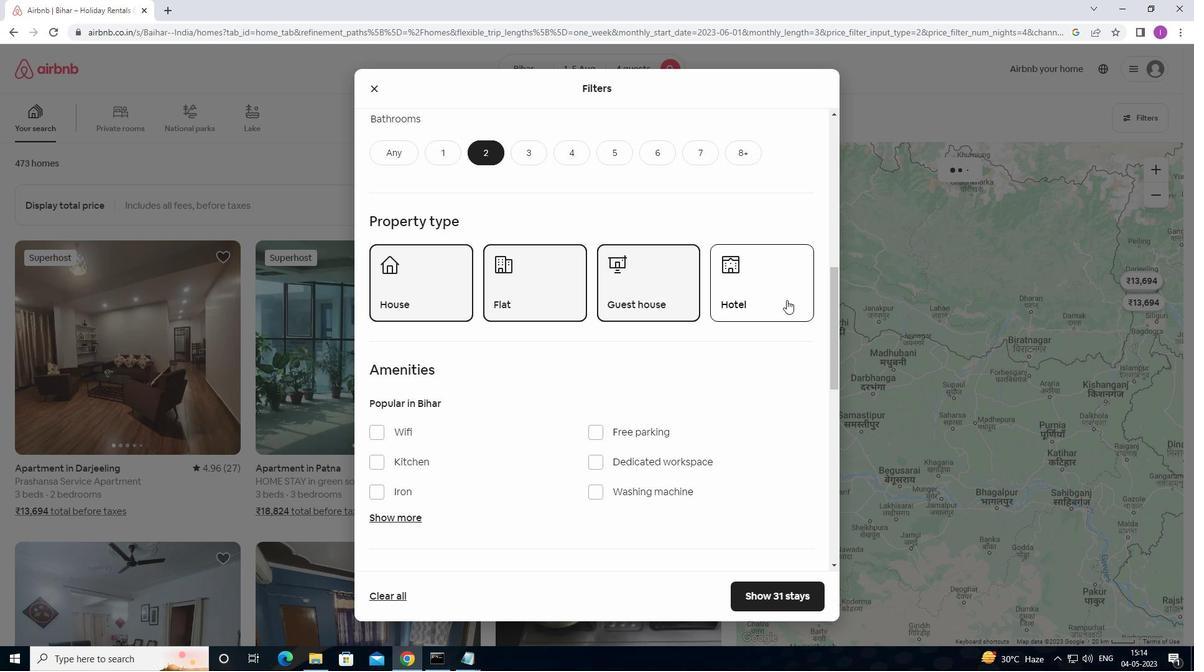 
Action: Mouse moved to (540, 413)
Screenshot: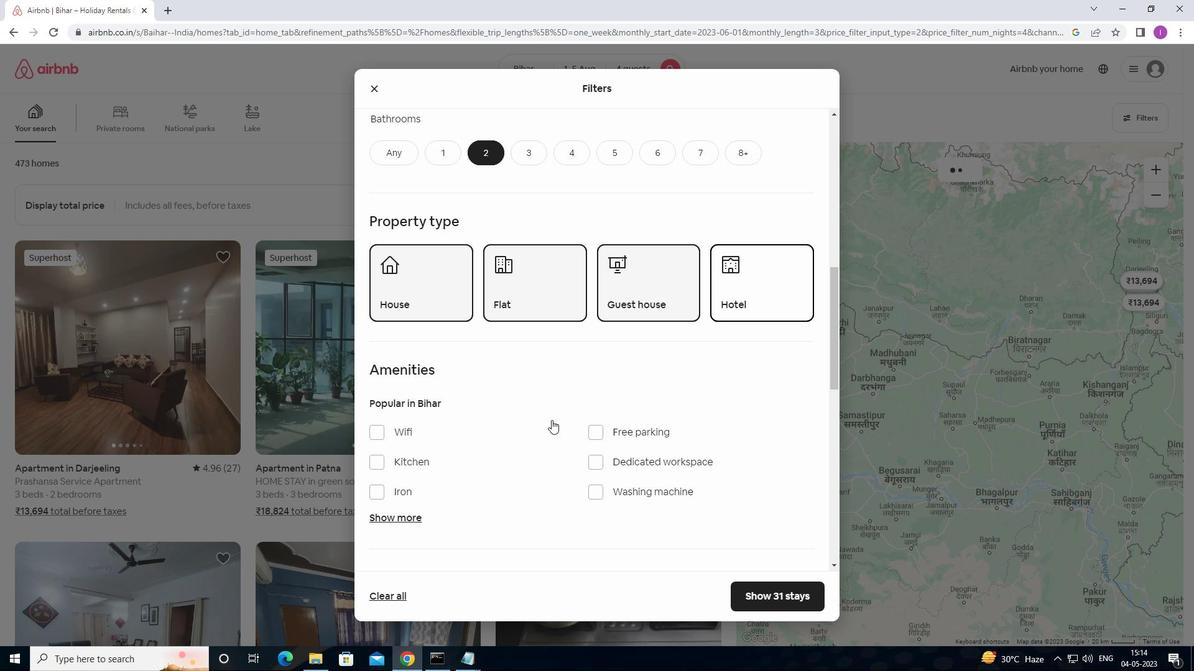 
Action: Mouse scrolled (540, 412) with delta (0, 0)
Screenshot: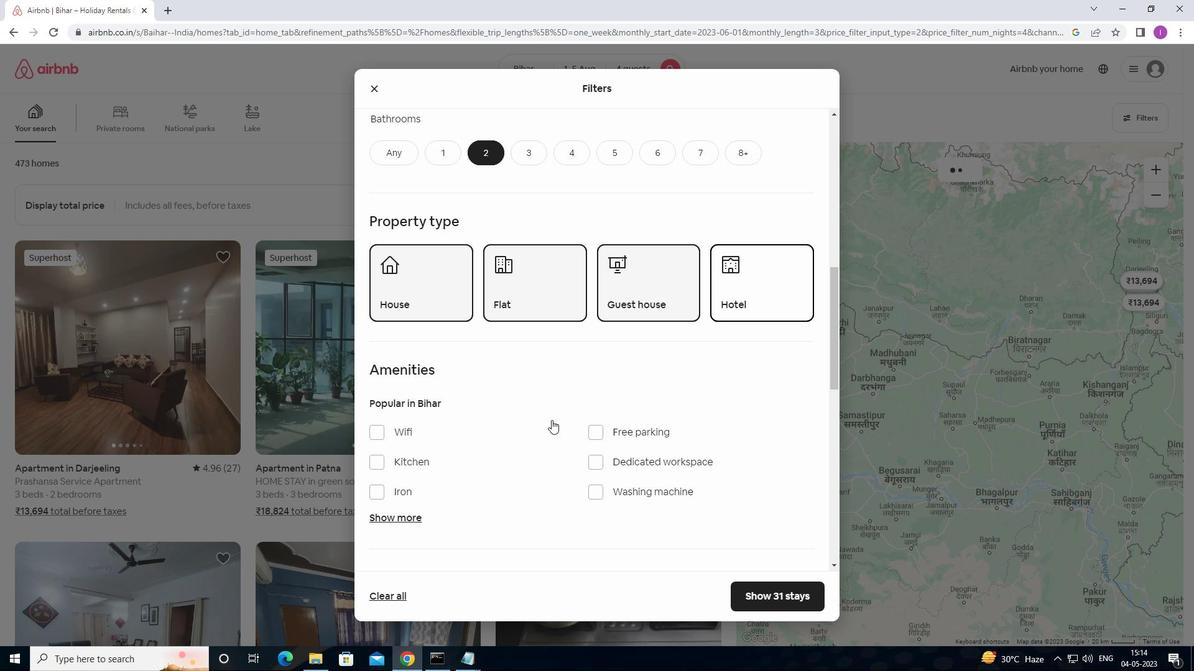 
Action: Mouse moved to (541, 414)
Screenshot: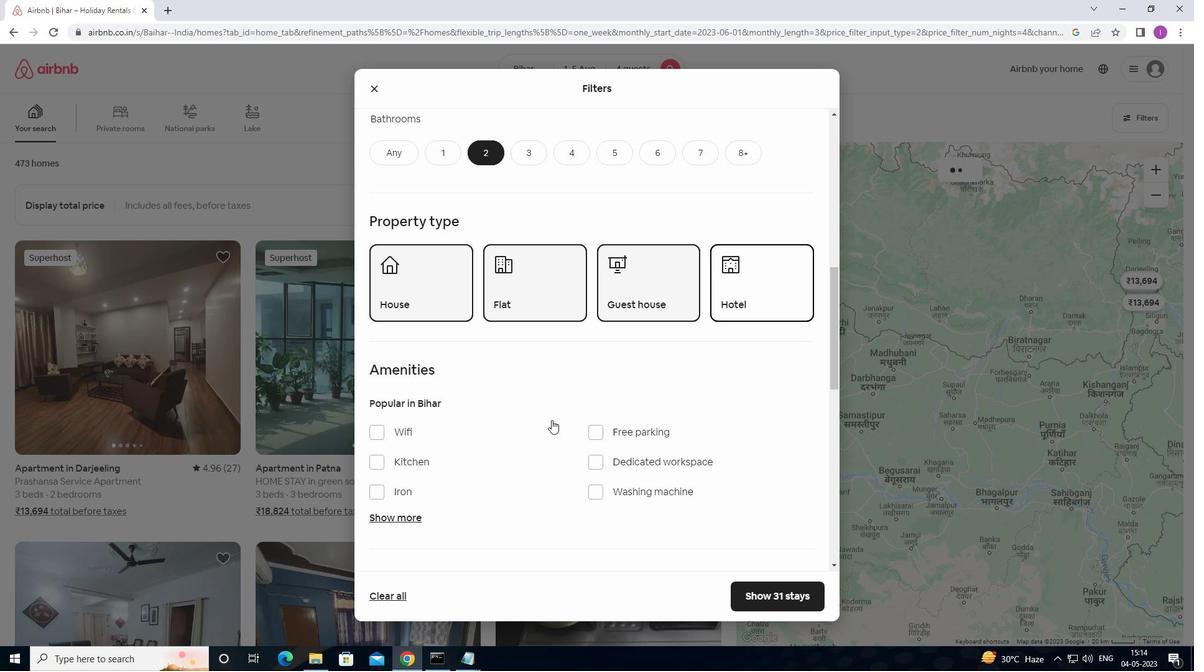 
Action: Mouse scrolled (541, 413) with delta (0, 0)
Screenshot: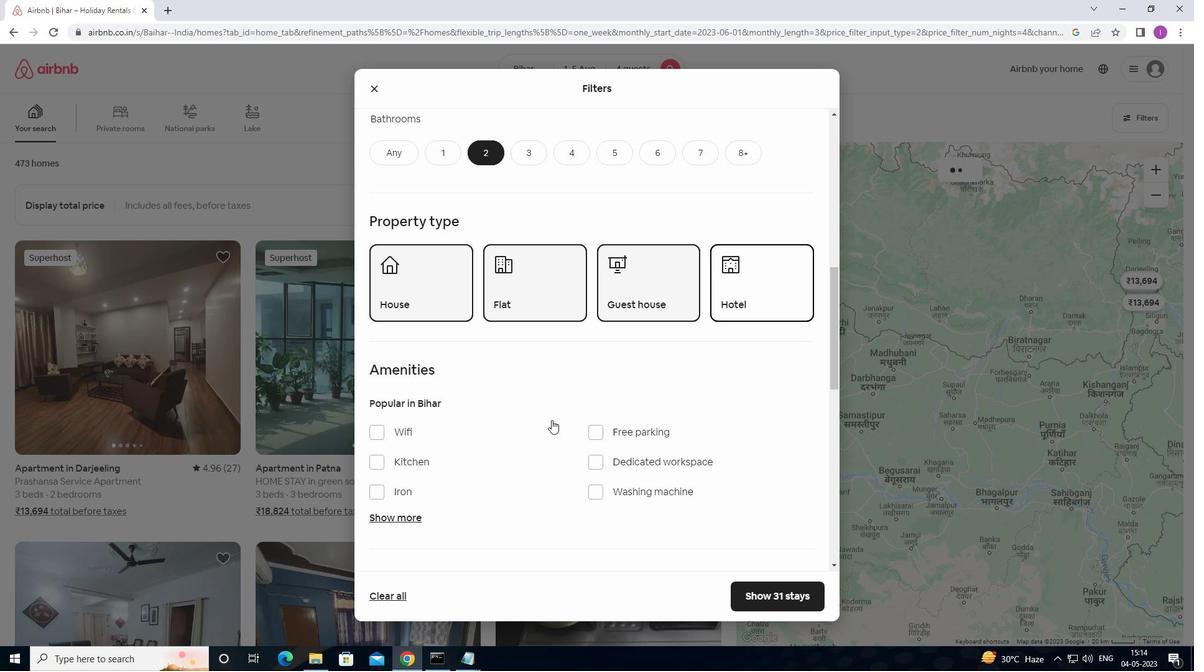 
Action: Mouse moved to (548, 421)
Screenshot: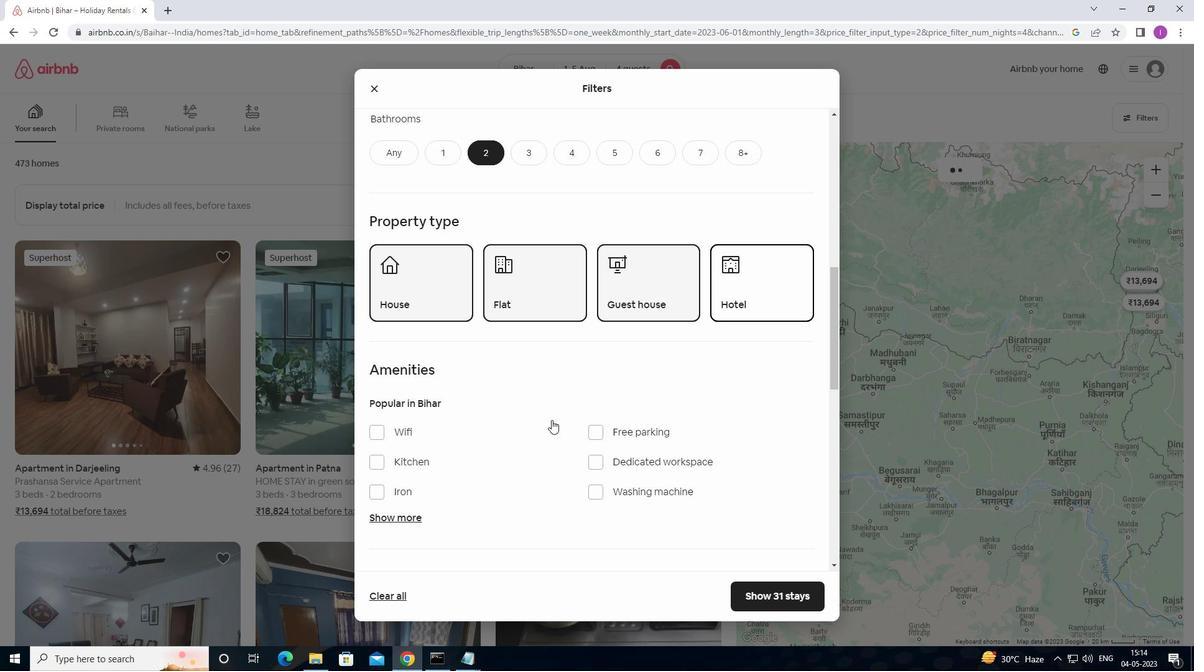 
Action: Mouse scrolled (548, 421) with delta (0, 0)
Screenshot: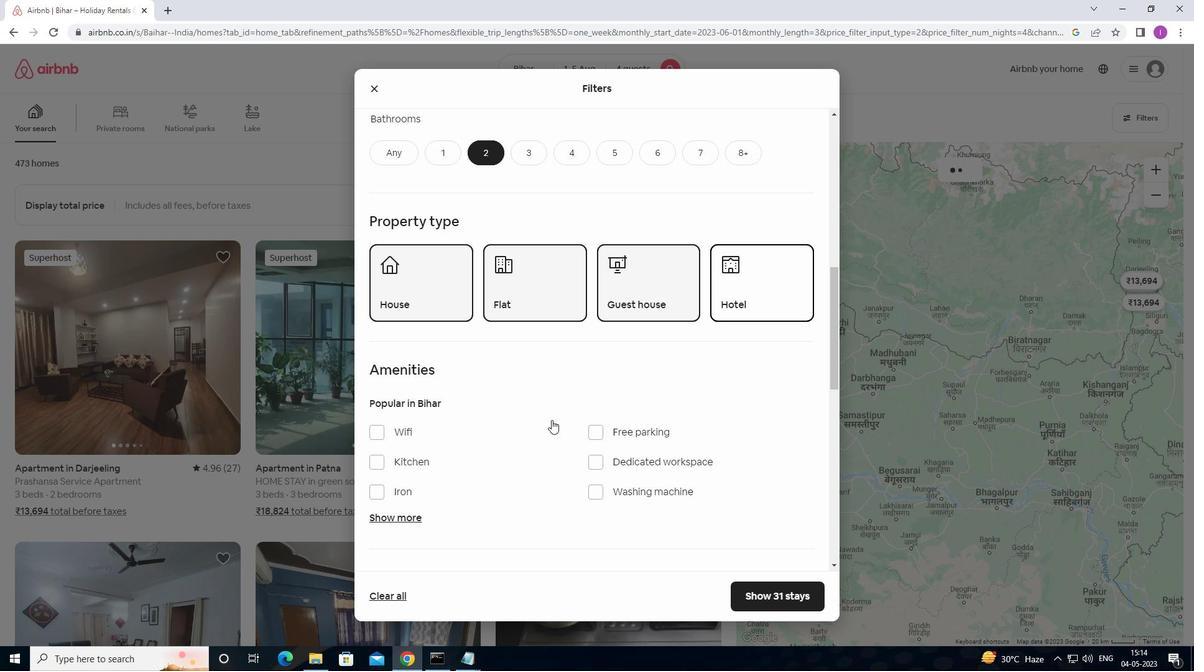 
Action: Mouse moved to (548, 421)
Screenshot: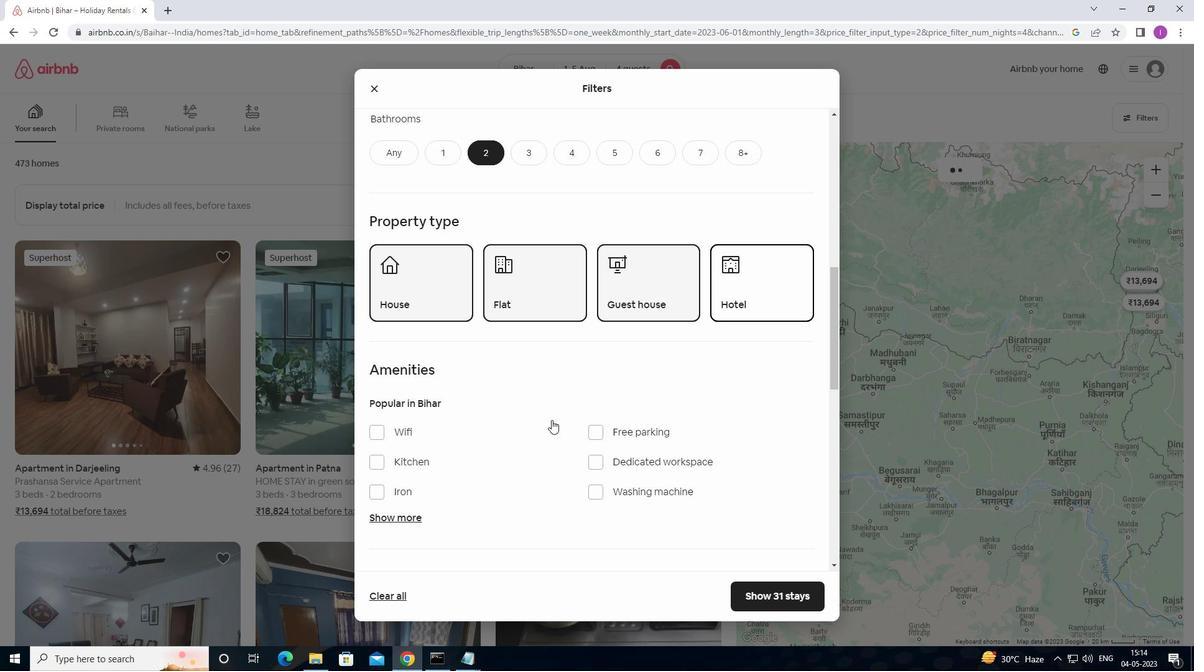 
Action: Mouse scrolled (548, 421) with delta (0, 0)
Screenshot: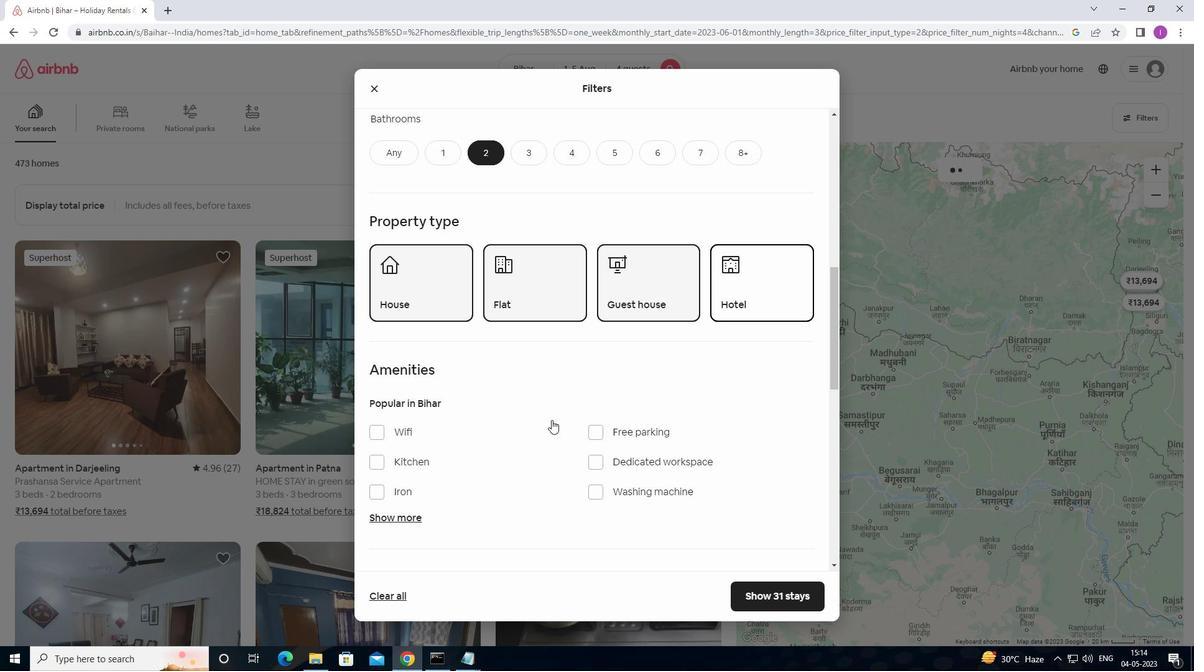 
Action: Mouse moved to (561, 424)
Screenshot: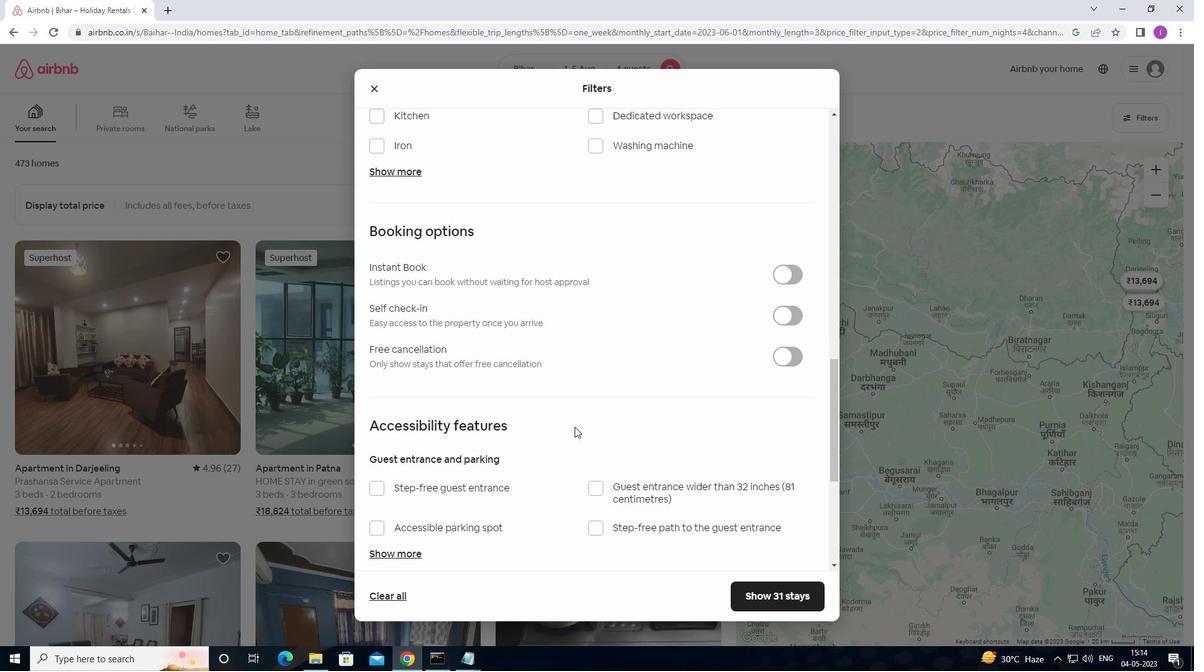 
Action: Mouse scrolled (561, 424) with delta (0, 0)
Screenshot: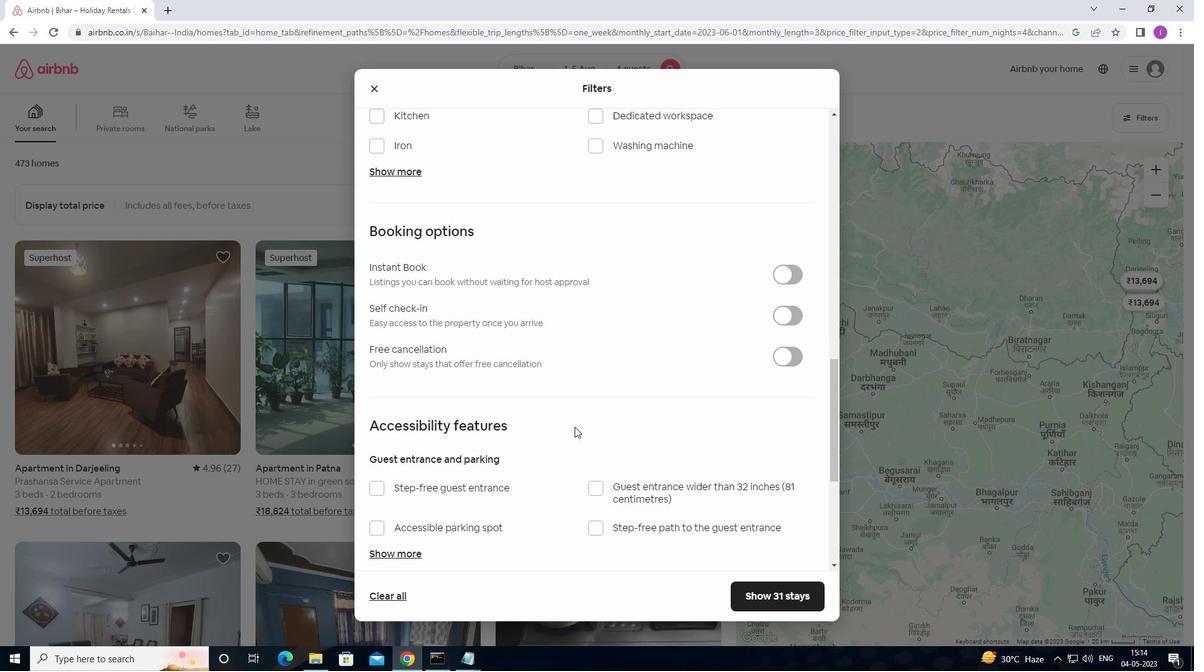 
Action: Mouse moved to (565, 427)
Screenshot: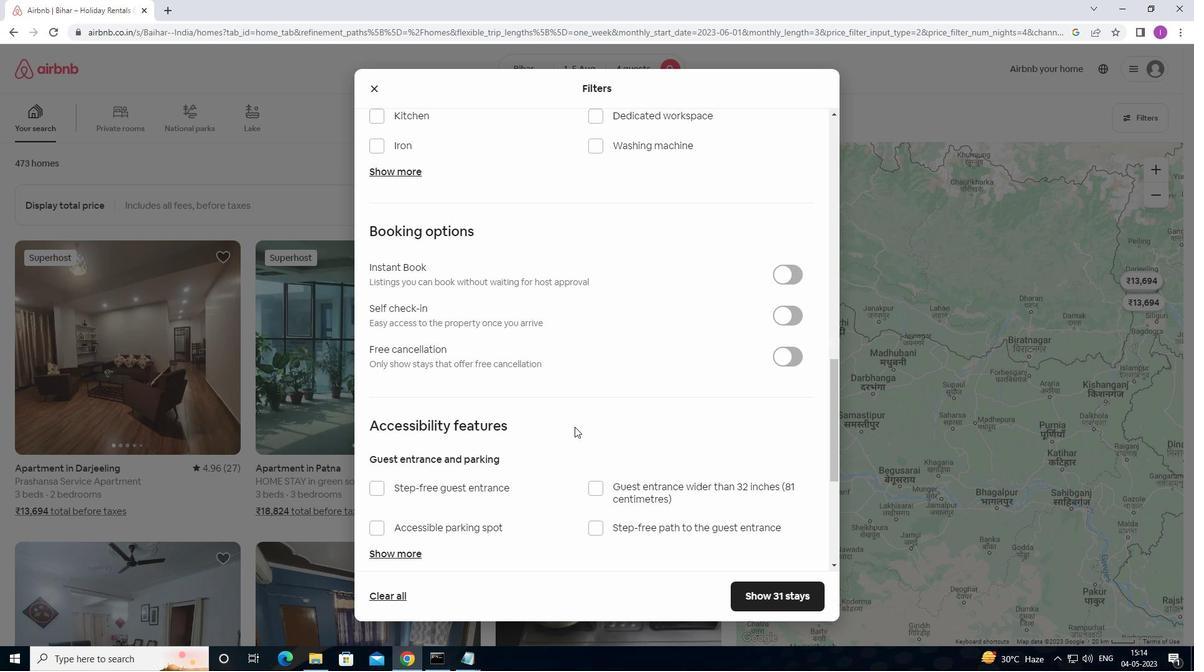 
Action: Mouse scrolled (565, 427) with delta (0, 0)
Screenshot: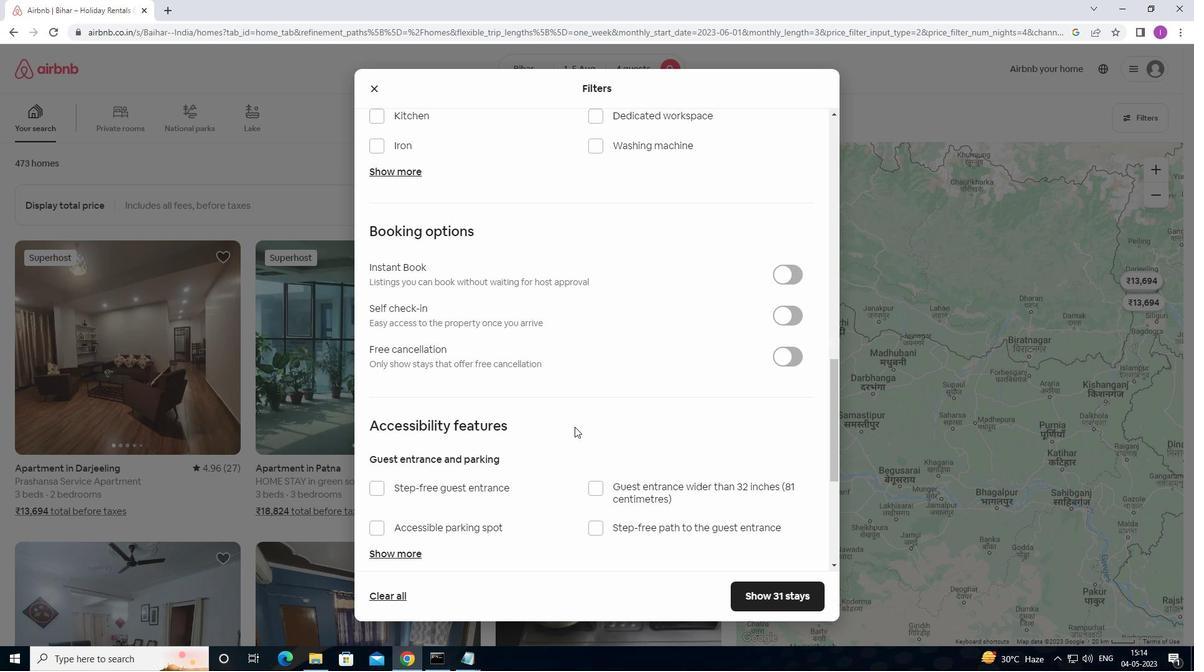 
Action: Mouse scrolled (565, 427) with delta (0, 0)
Screenshot: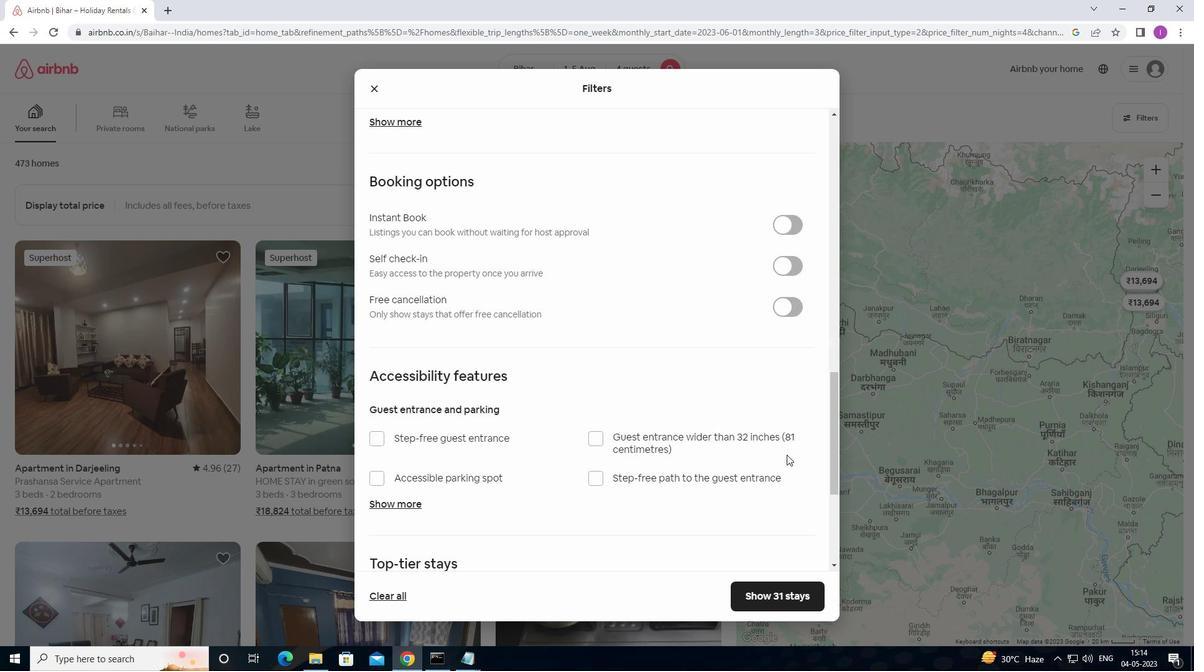 
Action: Mouse moved to (803, 227)
Screenshot: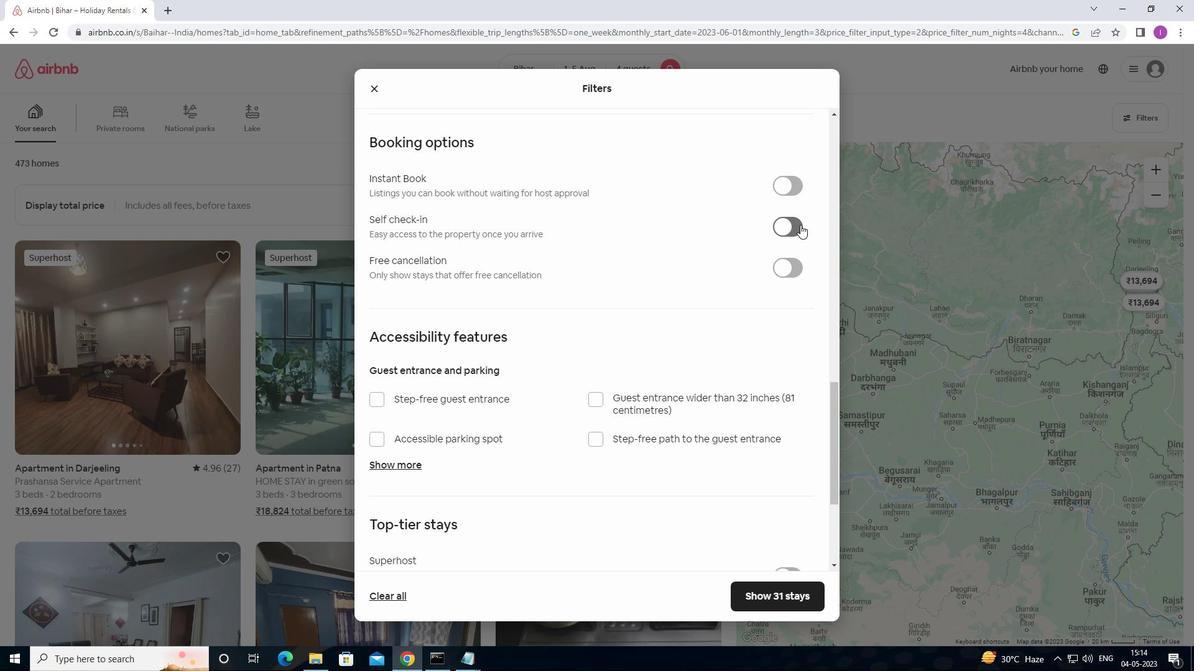 
Action: Mouse pressed left at (803, 227)
Screenshot: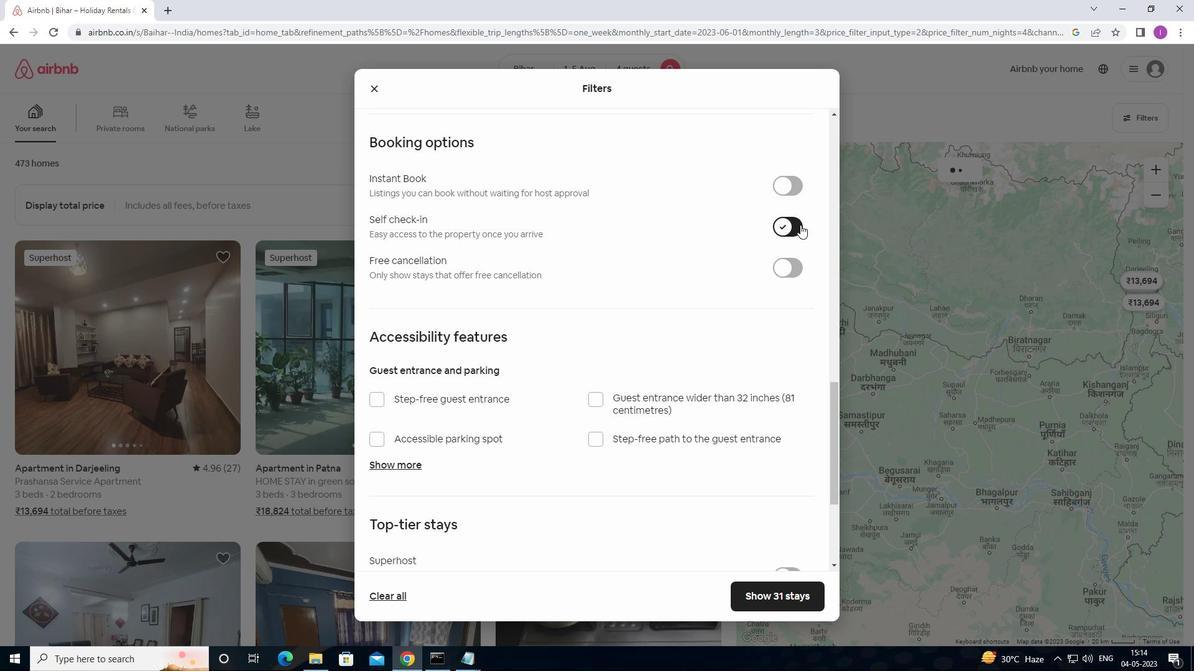 
Action: Mouse moved to (641, 342)
Screenshot: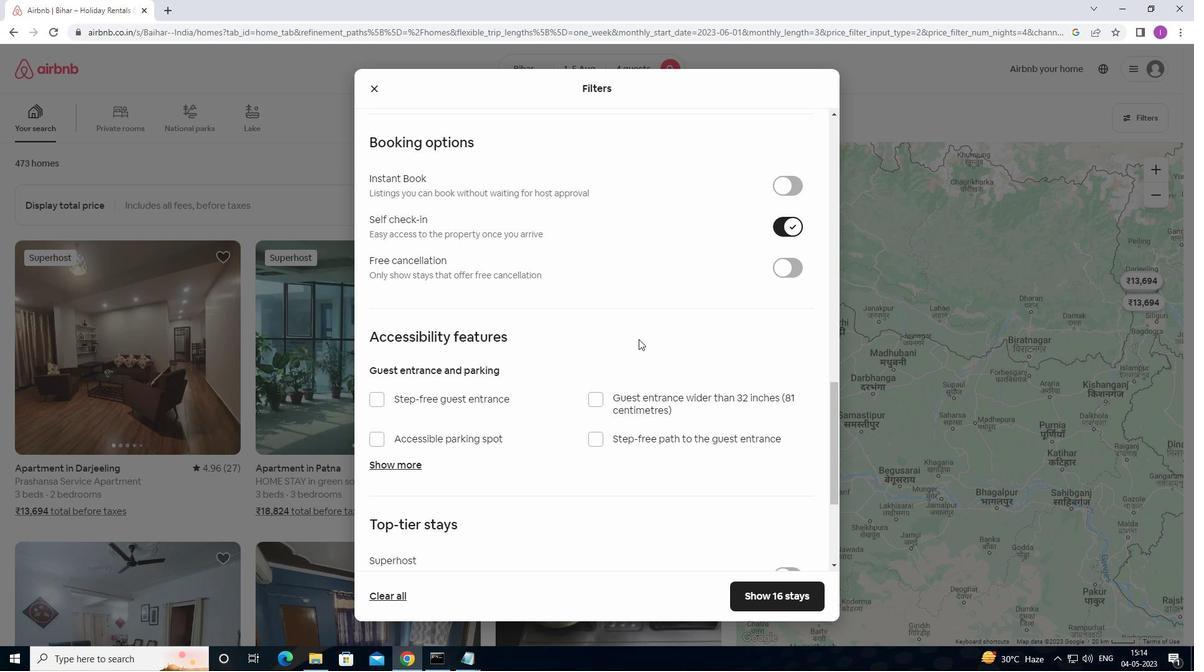 
Action: Mouse scrolled (641, 341) with delta (0, 0)
Screenshot: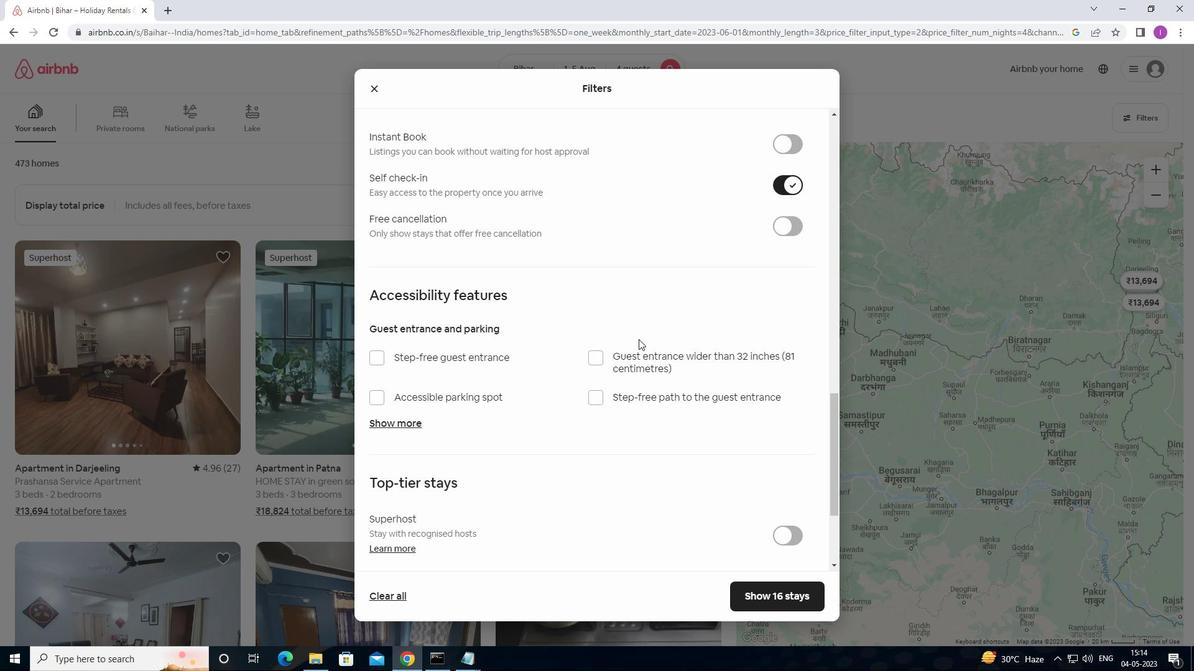 
Action: Mouse moved to (641, 340)
Screenshot: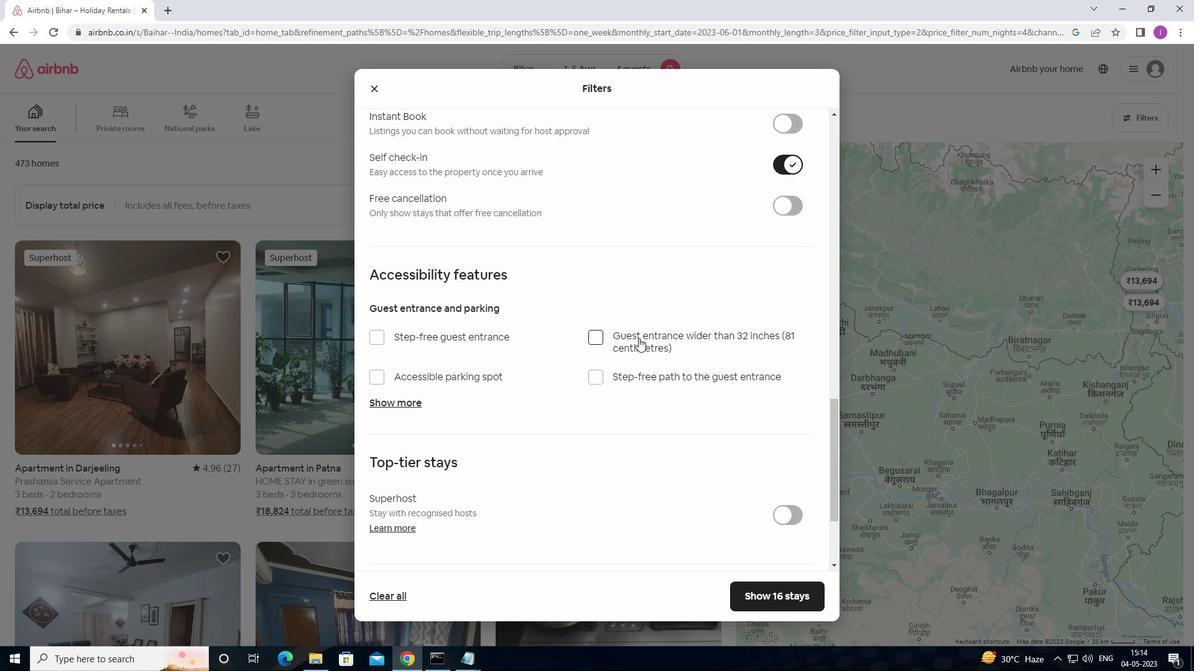 
Action: Mouse scrolled (641, 340) with delta (0, 0)
Screenshot: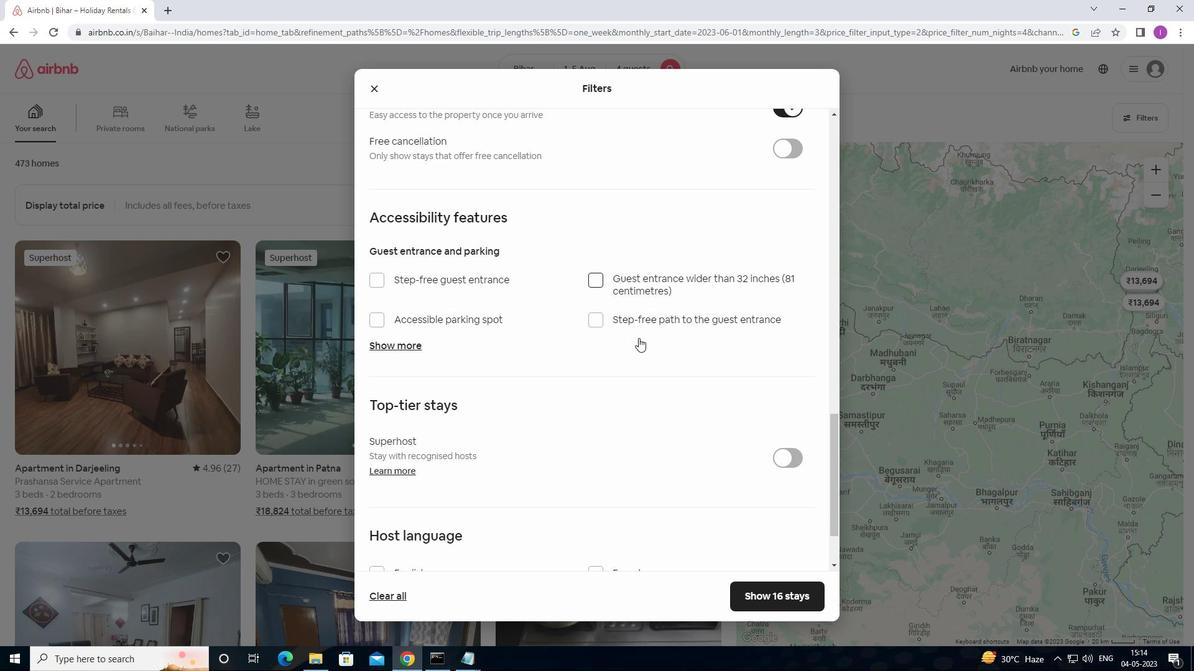 
Action: Mouse scrolled (641, 340) with delta (0, 0)
Screenshot: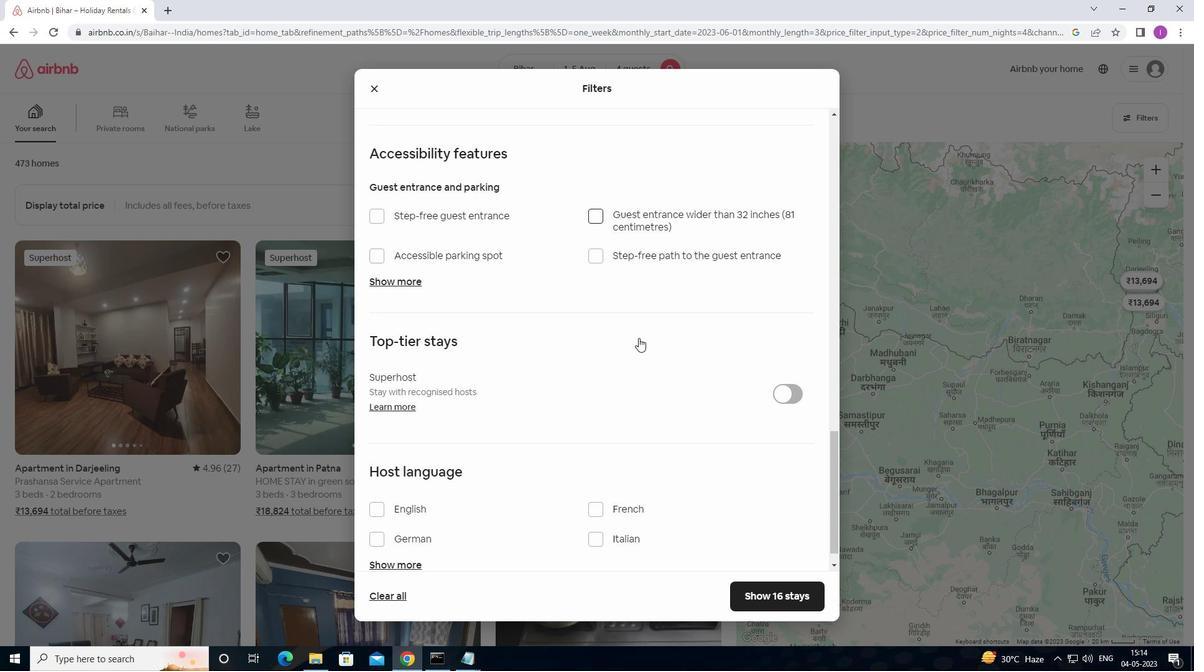 
Action: Mouse scrolled (641, 340) with delta (0, 0)
Screenshot: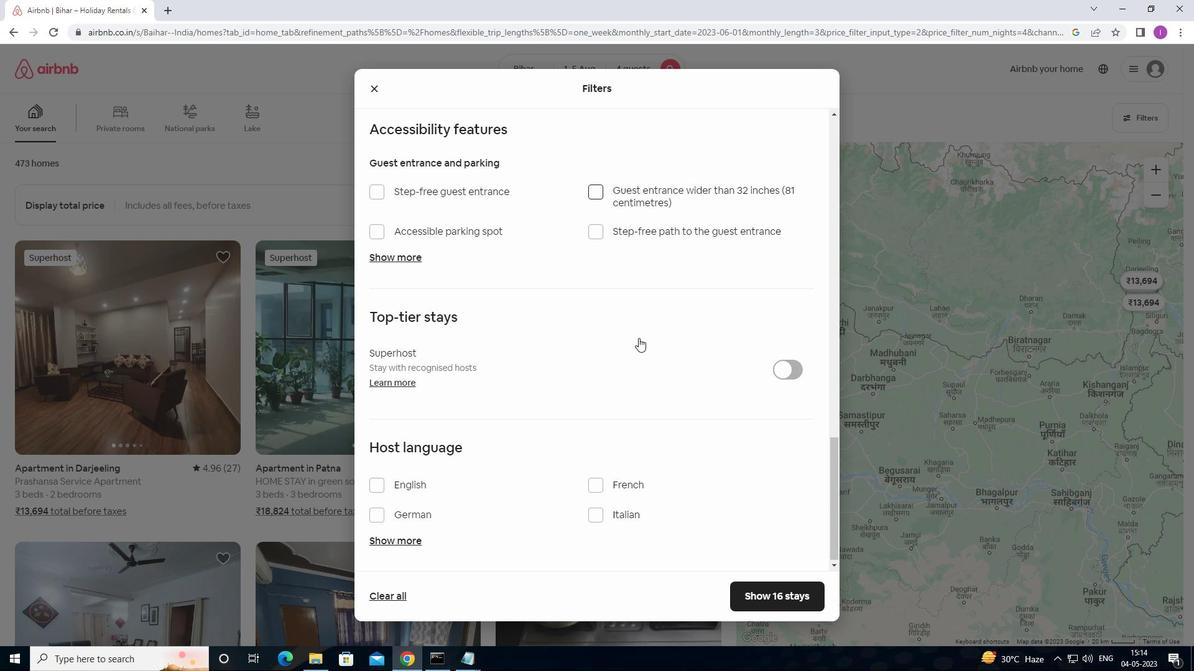 
Action: Mouse scrolled (641, 340) with delta (0, 0)
Screenshot: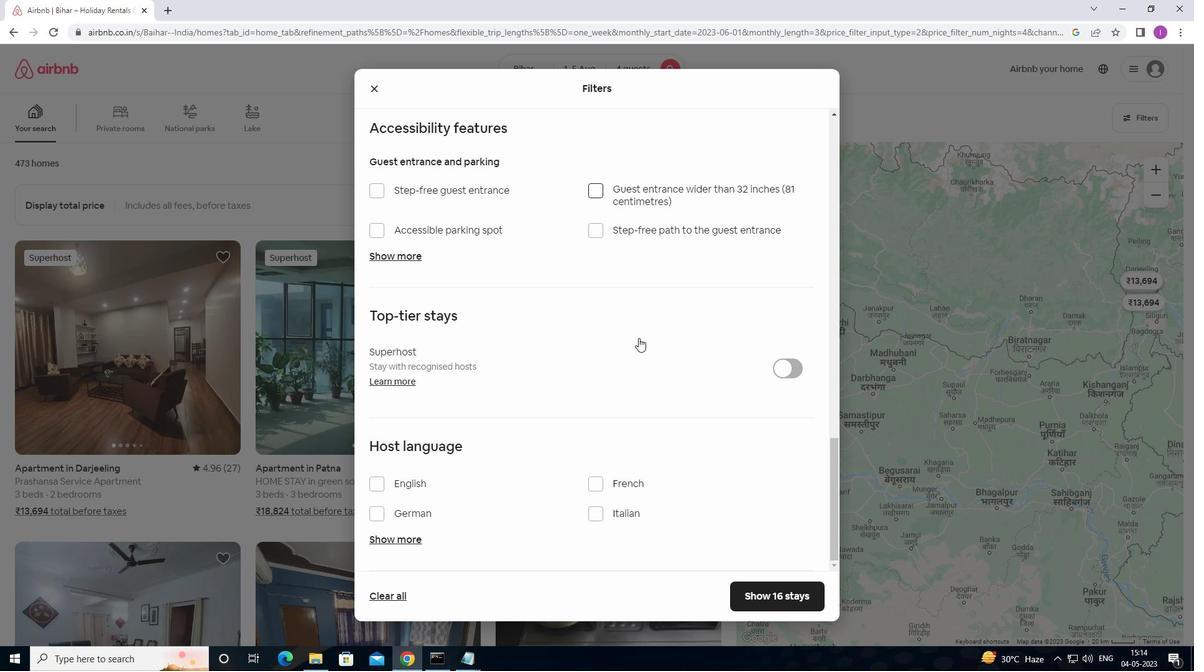 
Action: Mouse scrolled (641, 340) with delta (0, 0)
Screenshot: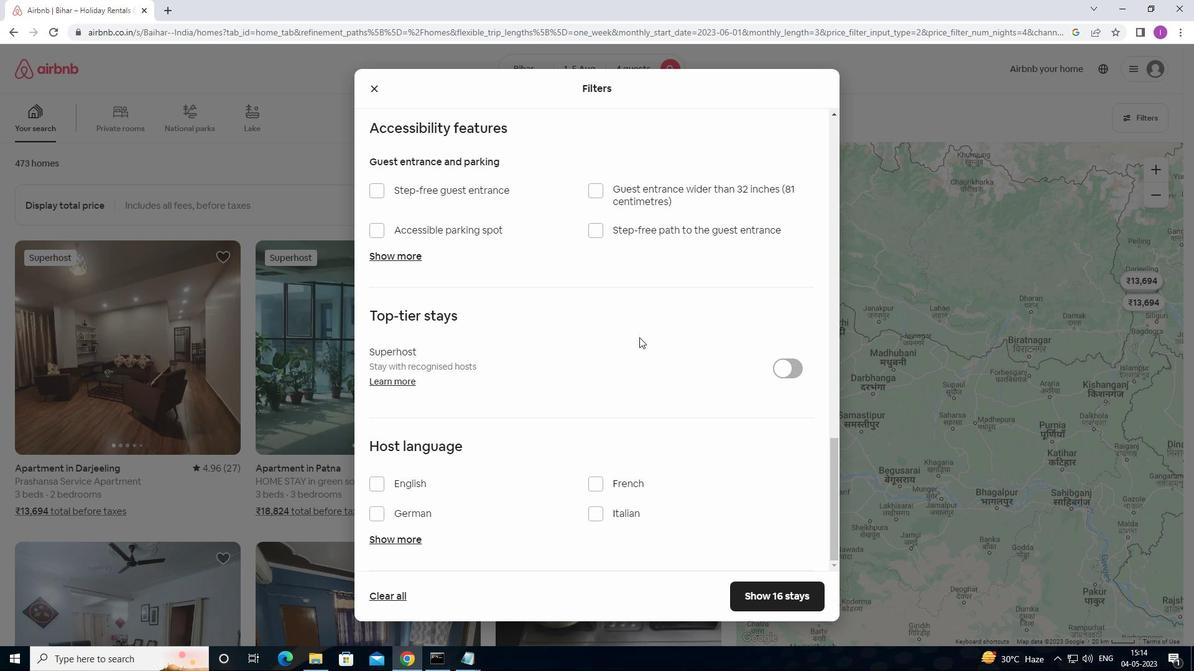 
Action: Mouse scrolled (641, 340) with delta (0, 0)
Screenshot: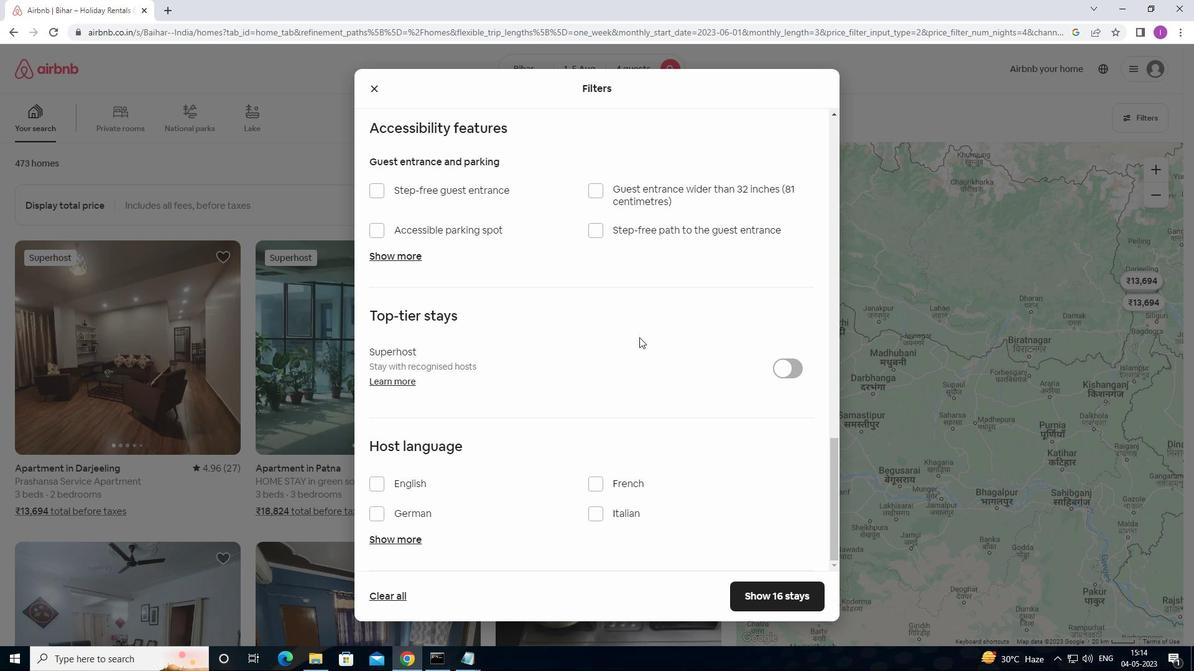 
Action: Mouse moved to (642, 339)
Screenshot: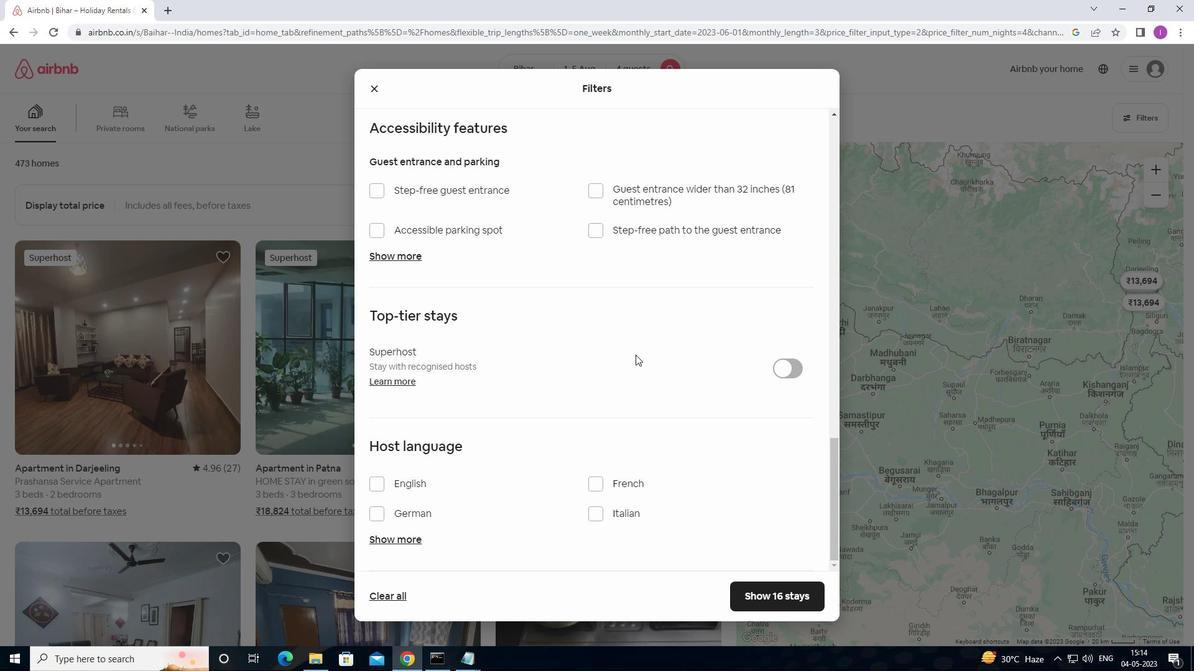 
Action: Mouse scrolled (642, 338) with delta (0, 0)
Screenshot: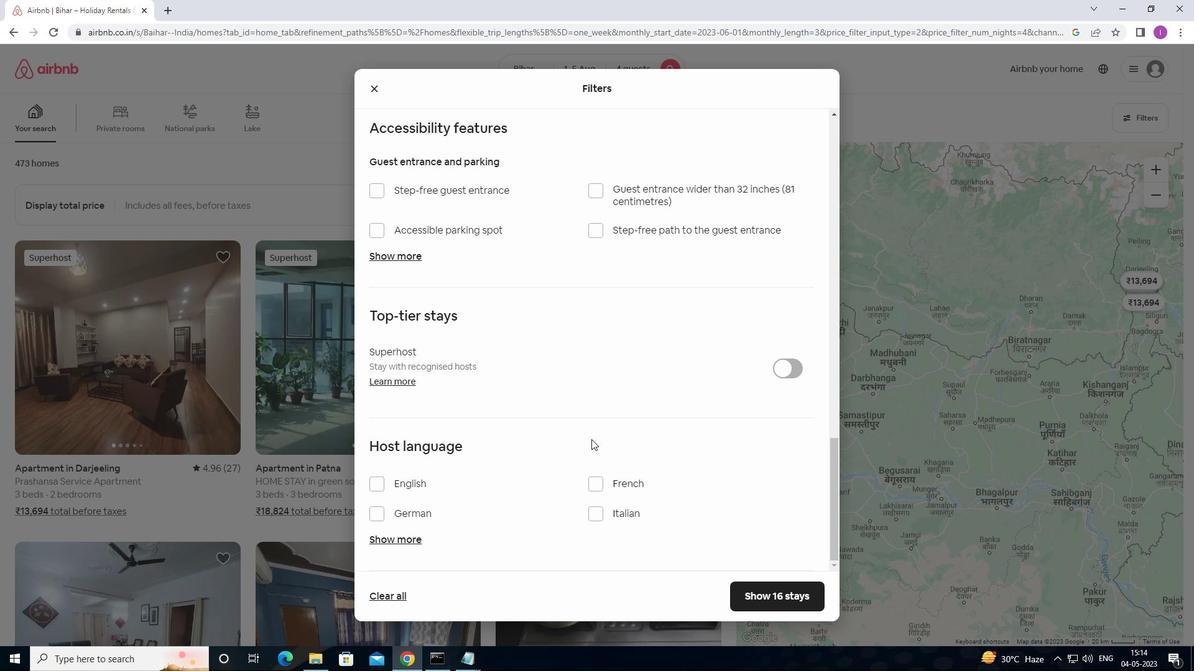 
Action: Mouse scrolled (642, 338) with delta (0, 0)
Screenshot: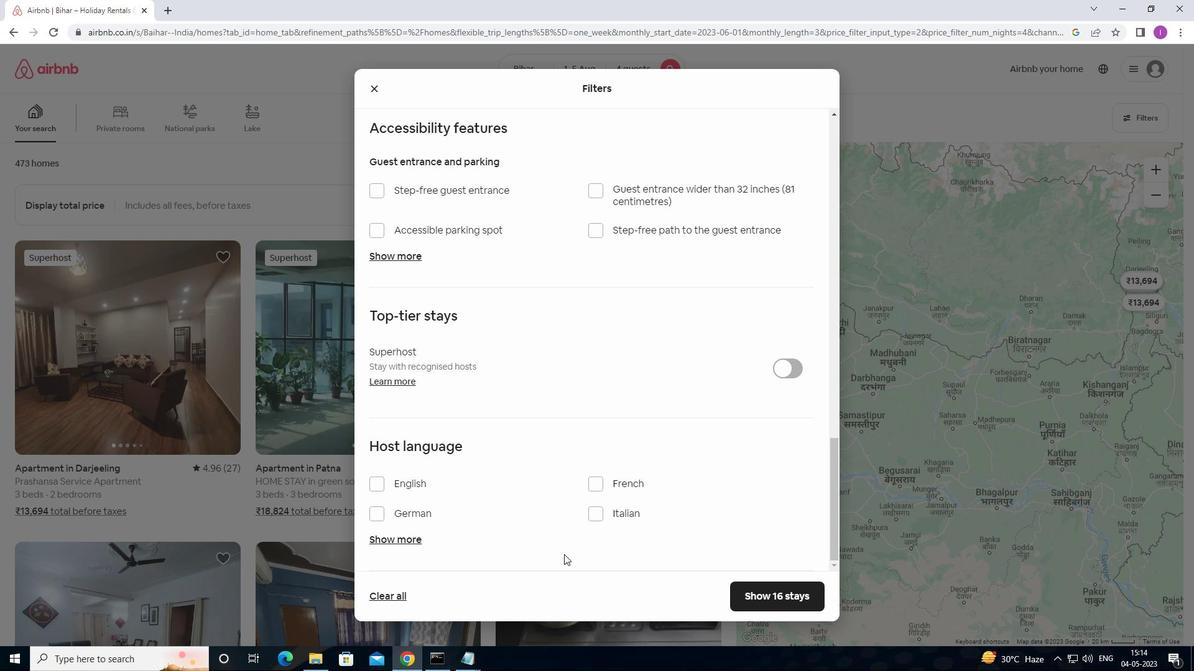 
Action: Mouse moved to (644, 339)
Screenshot: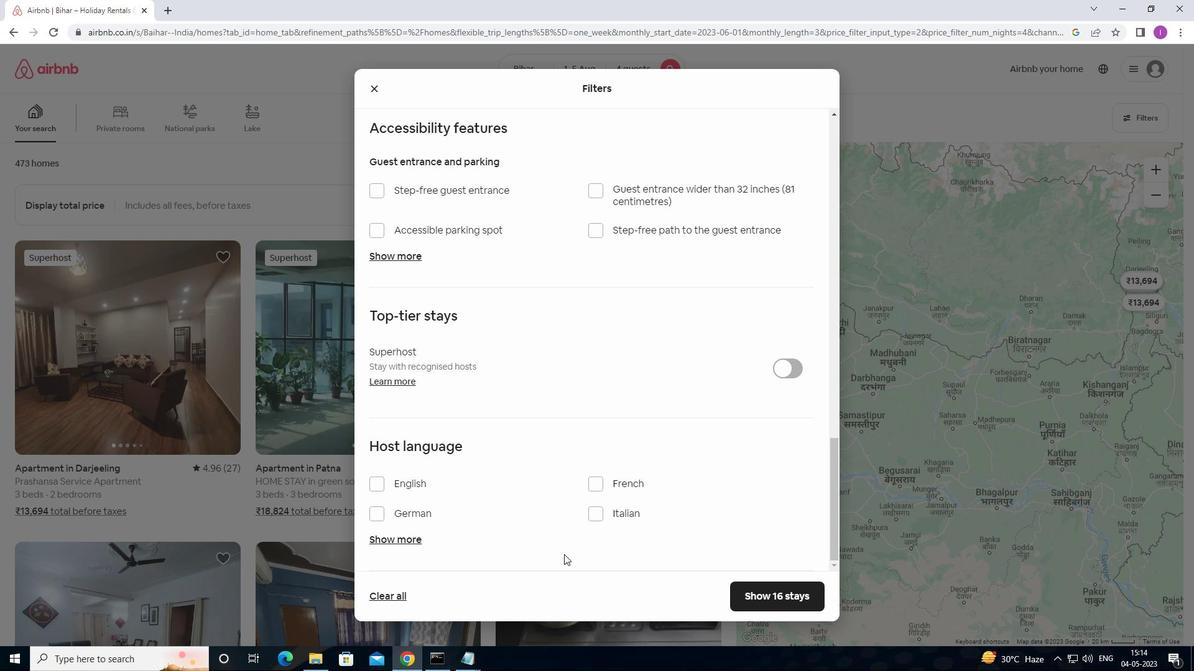 
Action: Mouse scrolled (644, 338) with delta (0, 0)
Screenshot: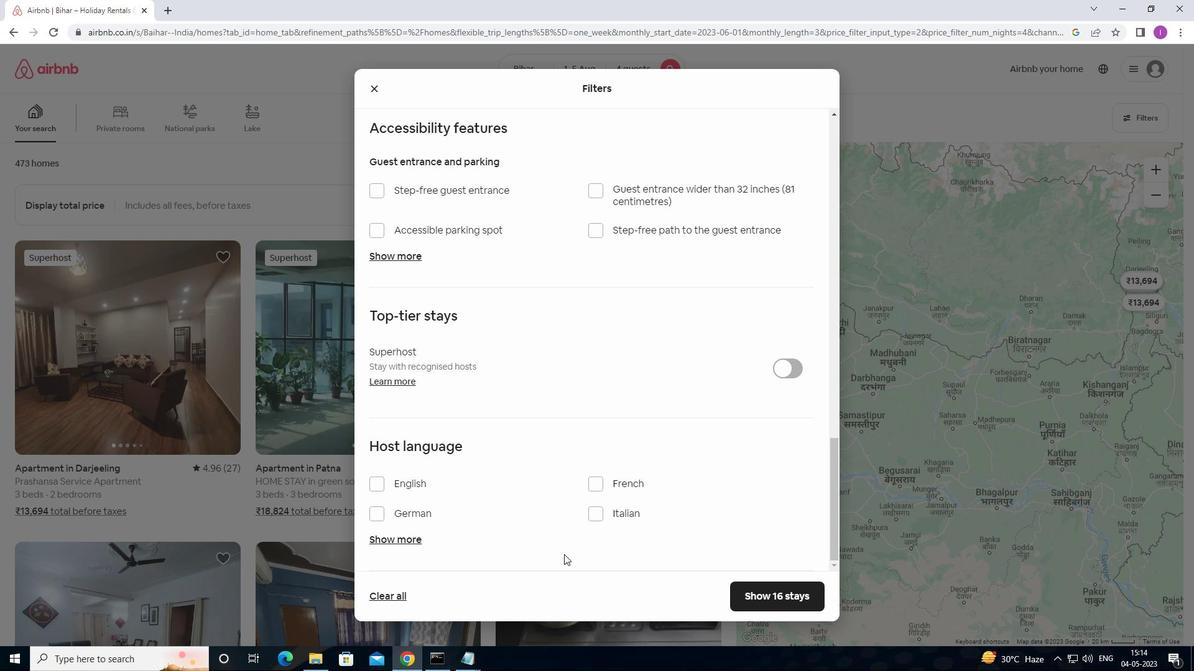 
Action: Mouse scrolled (644, 338) with delta (0, 0)
Screenshot: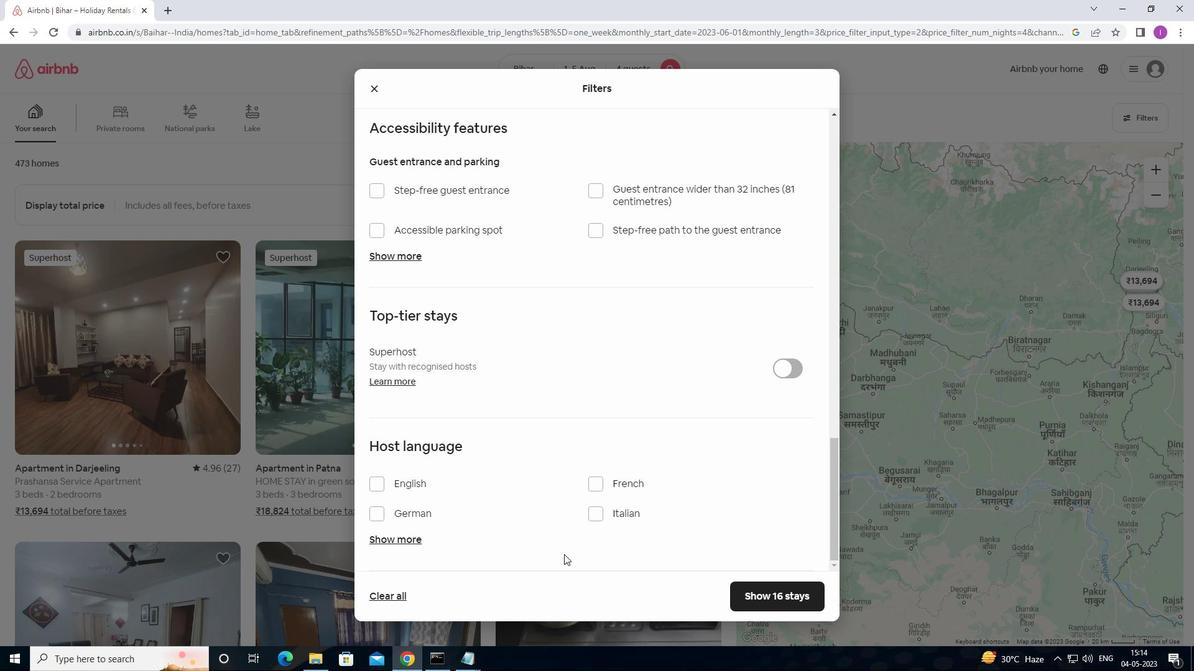 
Action: Mouse moved to (375, 488)
Screenshot: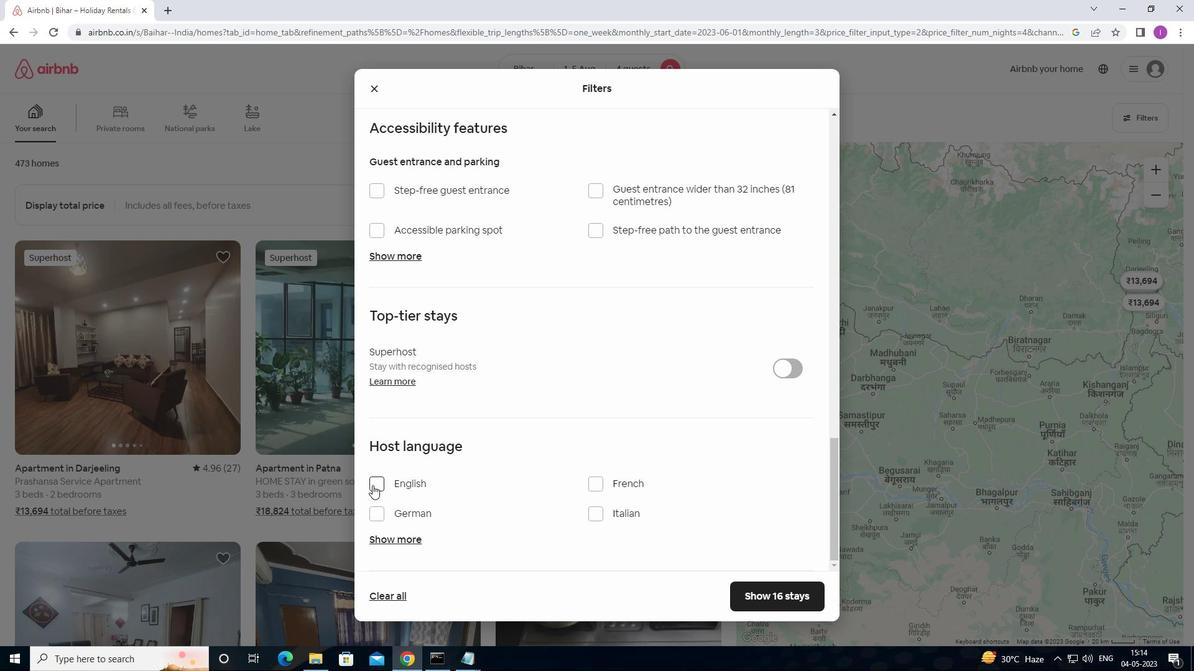 
Action: Mouse pressed left at (375, 488)
Screenshot: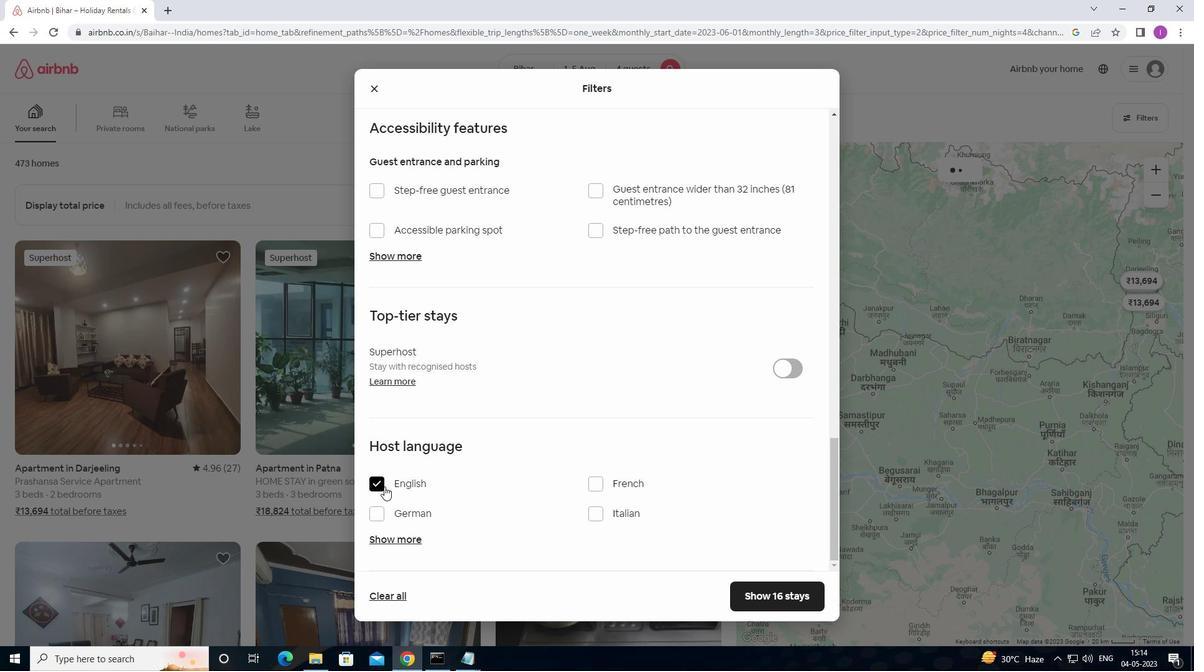 
Action: Mouse moved to (790, 607)
Screenshot: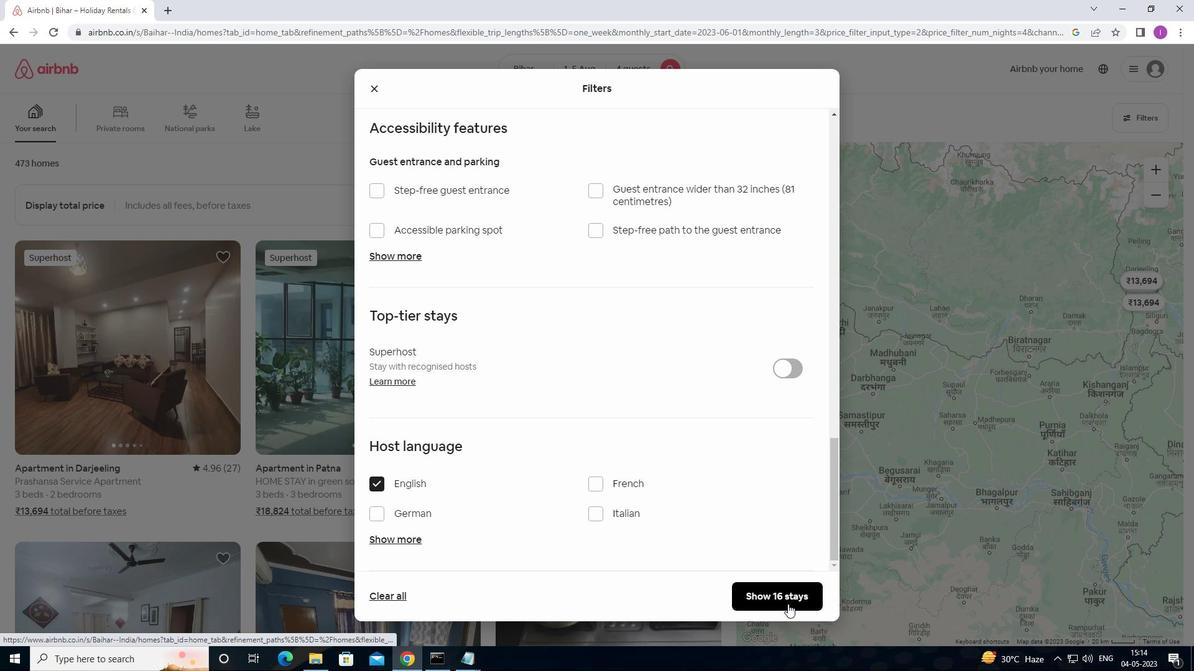 
Action: Mouse pressed left at (790, 607)
Screenshot: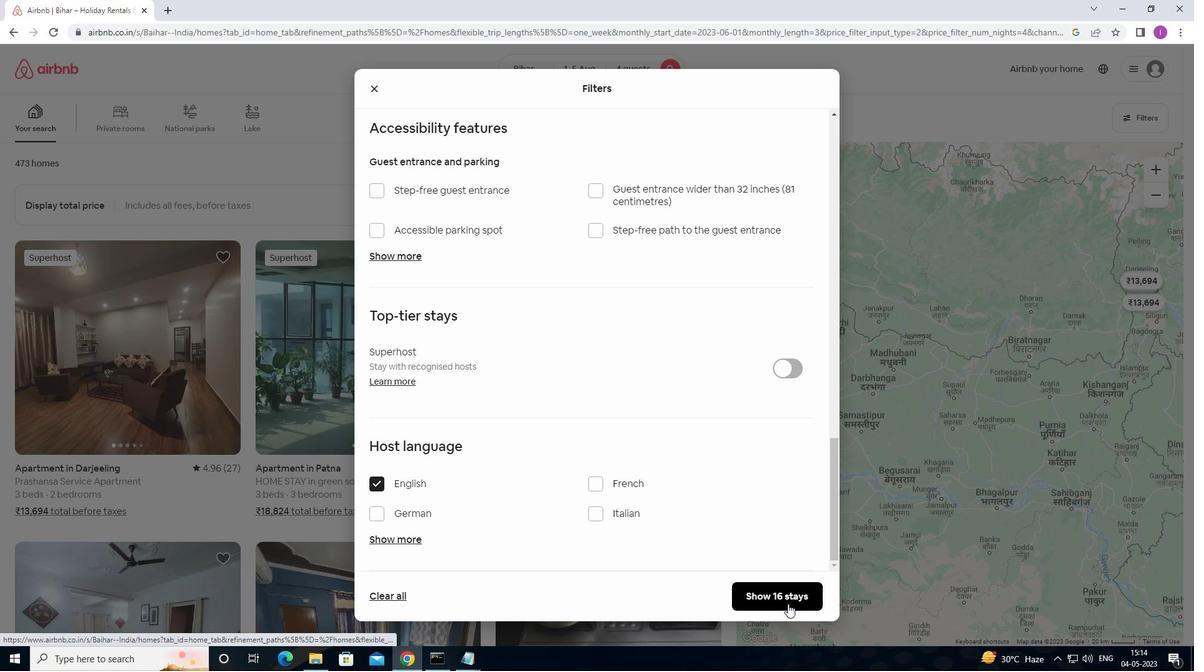 
Action: Mouse moved to (843, 245)
Screenshot: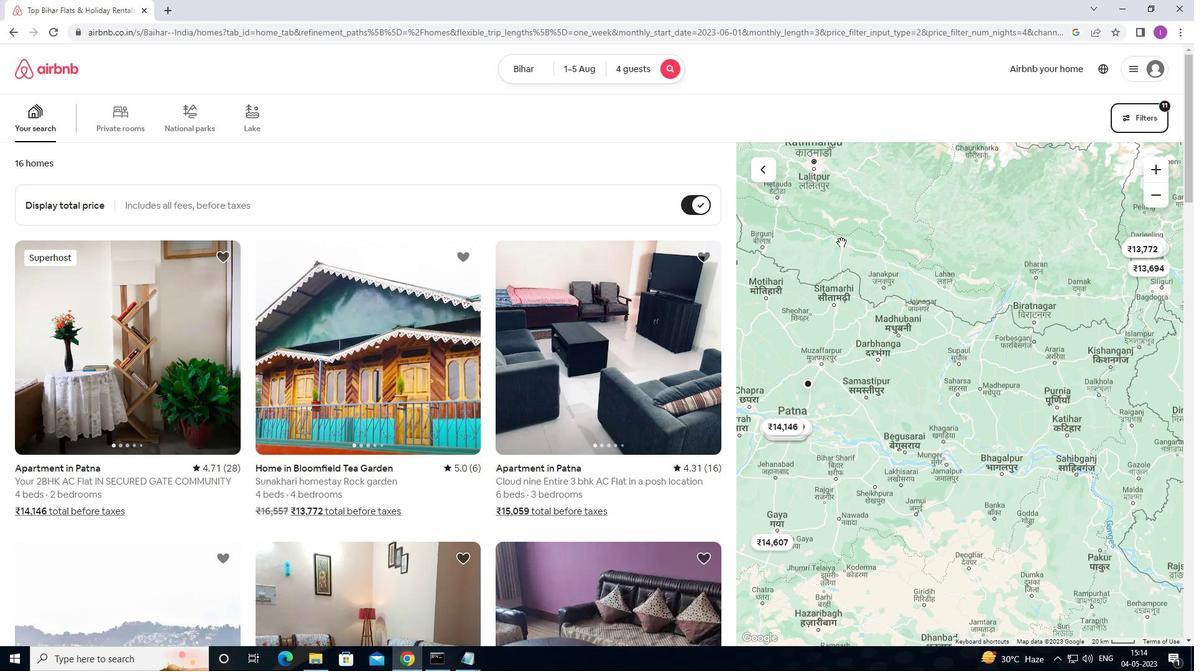 
